Task: Find connections with filter location Waldbröl with filter topic #Letsworkwith filter profile language English with filter current company Technicolor Creative Studios with filter school National Institute of Pharmaceutical Education and Research with filter industry Ranching and Fisheries with filter service category Auto Insurance with filter keywords title Mental Health Counselor
Action: Mouse moved to (698, 90)
Screenshot: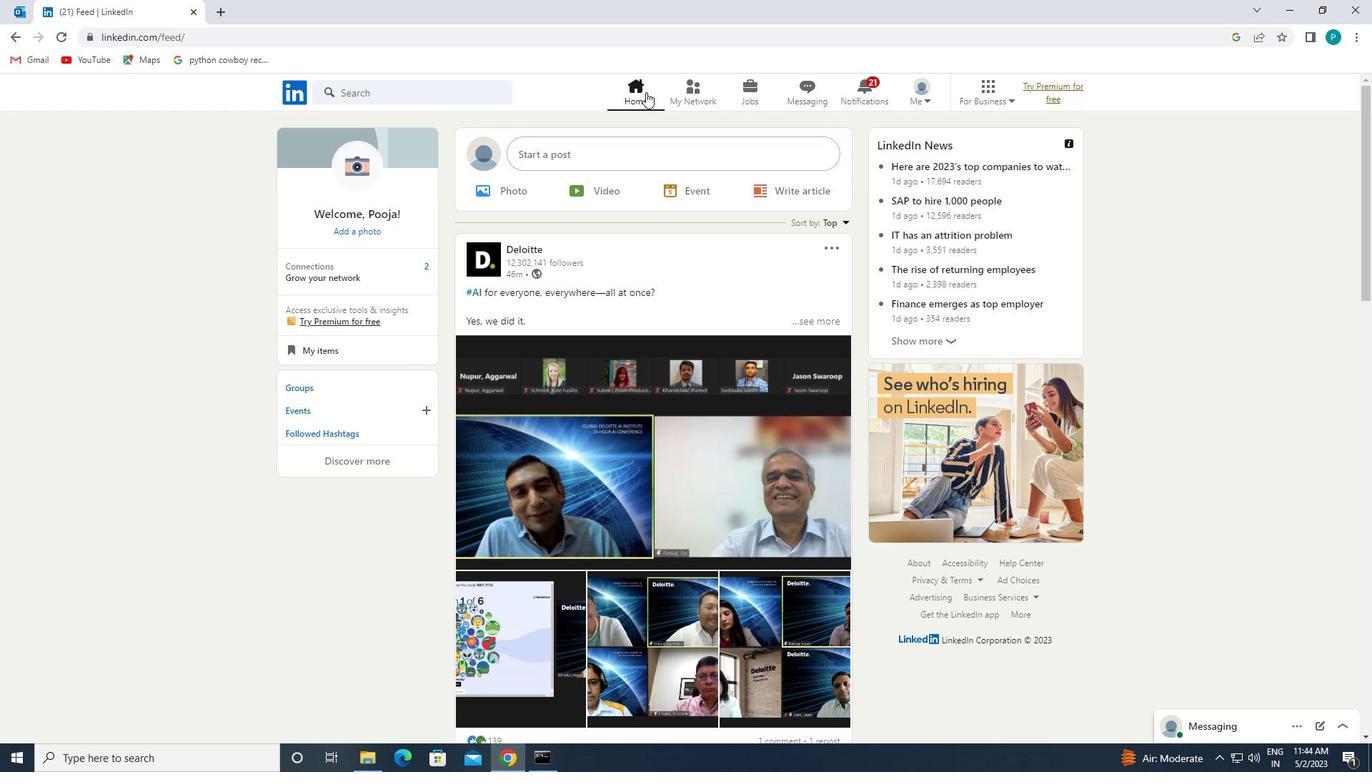 
Action: Mouse pressed left at (698, 90)
Screenshot: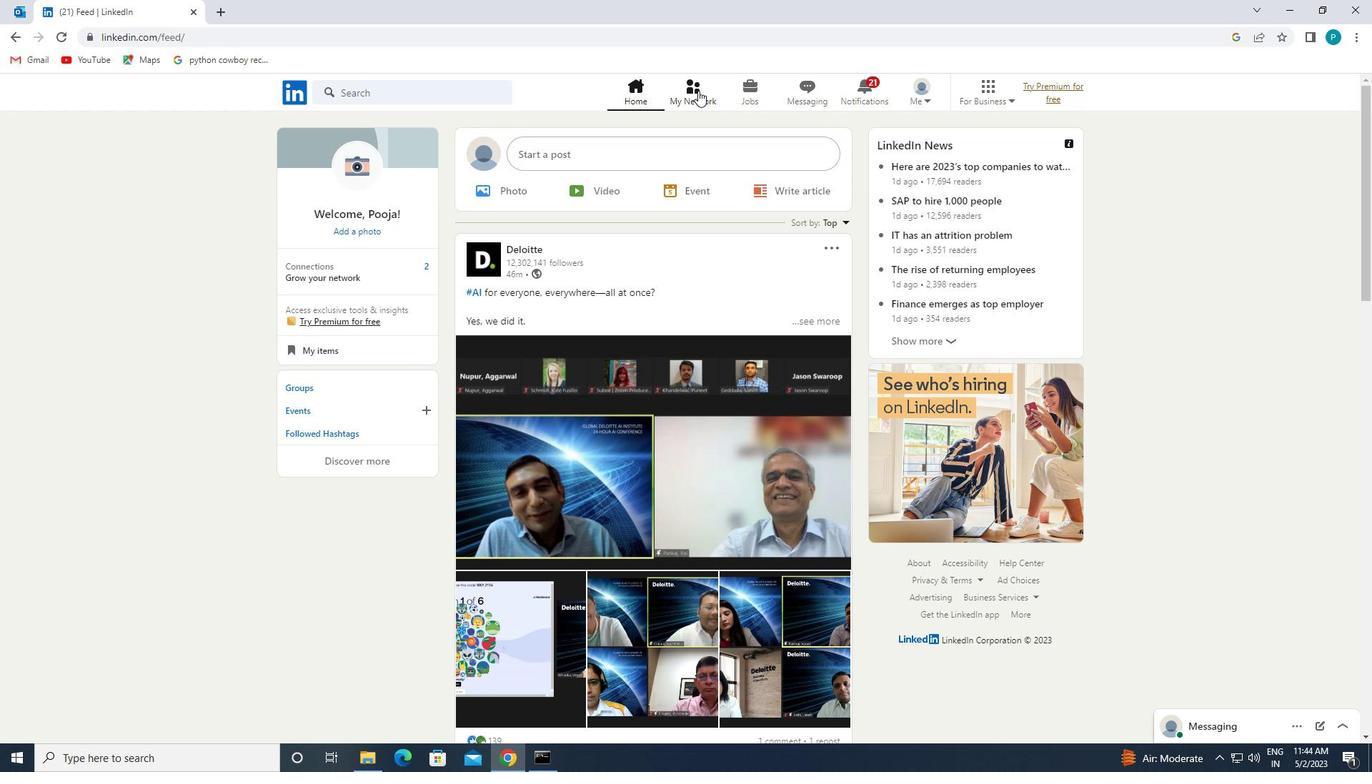 
Action: Mouse moved to (374, 178)
Screenshot: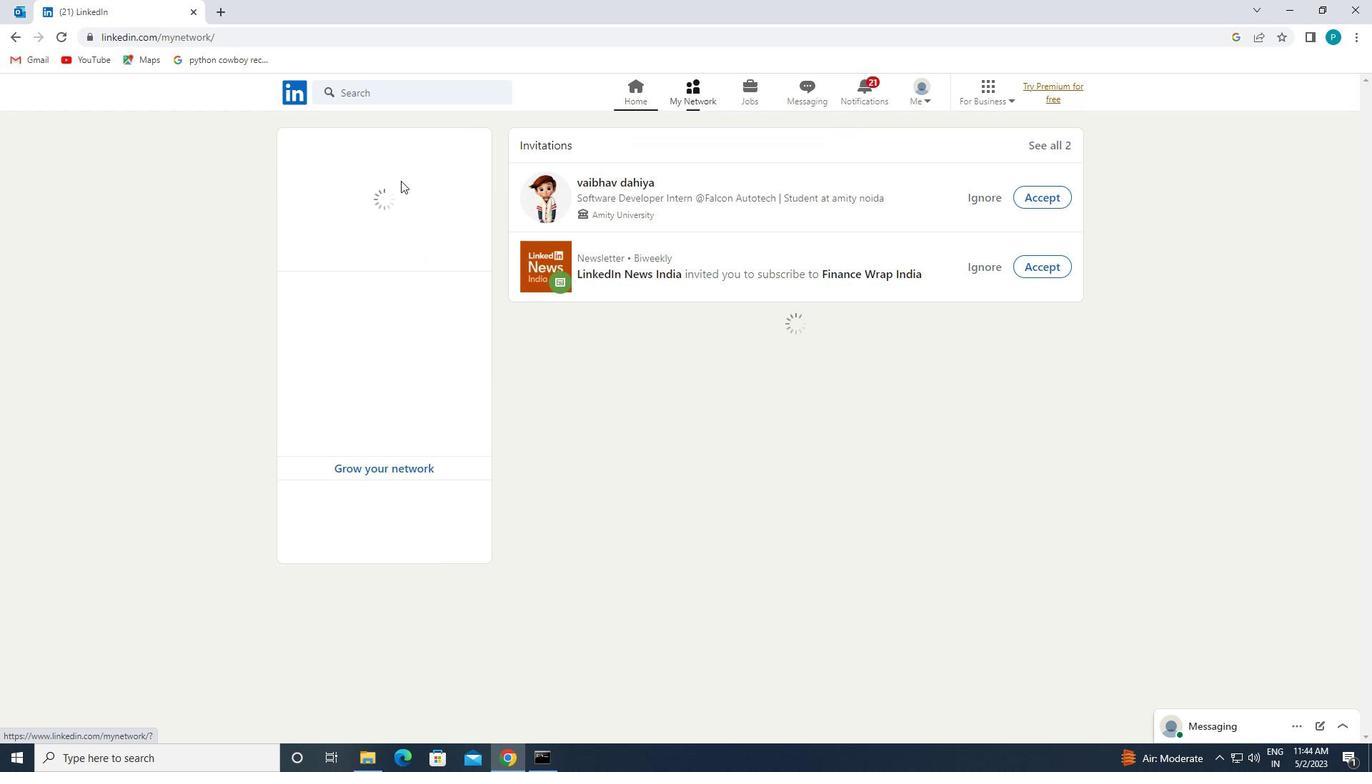 
Action: Mouse pressed left at (374, 178)
Screenshot: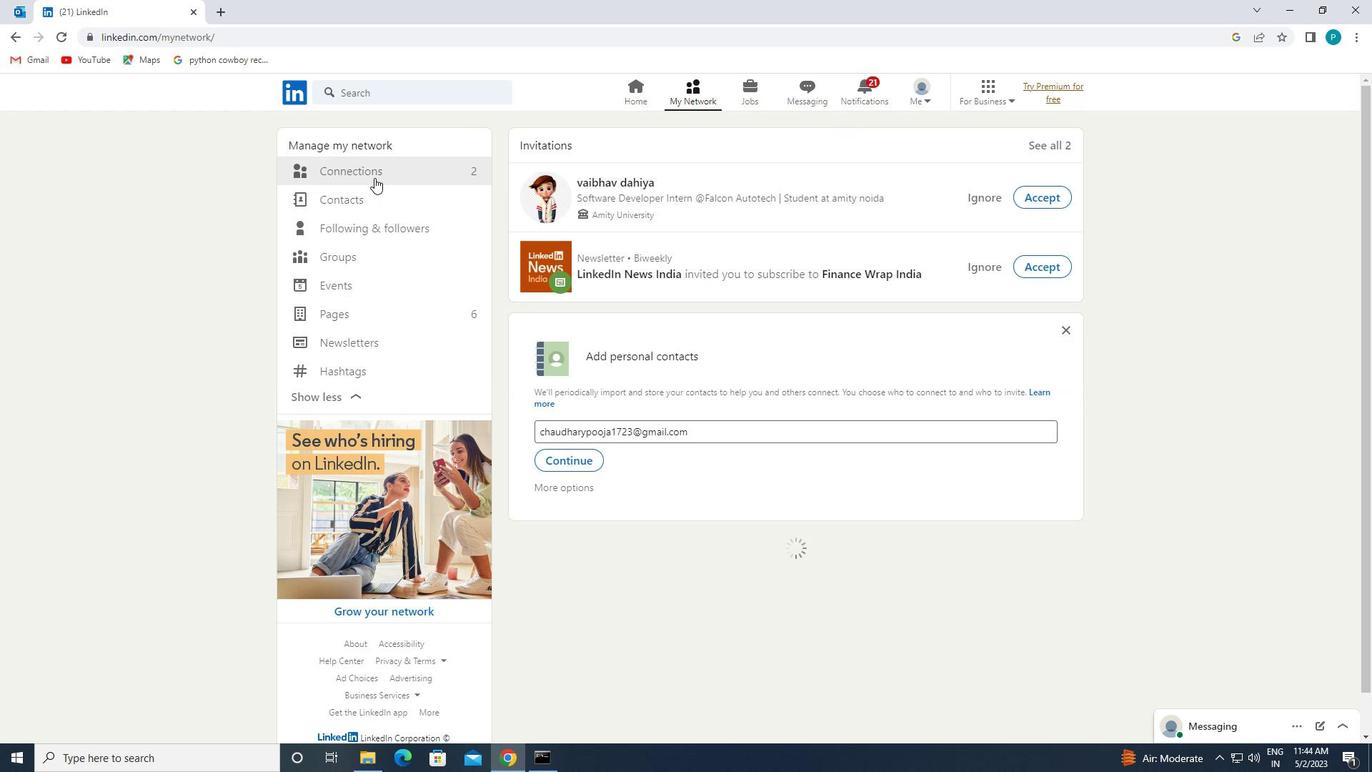 
Action: Mouse moved to (800, 178)
Screenshot: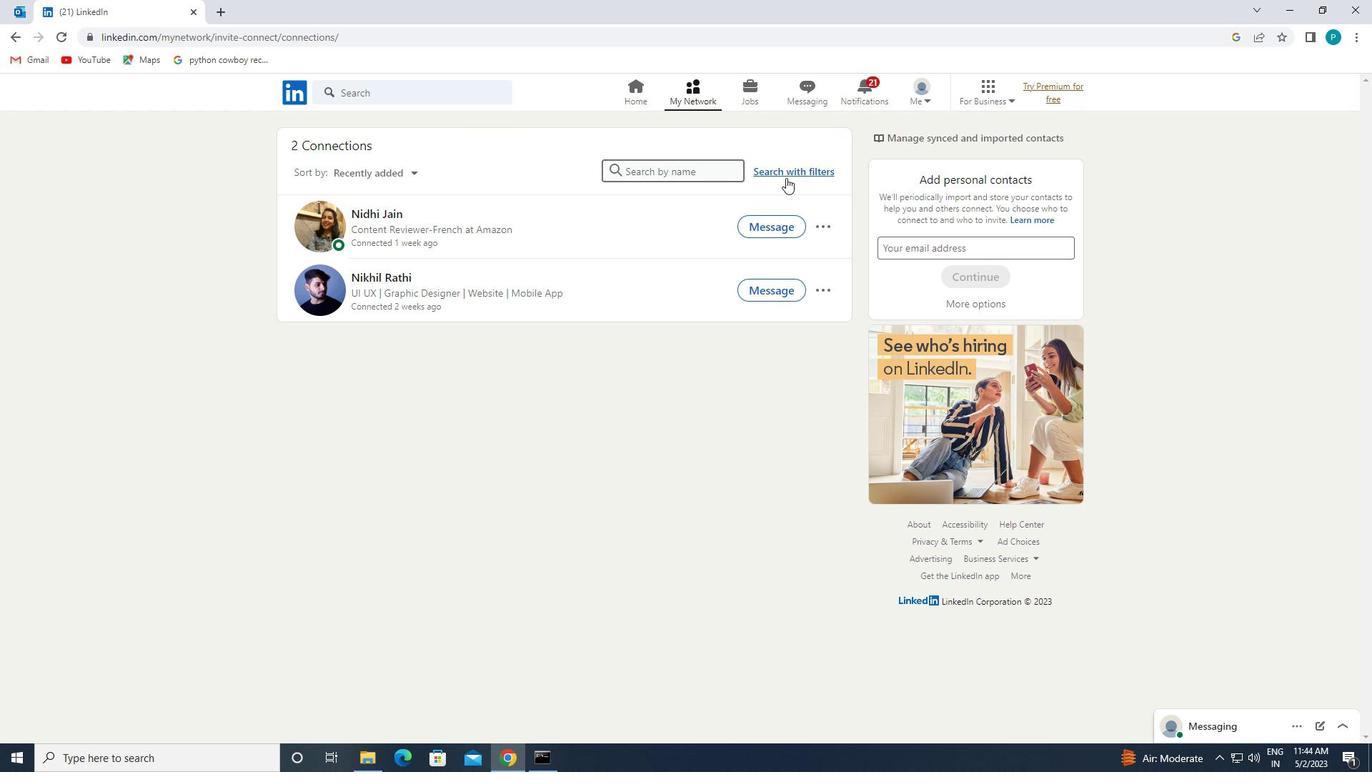 
Action: Mouse pressed left at (800, 178)
Screenshot: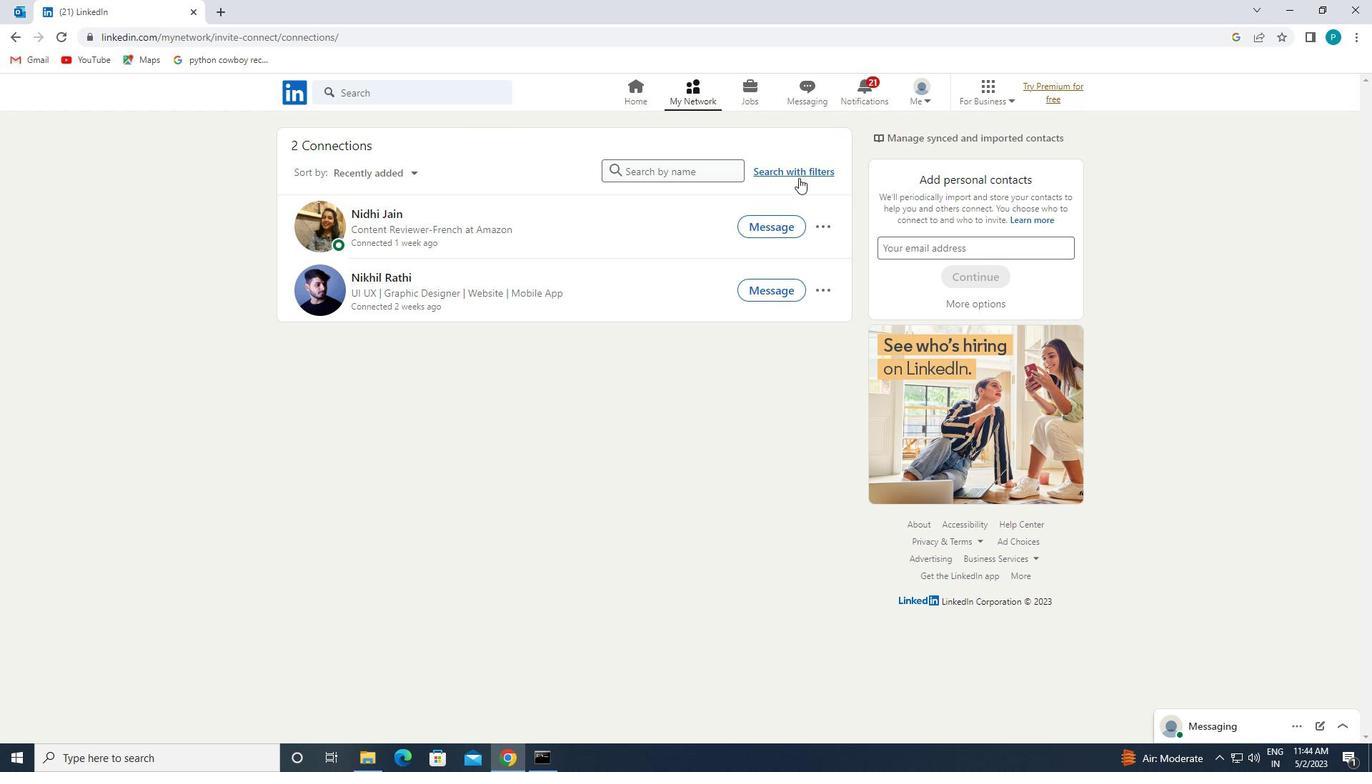
Action: Mouse moved to (714, 135)
Screenshot: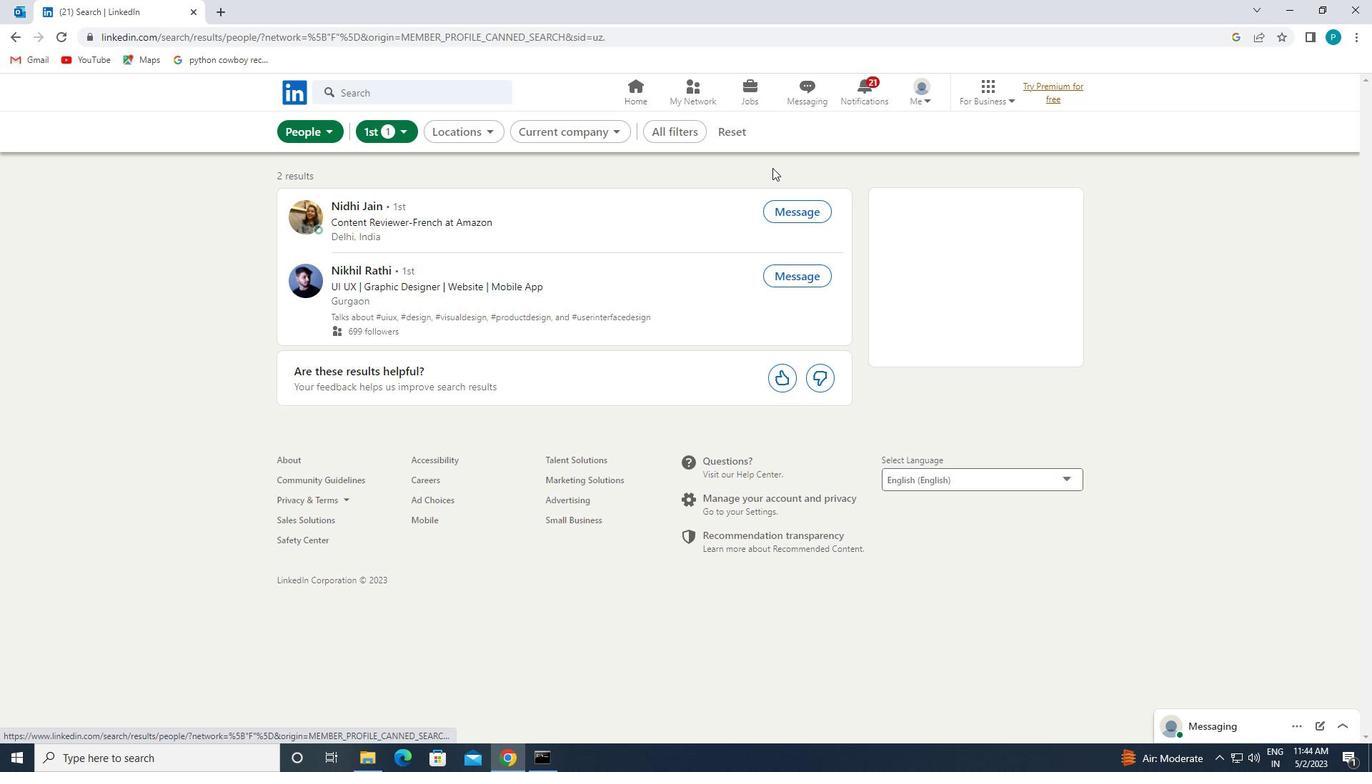 
Action: Mouse pressed left at (714, 135)
Screenshot: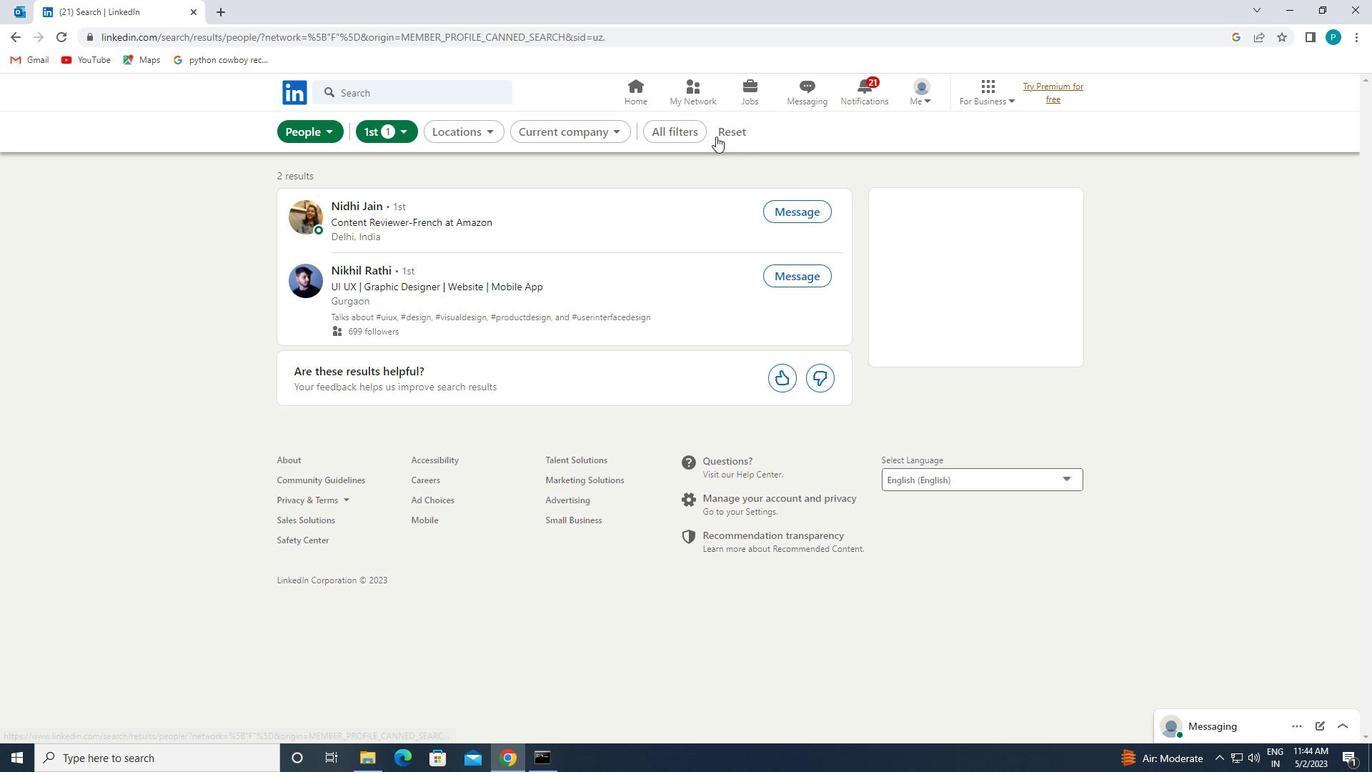 
Action: Mouse moved to (695, 137)
Screenshot: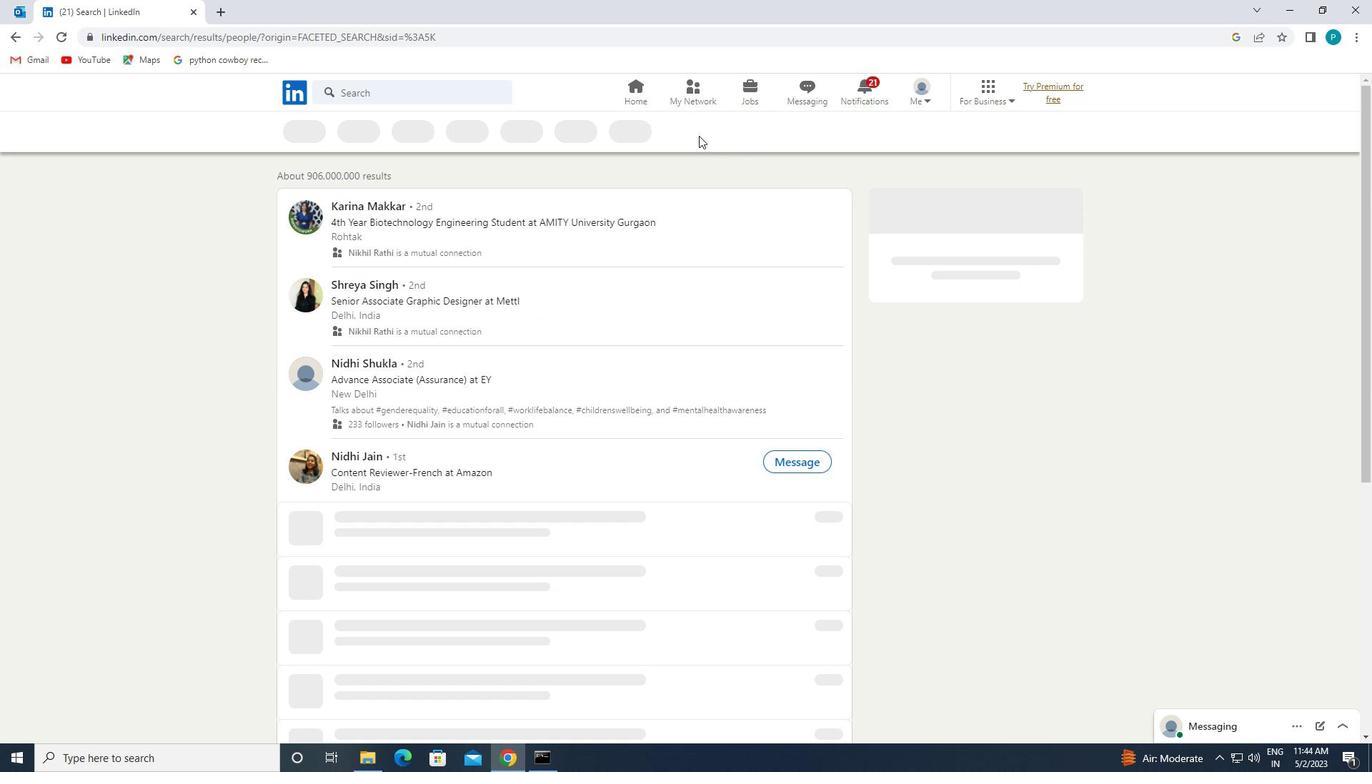 
Action: Mouse pressed left at (695, 137)
Screenshot: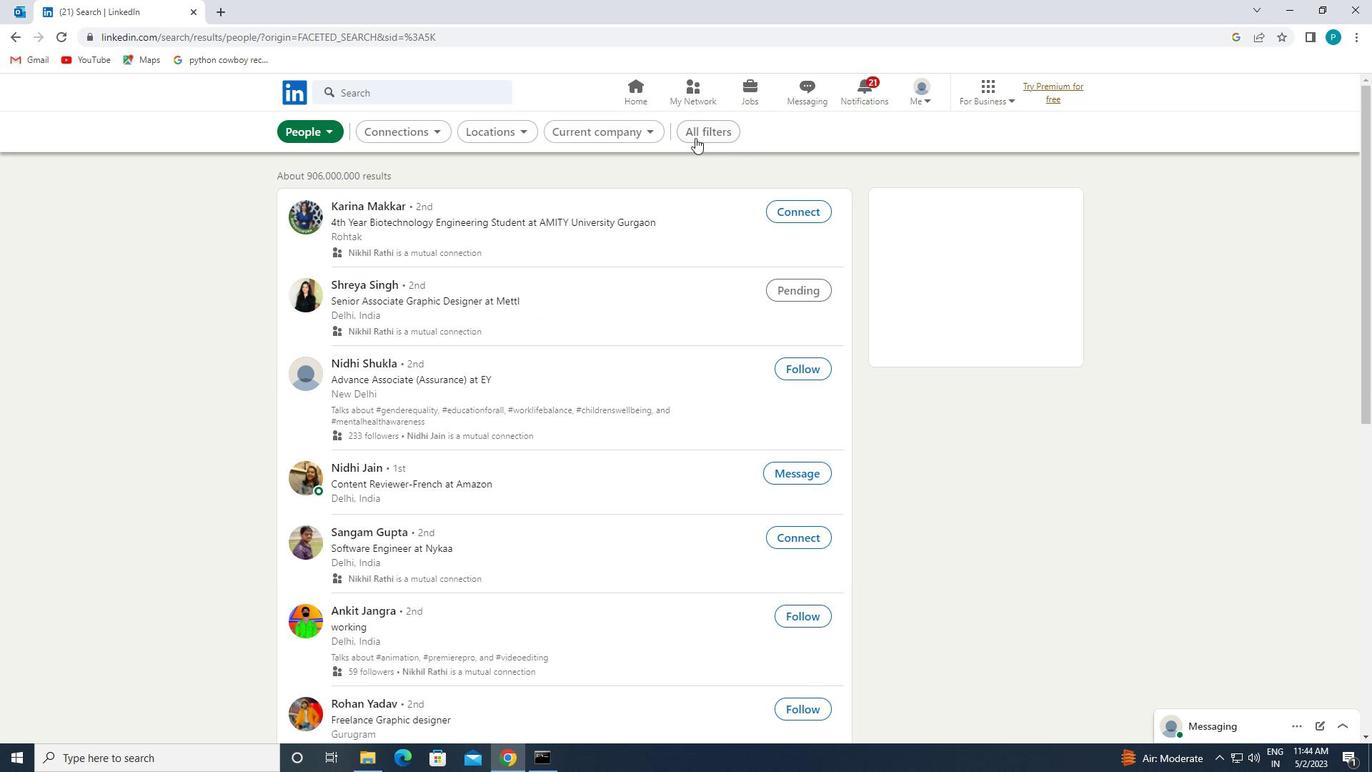
Action: Mouse moved to (1372, 575)
Screenshot: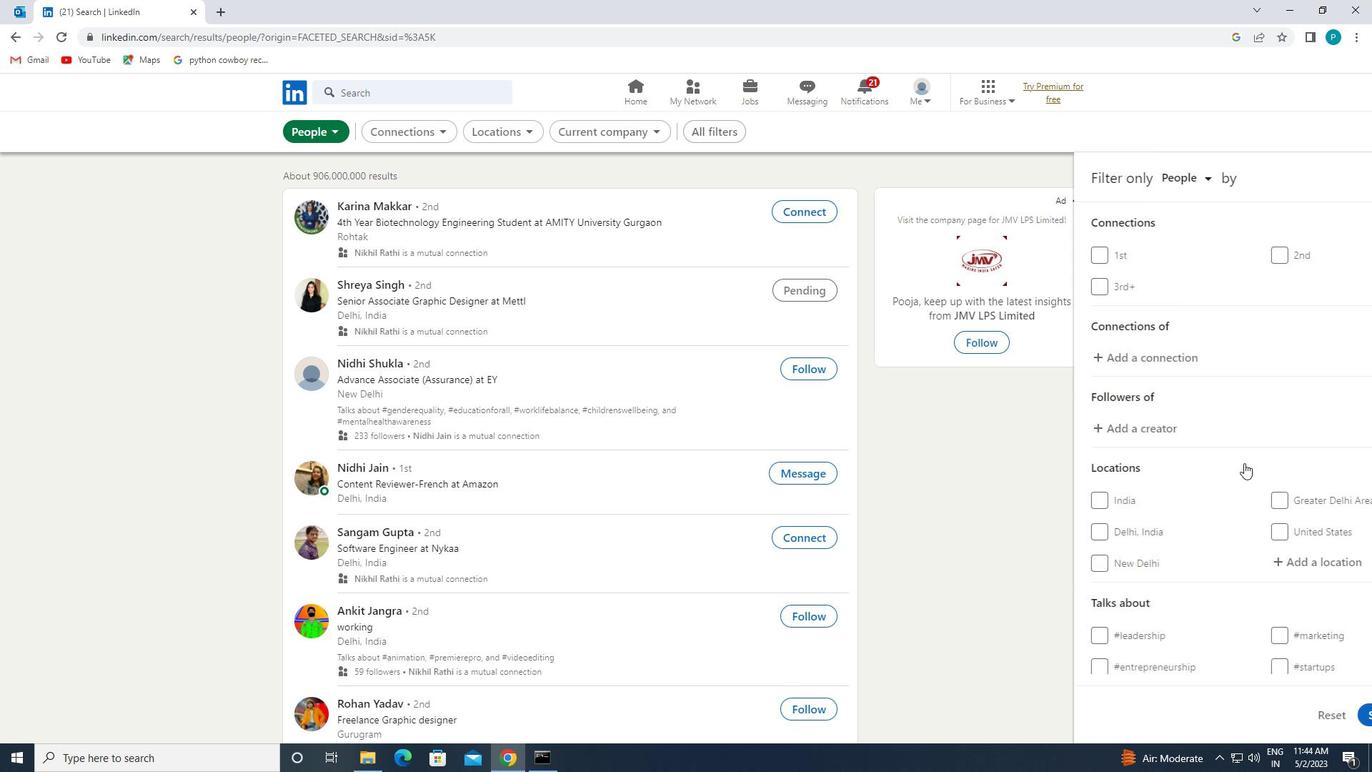 
Action: Mouse scrolled (1371, 574) with delta (0, 0)
Screenshot: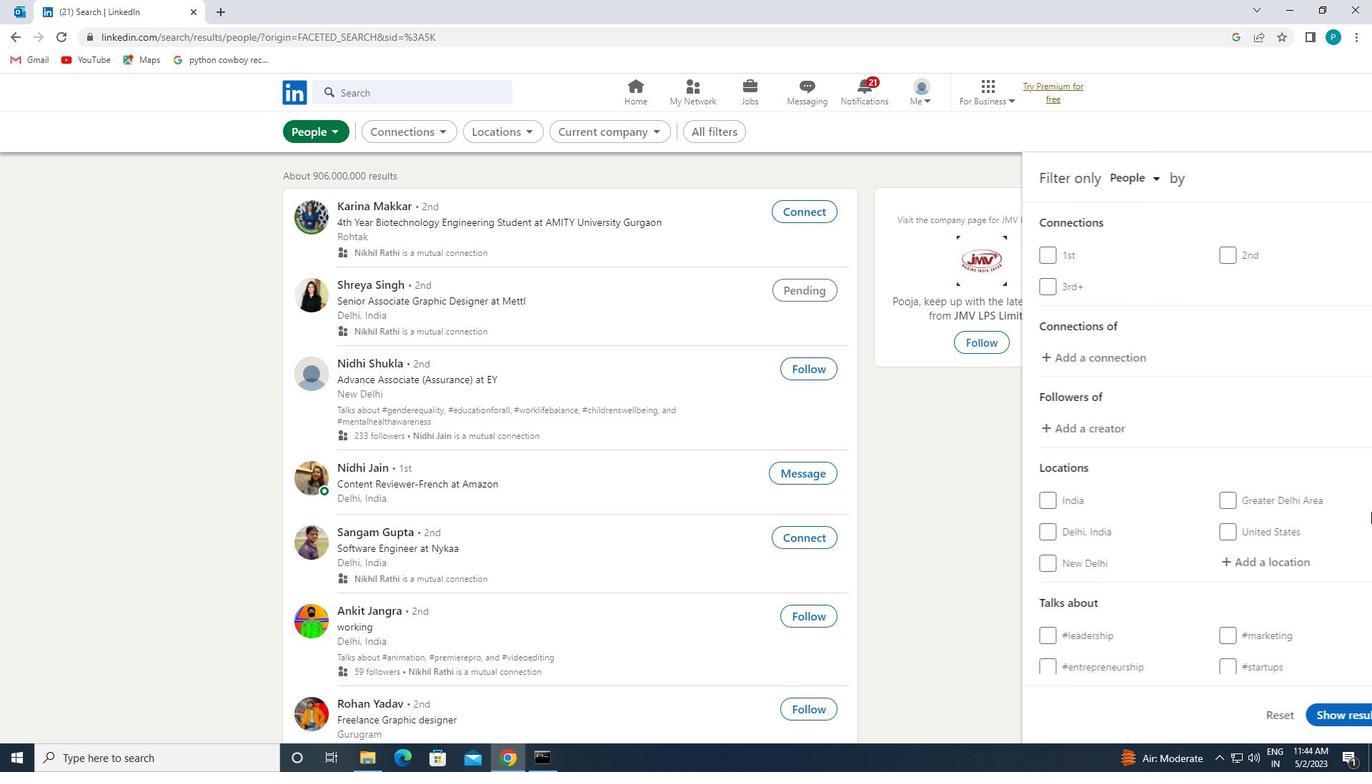 
Action: Mouse moved to (1371, 576)
Screenshot: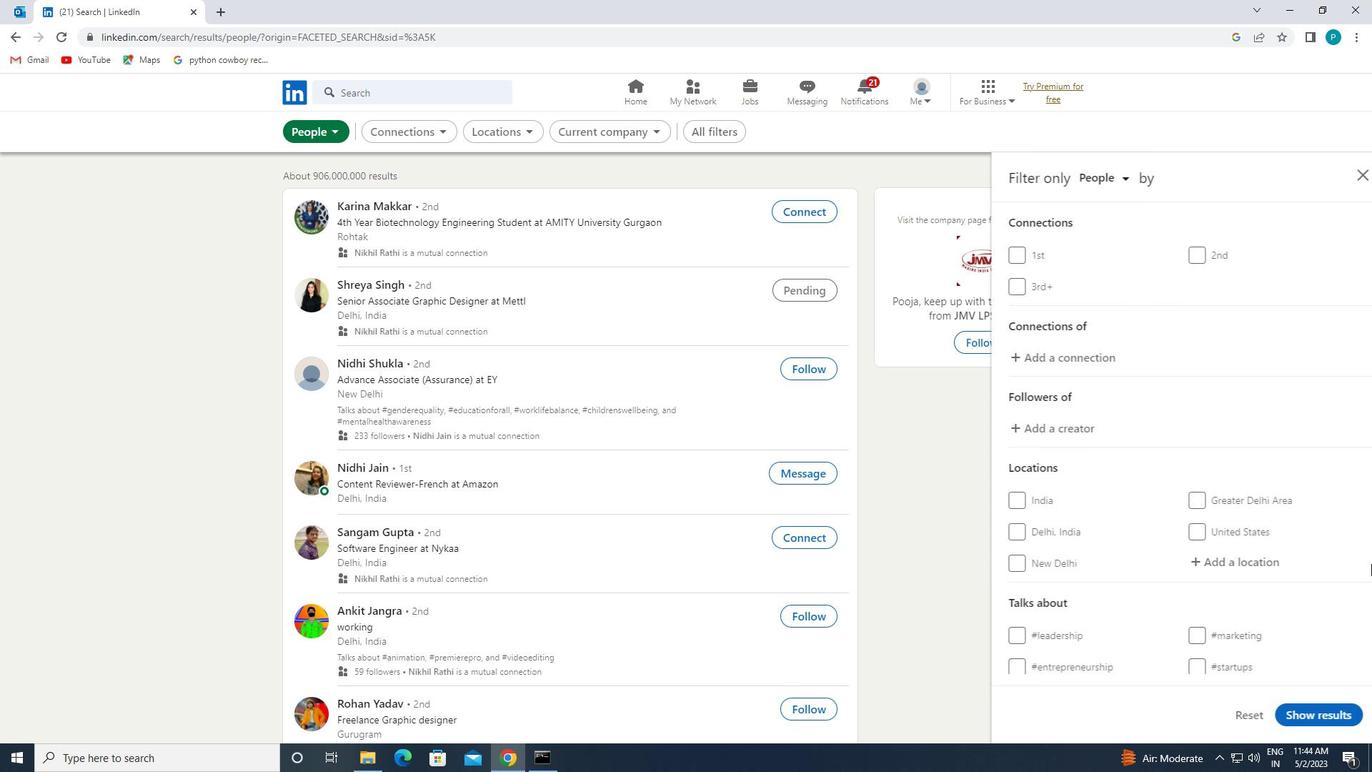 
Action: Mouse scrolled (1371, 575) with delta (0, 0)
Screenshot: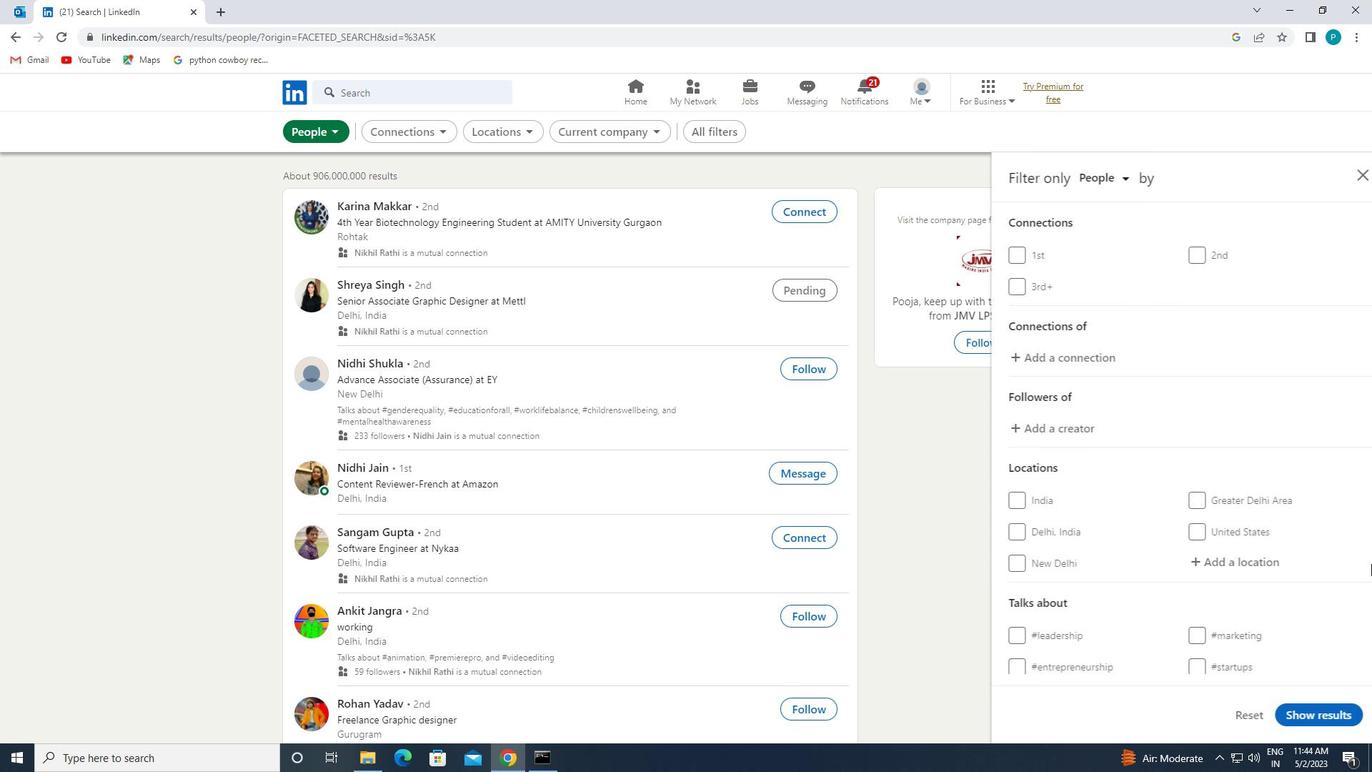 
Action: Mouse moved to (1205, 423)
Screenshot: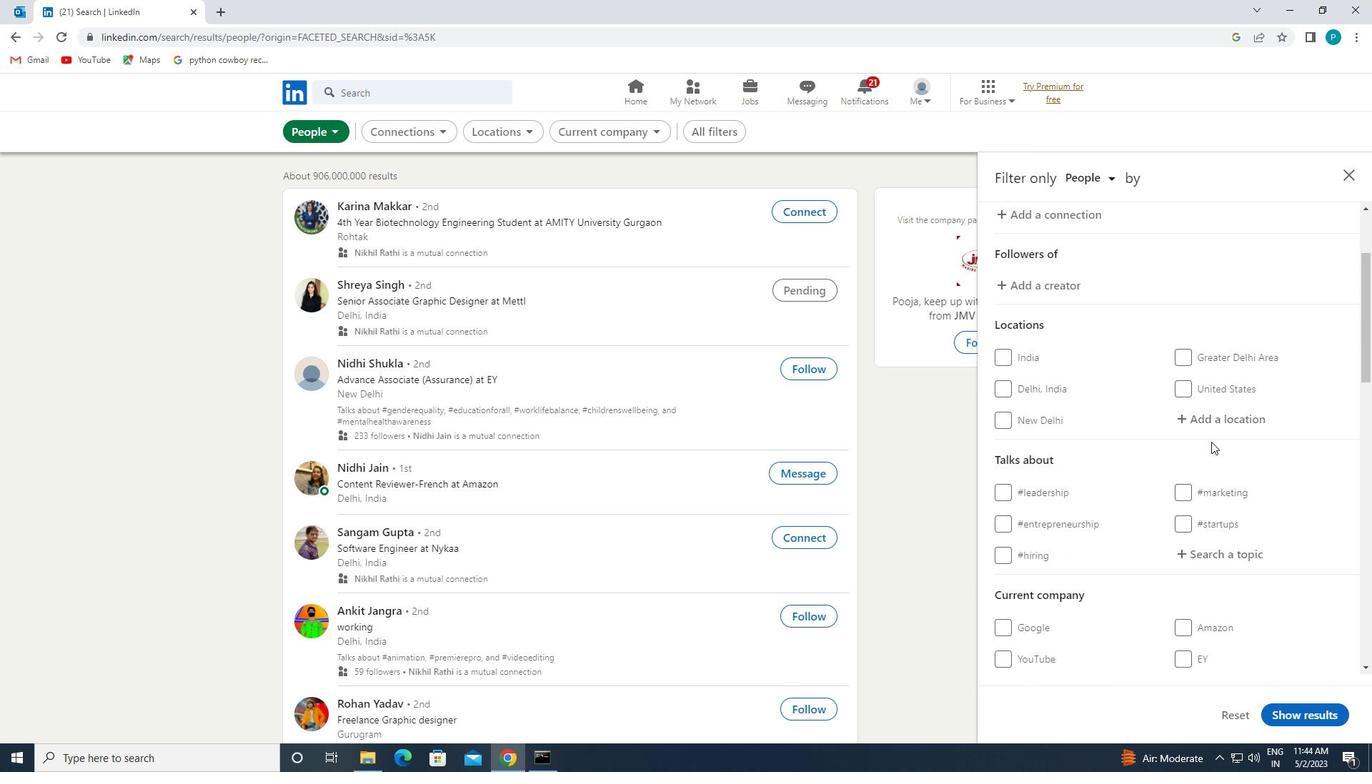 
Action: Mouse pressed left at (1205, 423)
Screenshot: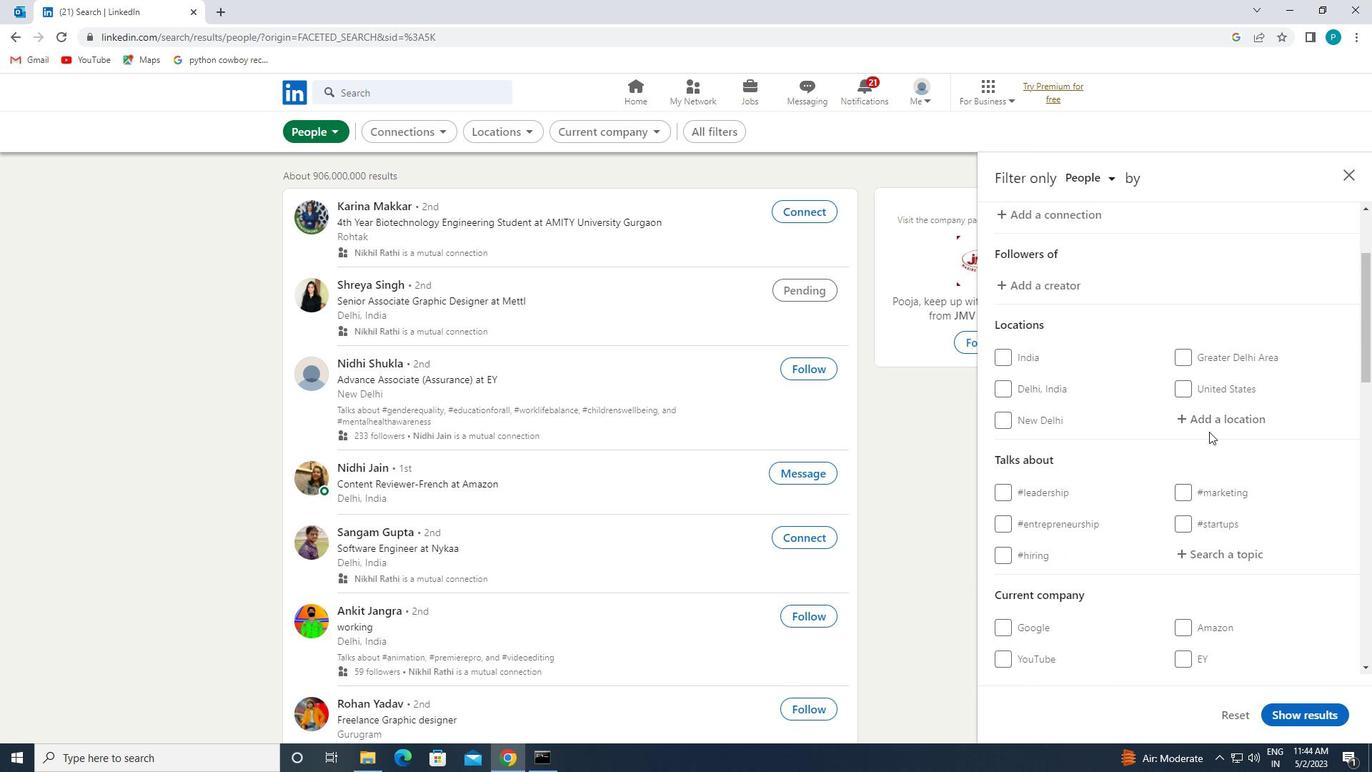 
Action: Mouse moved to (1223, 454)
Screenshot: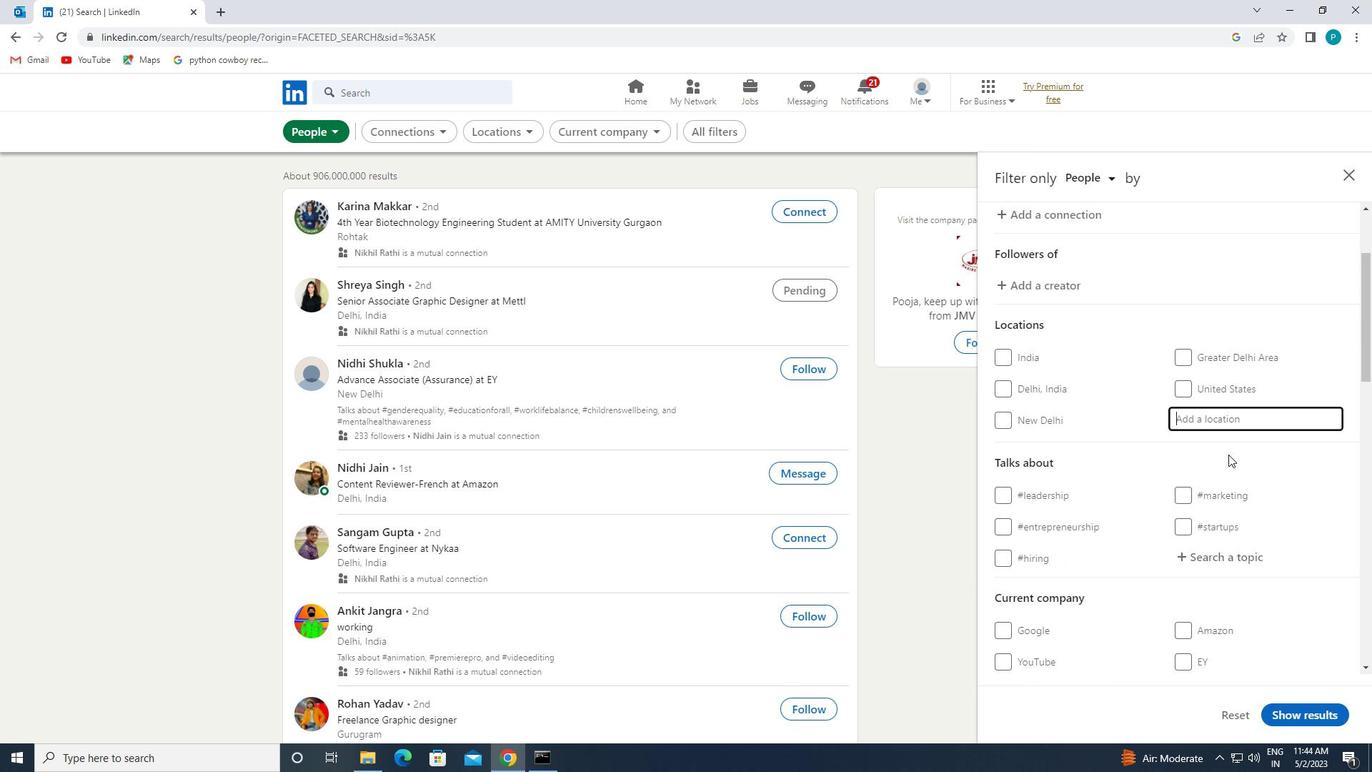 
Action: Key pressed <Key.caps_lock>w<Key.caps_lock>aldbroi<Key.backspace>l
Screenshot: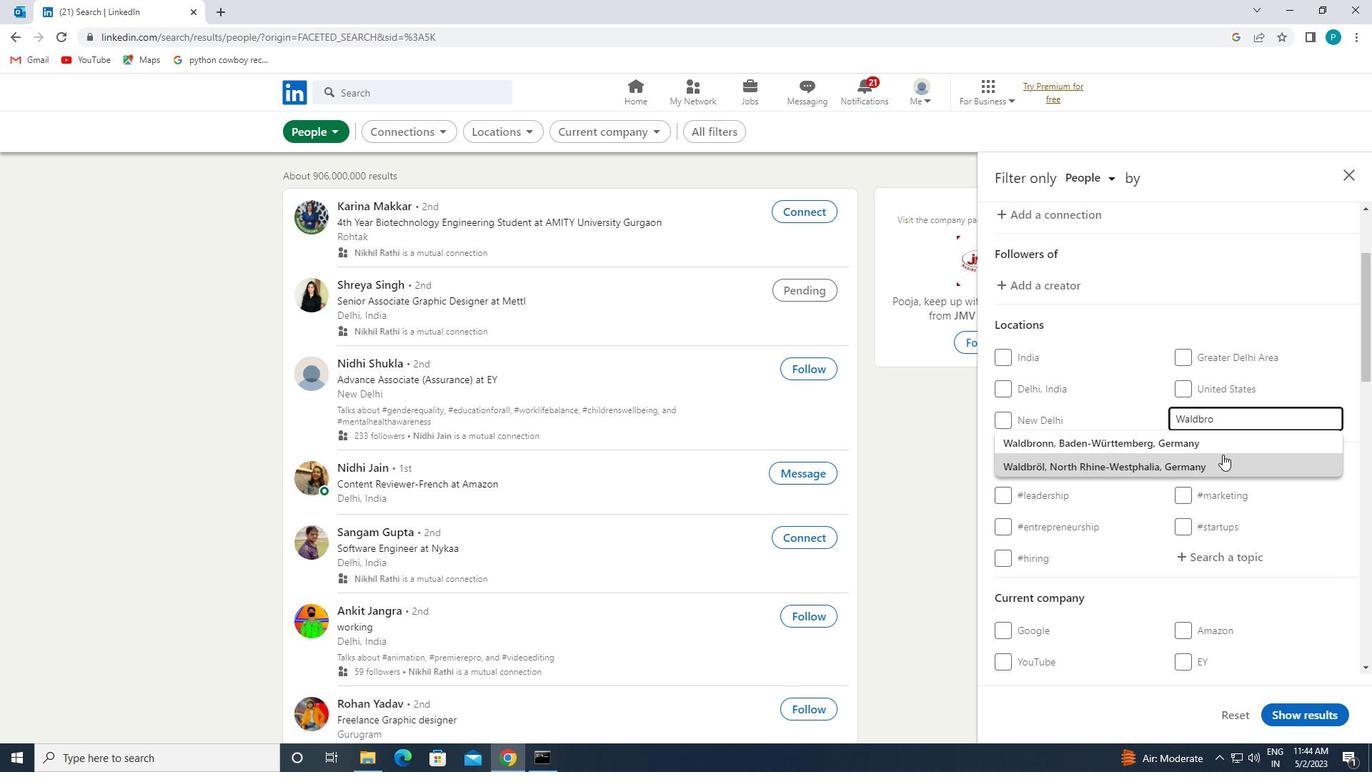 
Action: Mouse moved to (1221, 450)
Screenshot: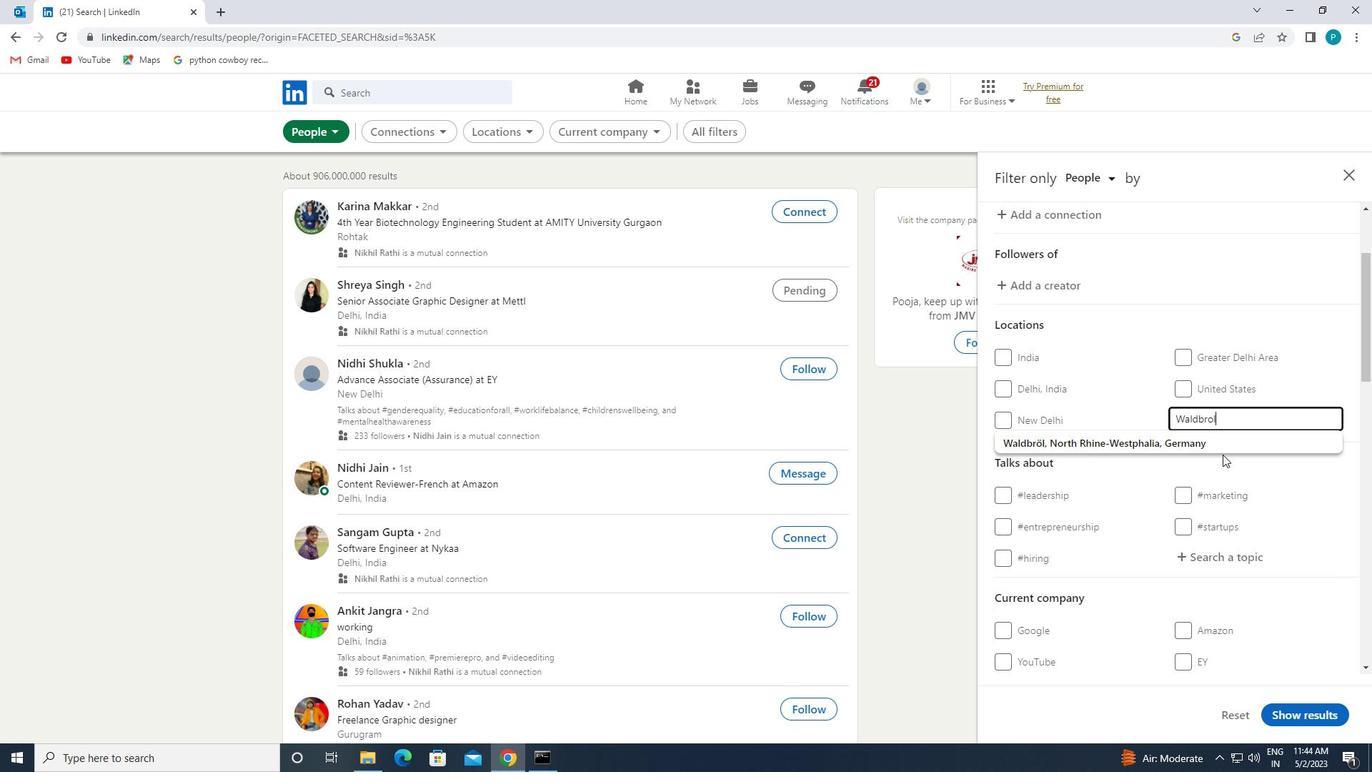 
Action: Mouse pressed left at (1221, 450)
Screenshot: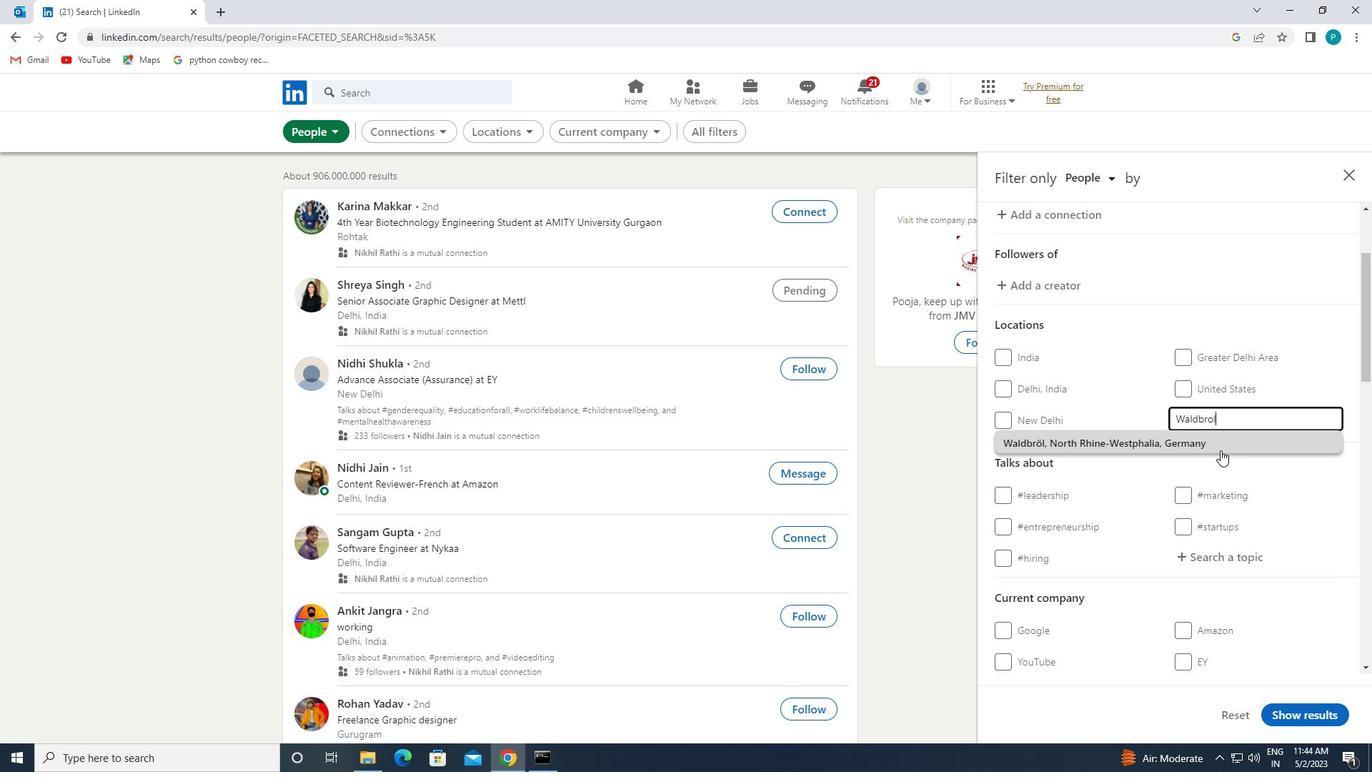 
Action: Mouse moved to (1220, 450)
Screenshot: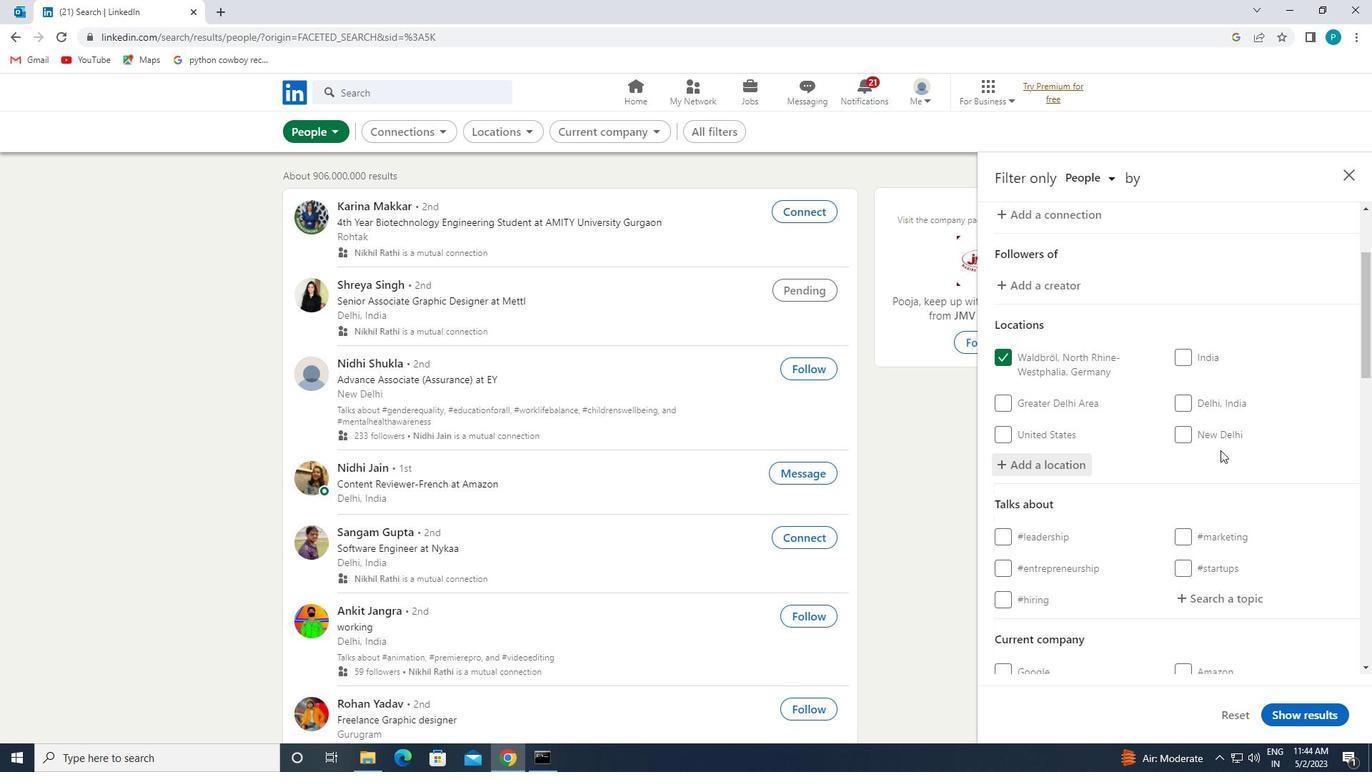 
Action: Mouse scrolled (1220, 449) with delta (0, 0)
Screenshot: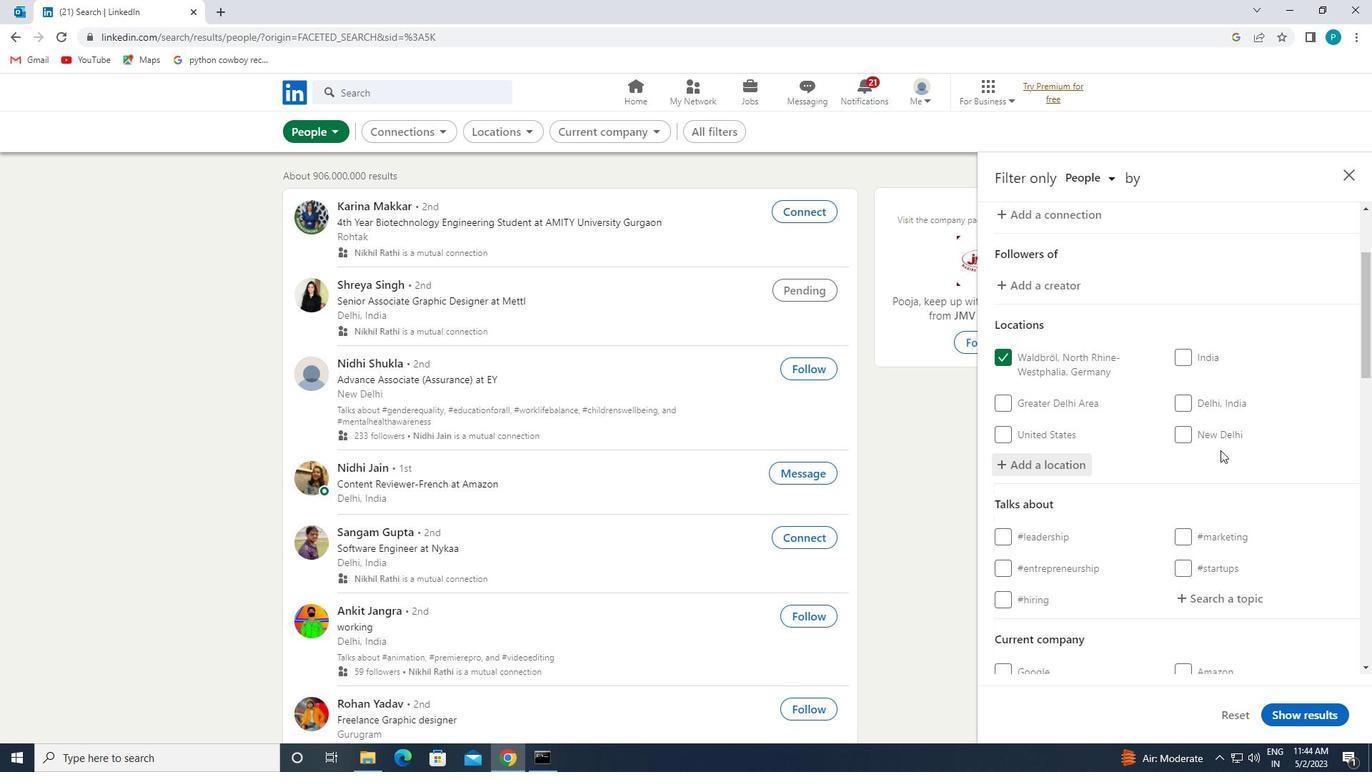 
Action: Mouse moved to (1219, 453)
Screenshot: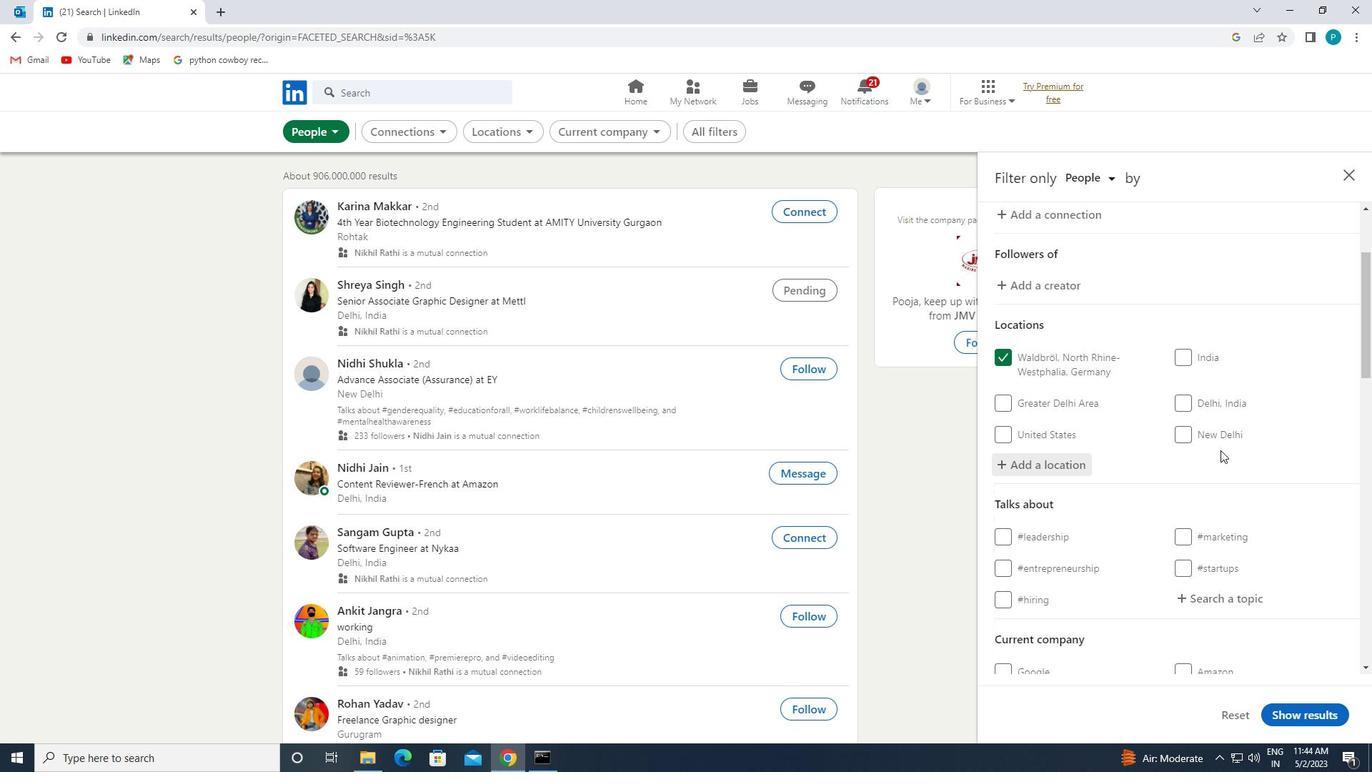 
Action: Mouse scrolled (1219, 453) with delta (0, 0)
Screenshot: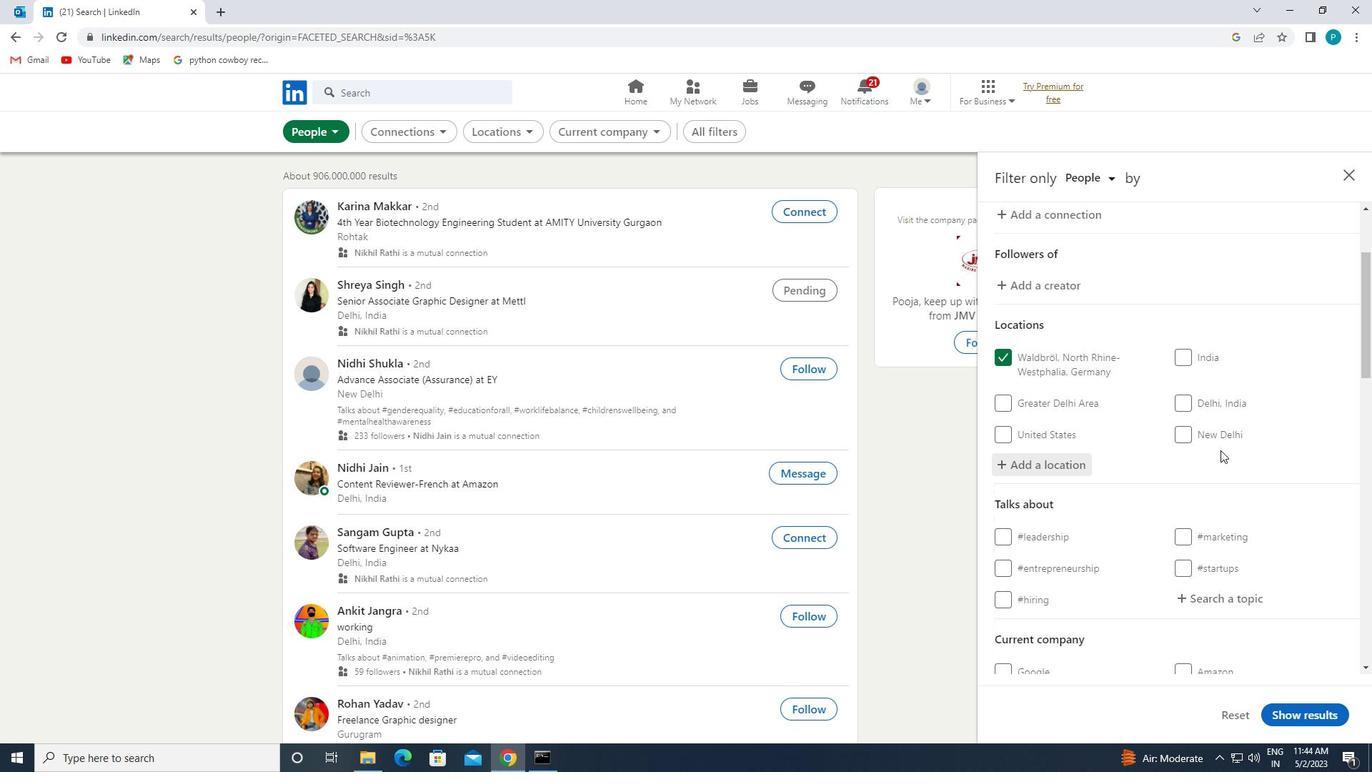
Action: Mouse moved to (1219, 454)
Screenshot: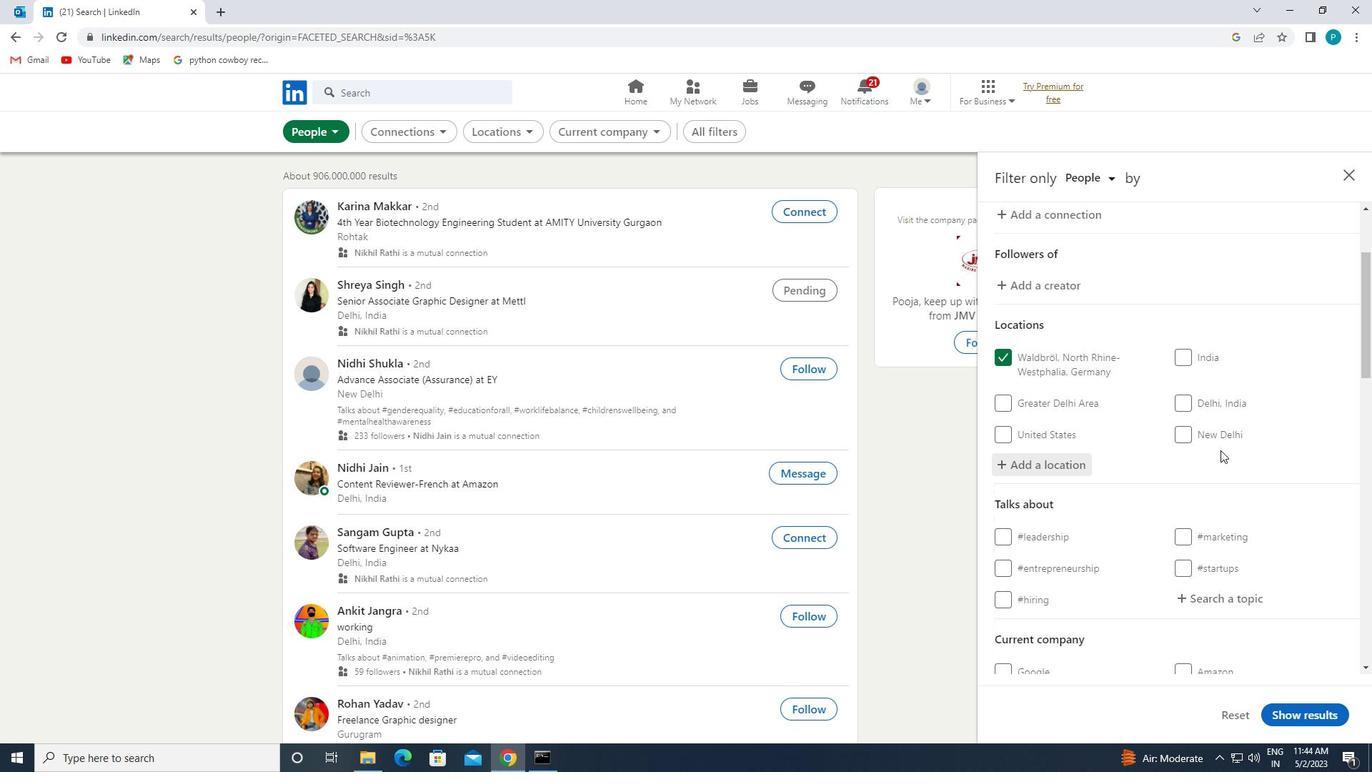 
Action: Mouse scrolled (1219, 453) with delta (0, 0)
Screenshot: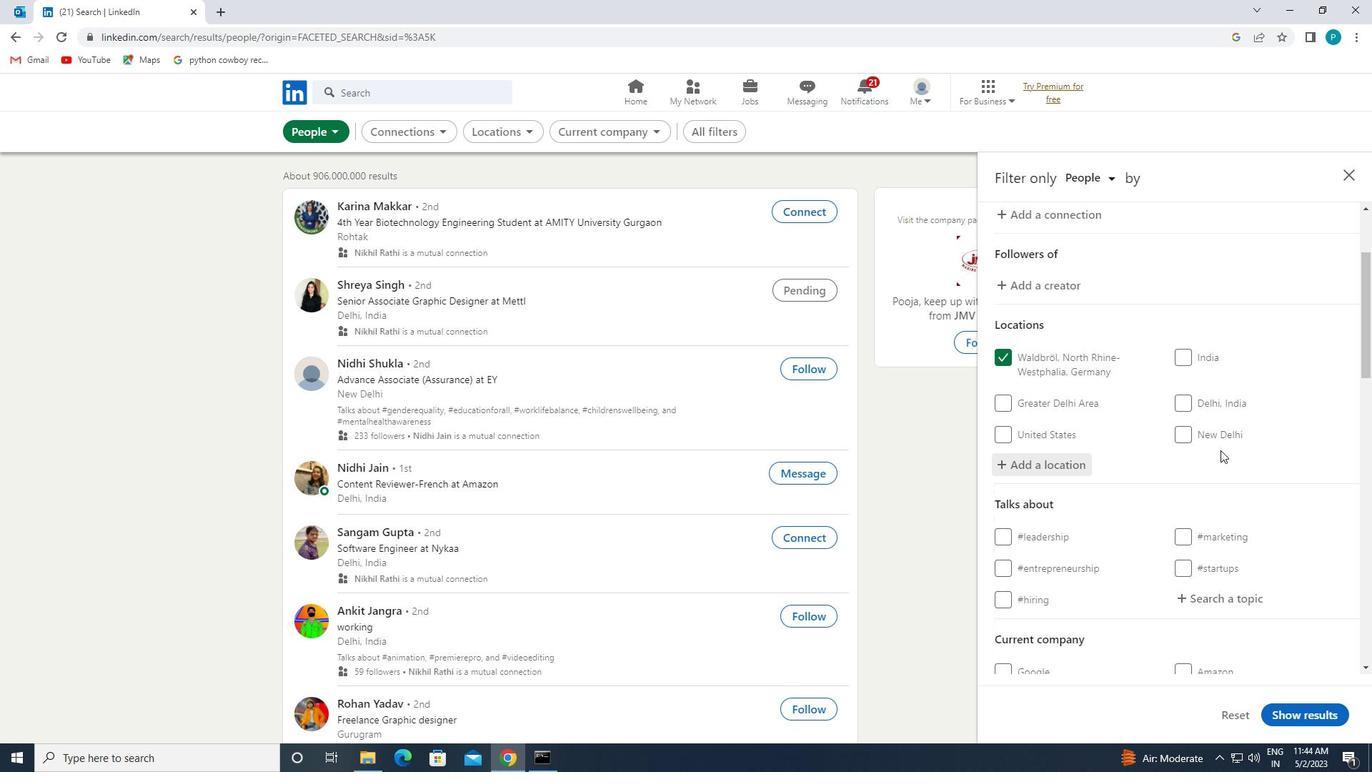 
Action: Mouse moved to (1198, 387)
Screenshot: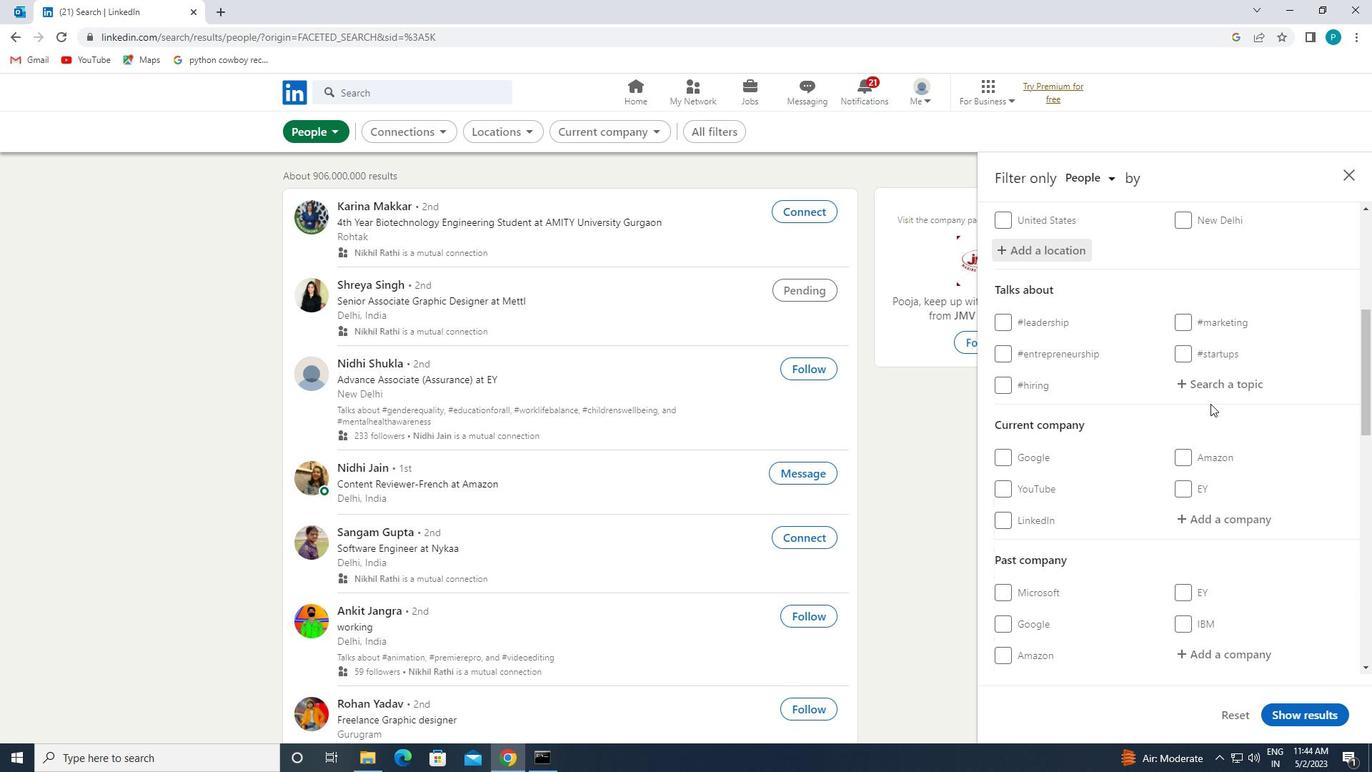
Action: Mouse pressed left at (1198, 387)
Screenshot: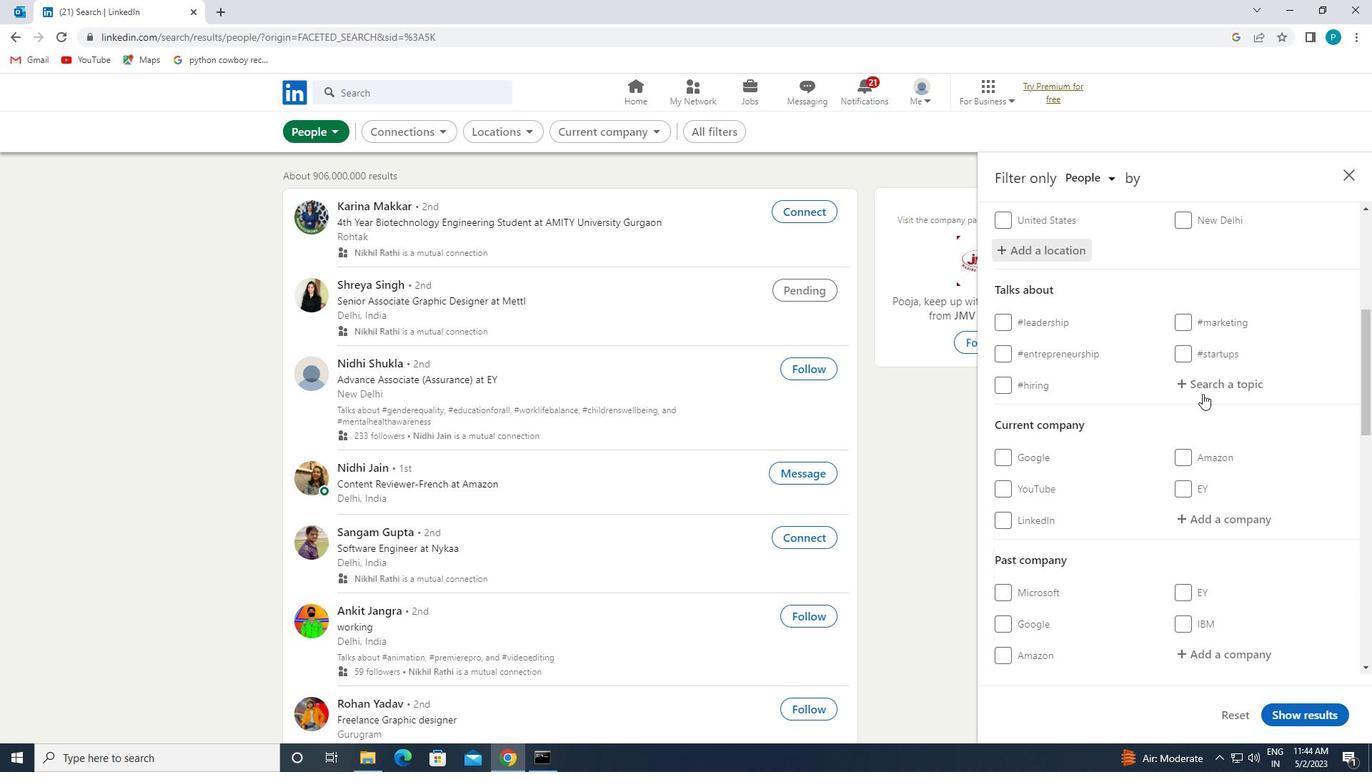 
Action: Key pressed <Key.shift>#<Key.caps_lock>L<Key.caps_lock>ETSWORKING<Key.backspace><Key.backspace><Key.backspace>
Screenshot: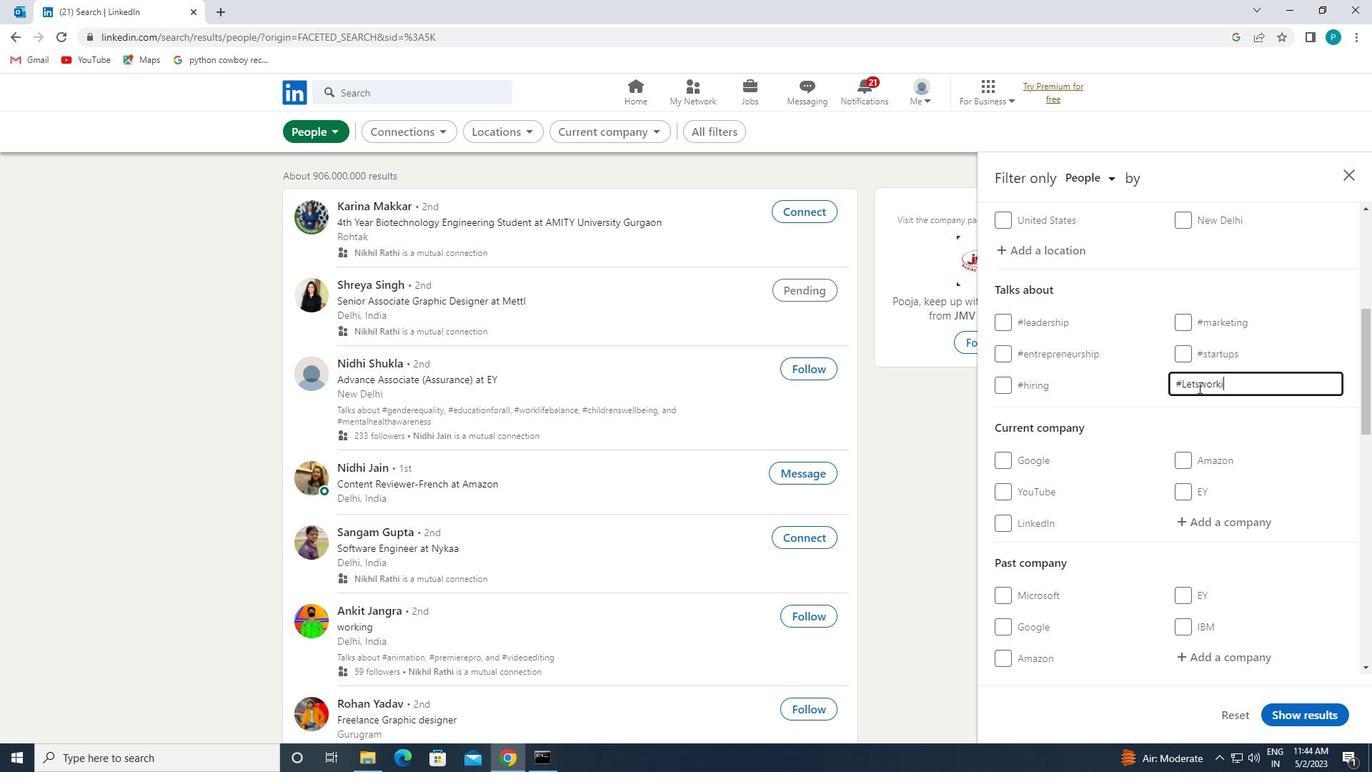 
Action: Mouse moved to (1188, 440)
Screenshot: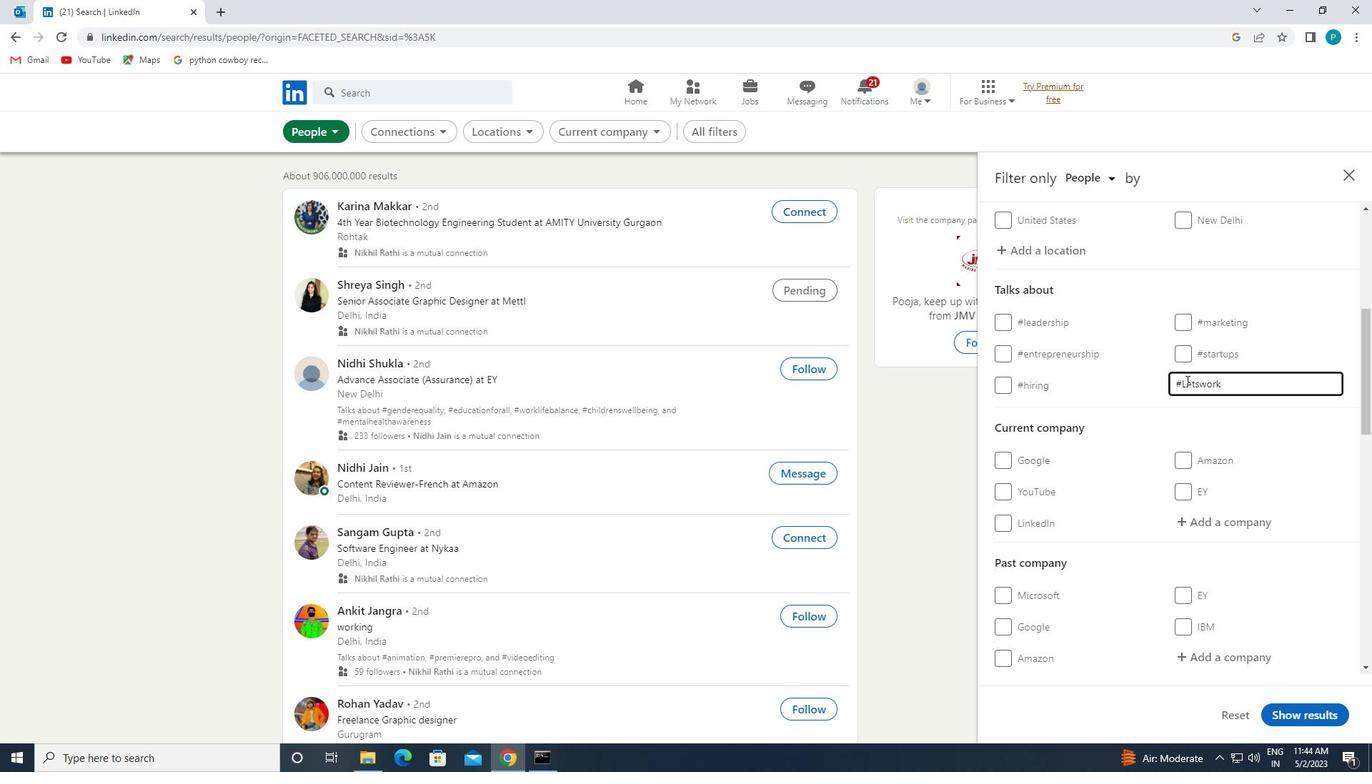 
Action: Mouse scrolled (1188, 439) with delta (0, 0)
Screenshot: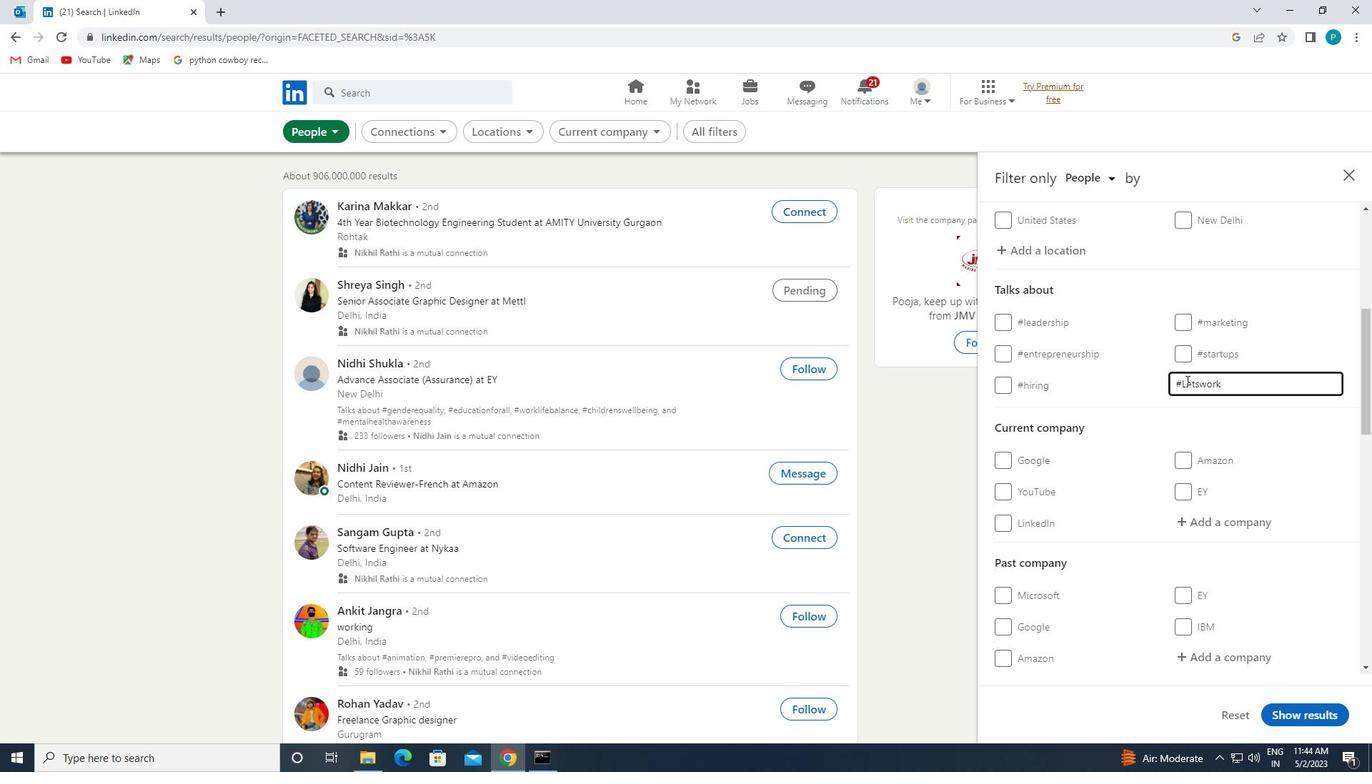 
Action: Mouse moved to (1183, 459)
Screenshot: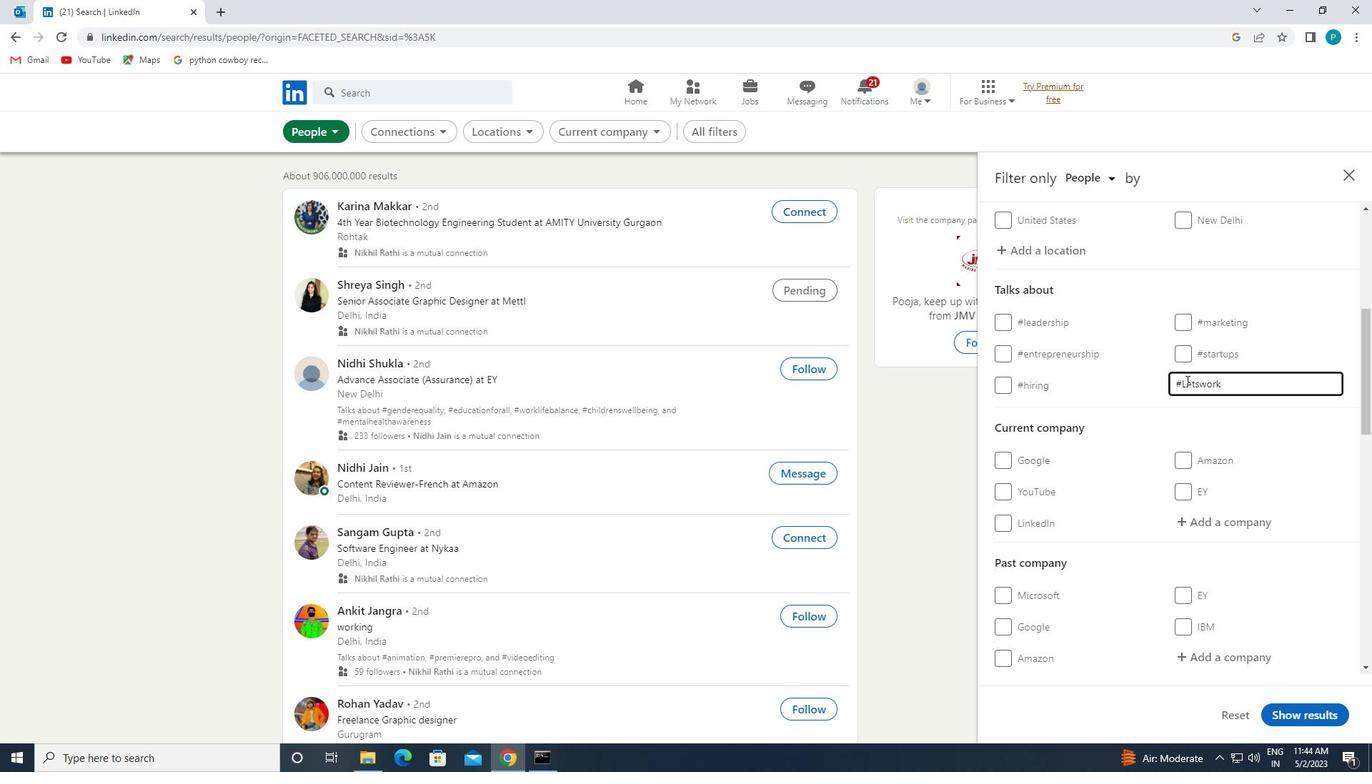 
Action: Mouse scrolled (1183, 458) with delta (0, 0)
Screenshot: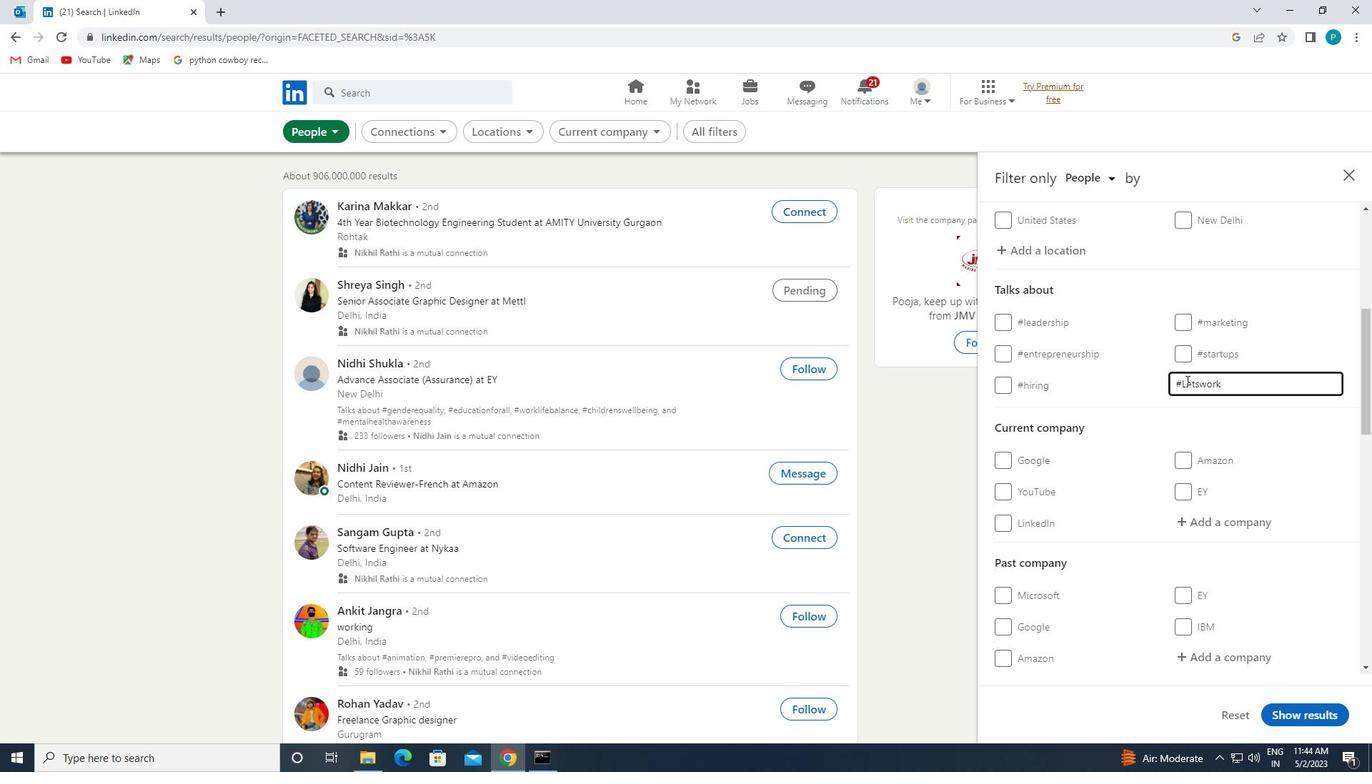 
Action: Mouse moved to (1138, 514)
Screenshot: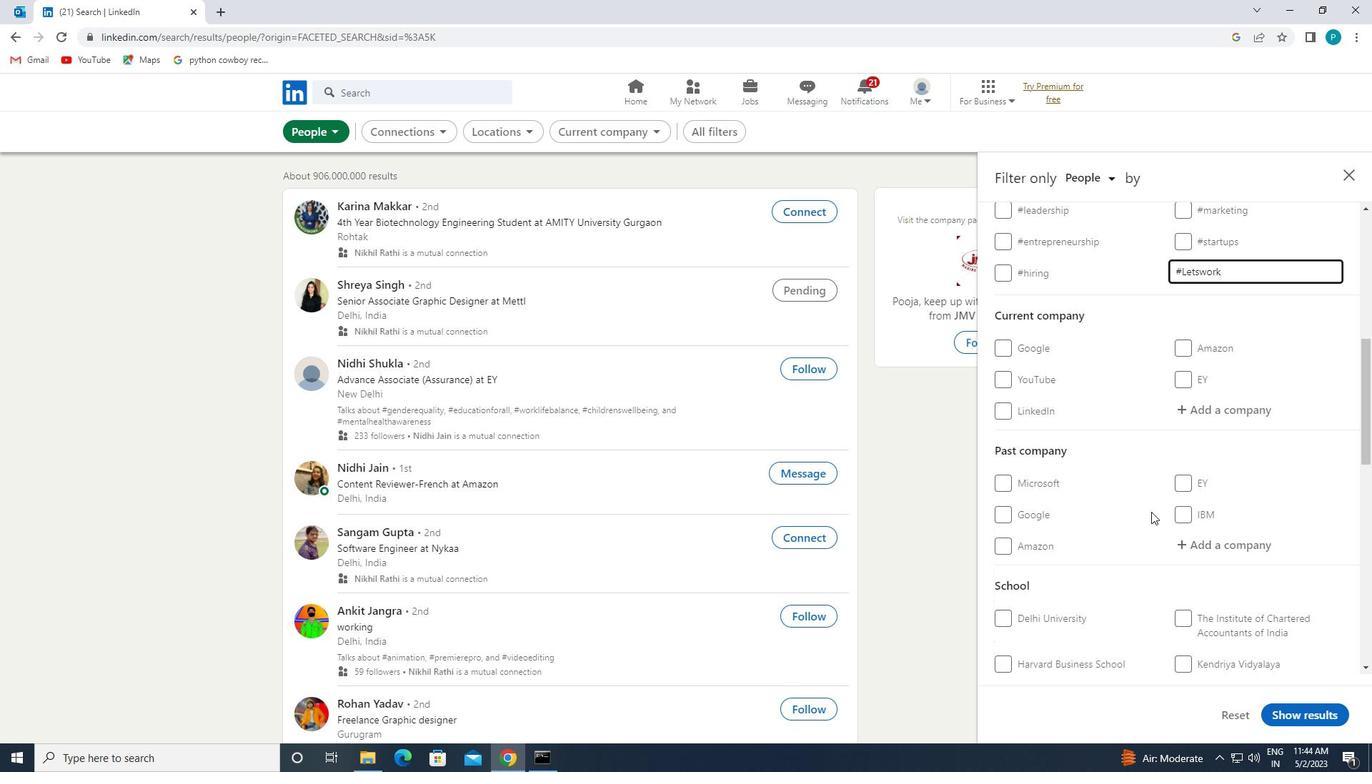 
Action: Mouse scrolled (1138, 514) with delta (0, 0)
Screenshot: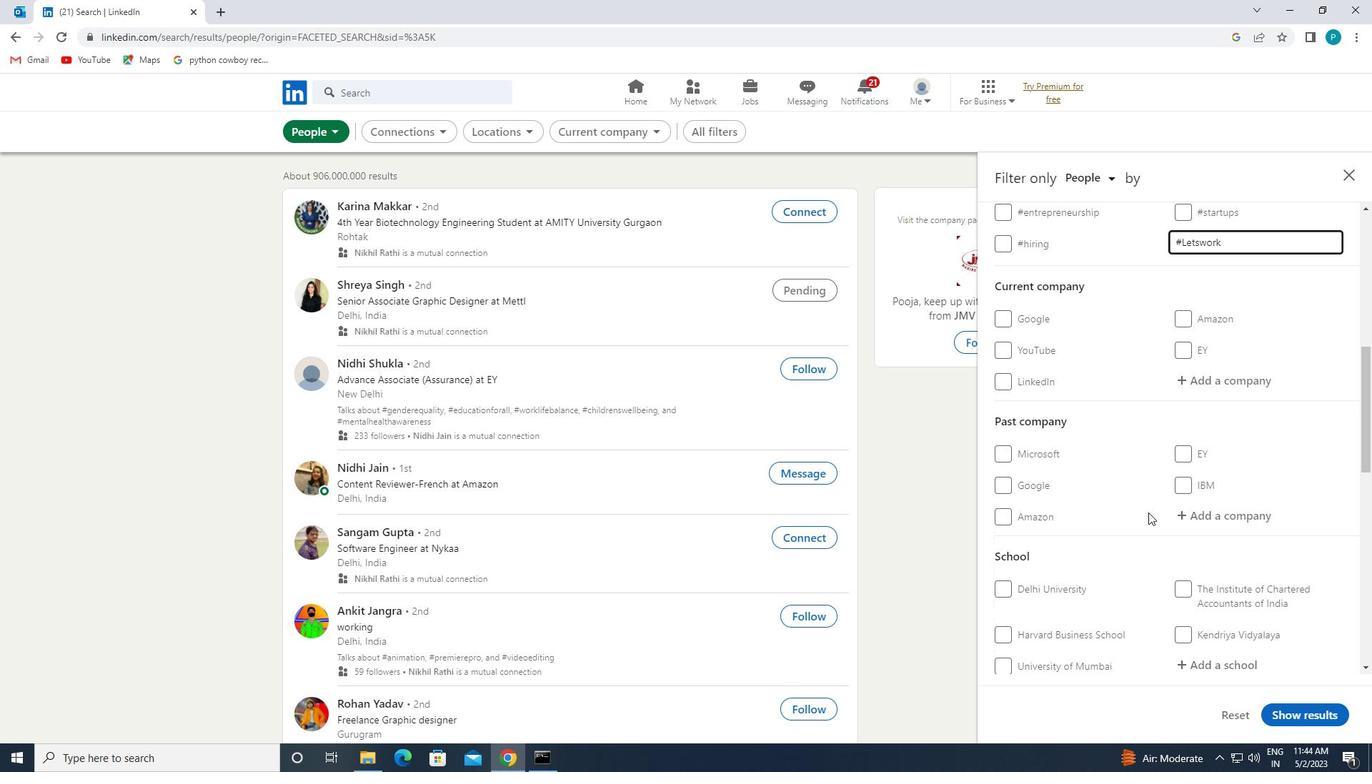 
Action: Mouse scrolled (1138, 514) with delta (0, 0)
Screenshot: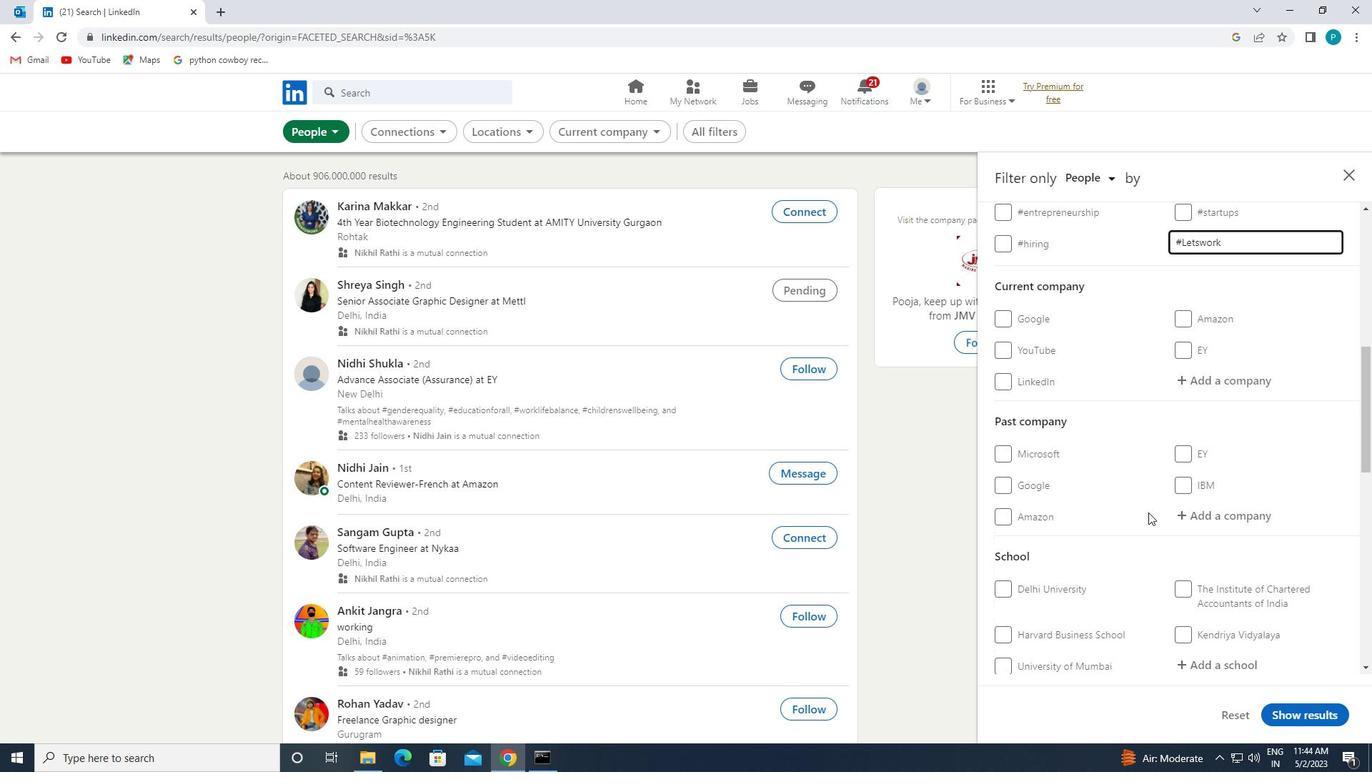 
Action: Mouse moved to (1007, 507)
Screenshot: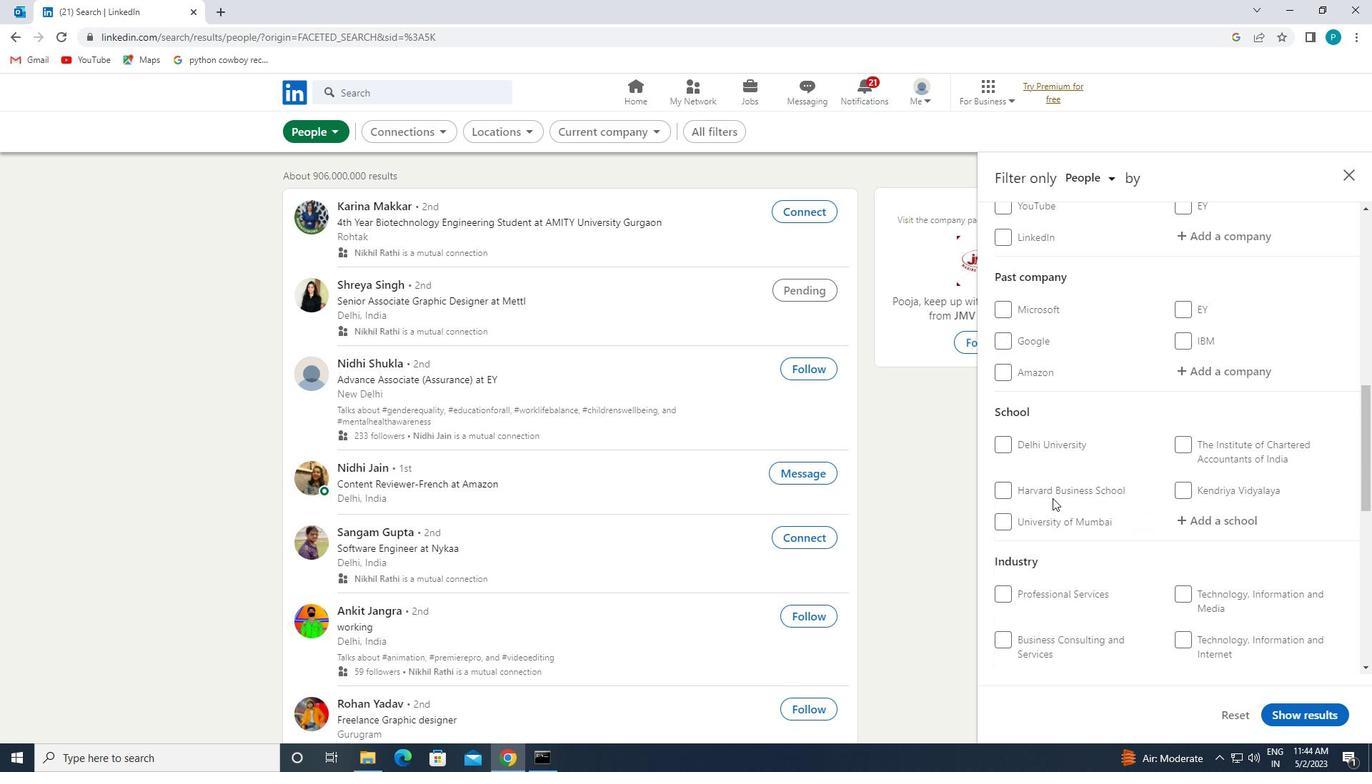
Action: Mouse scrolled (1007, 506) with delta (0, 0)
Screenshot: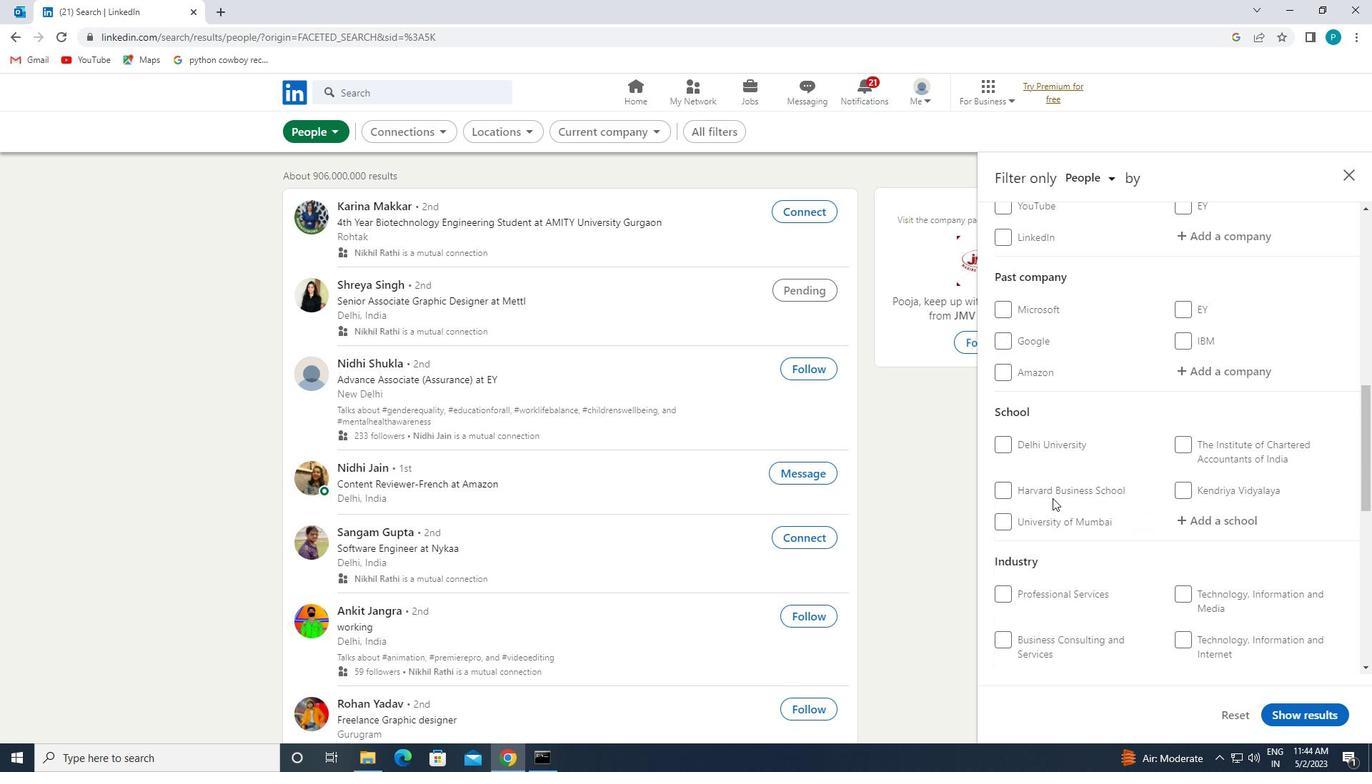 
Action: Mouse moved to (1041, 536)
Screenshot: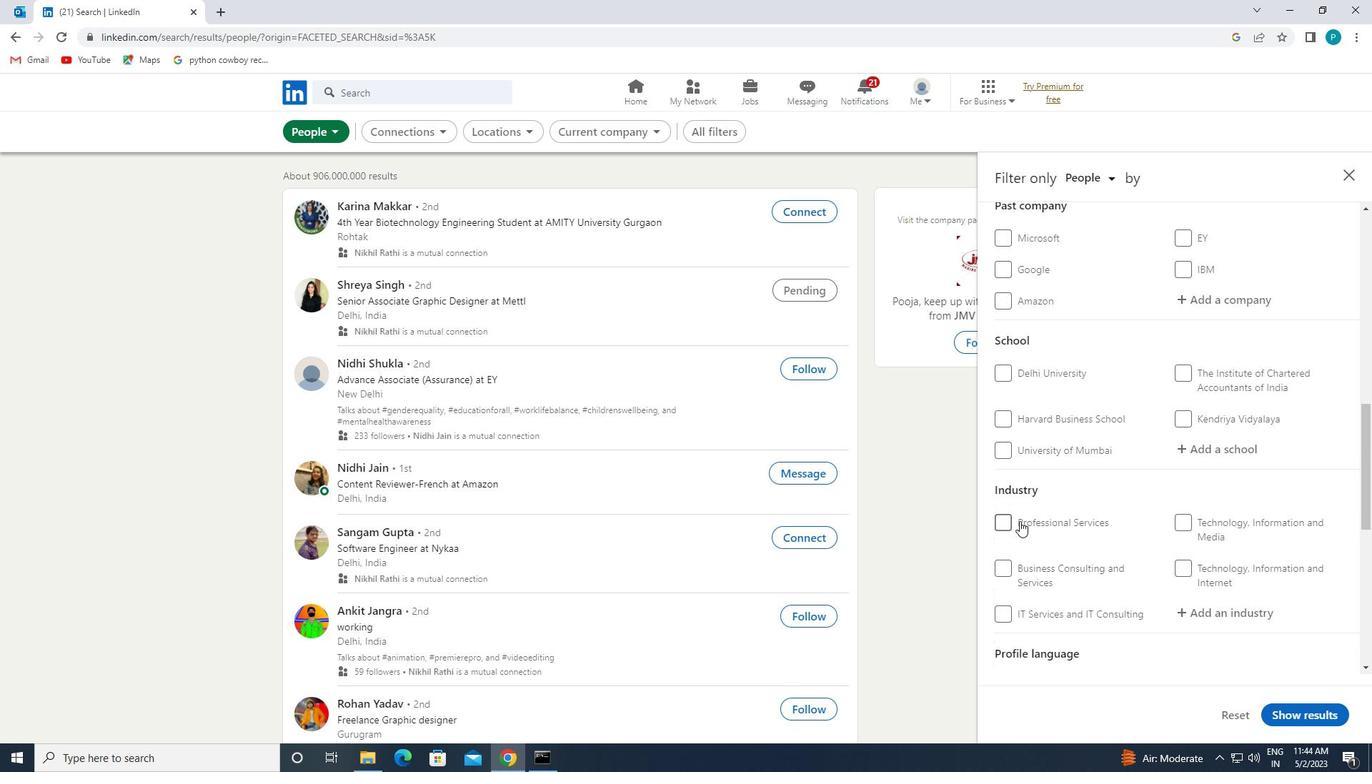 
Action: Mouse scrolled (1041, 536) with delta (0, 0)
Screenshot: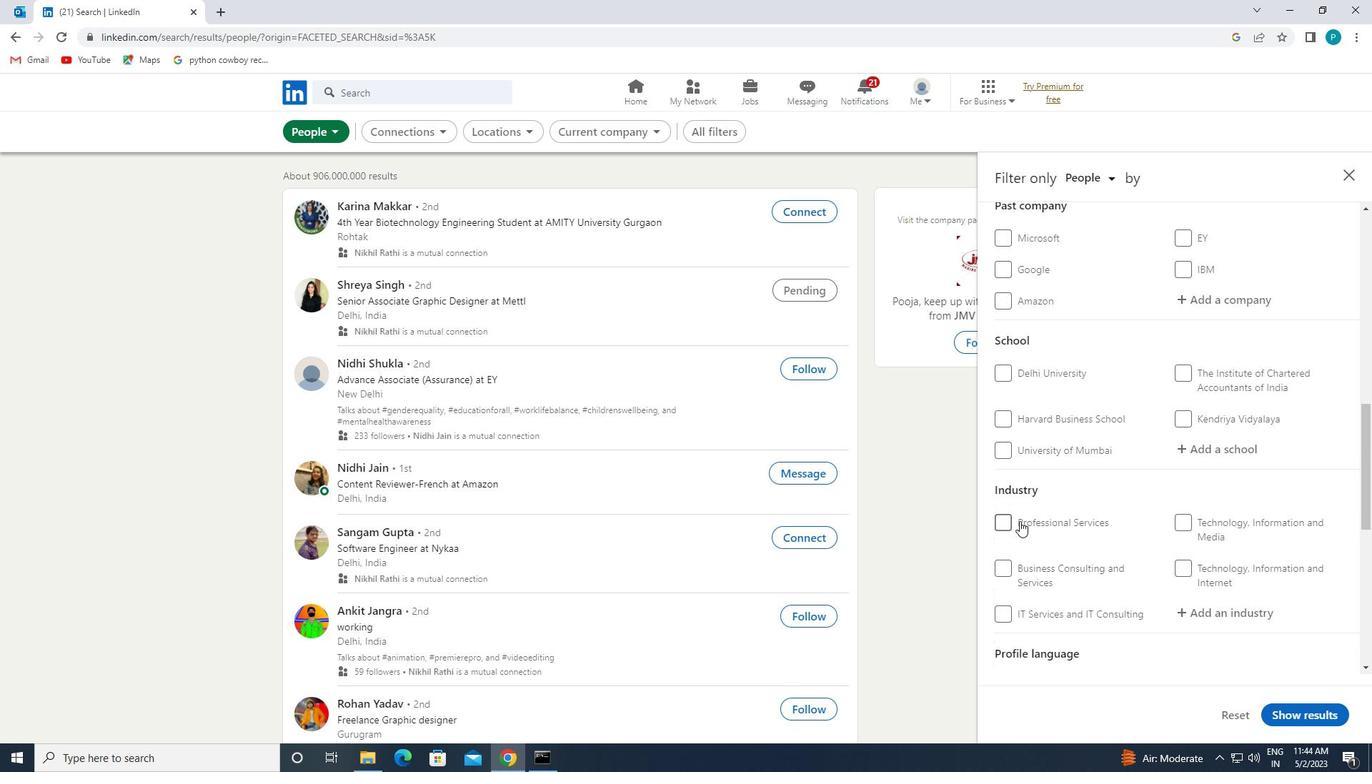 
Action: Mouse moved to (1041, 541)
Screenshot: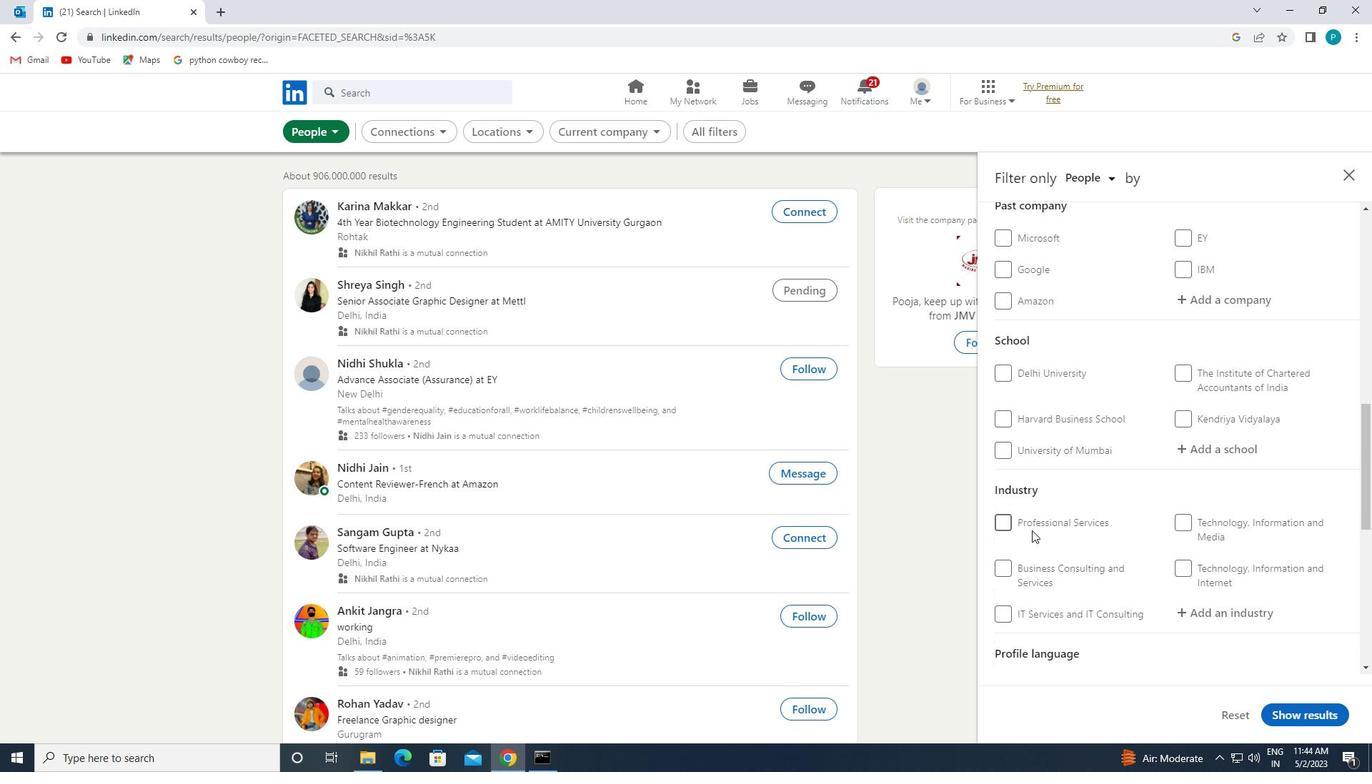 
Action: Mouse scrolled (1041, 541) with delta (0, 0)
Screenshot: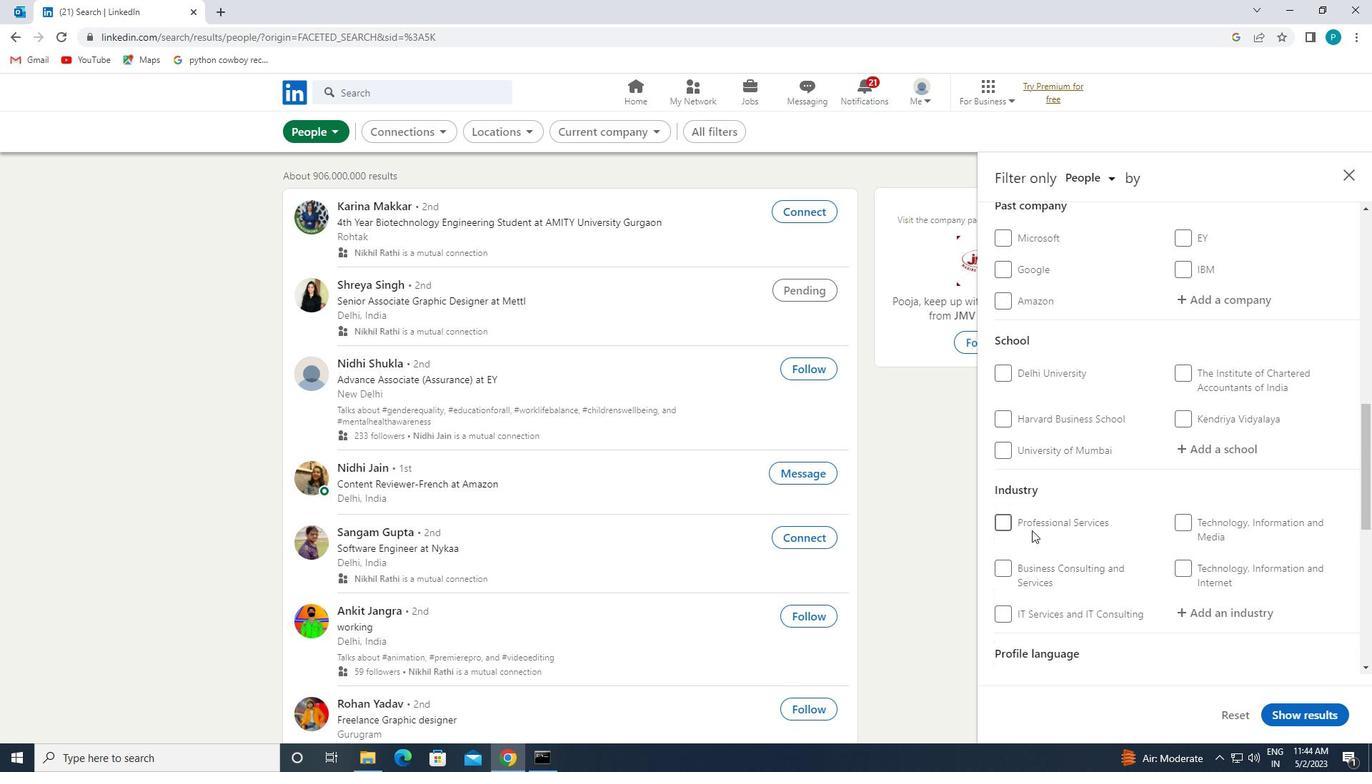
Action: Mouse moved to (1042, 546)
Screenshot: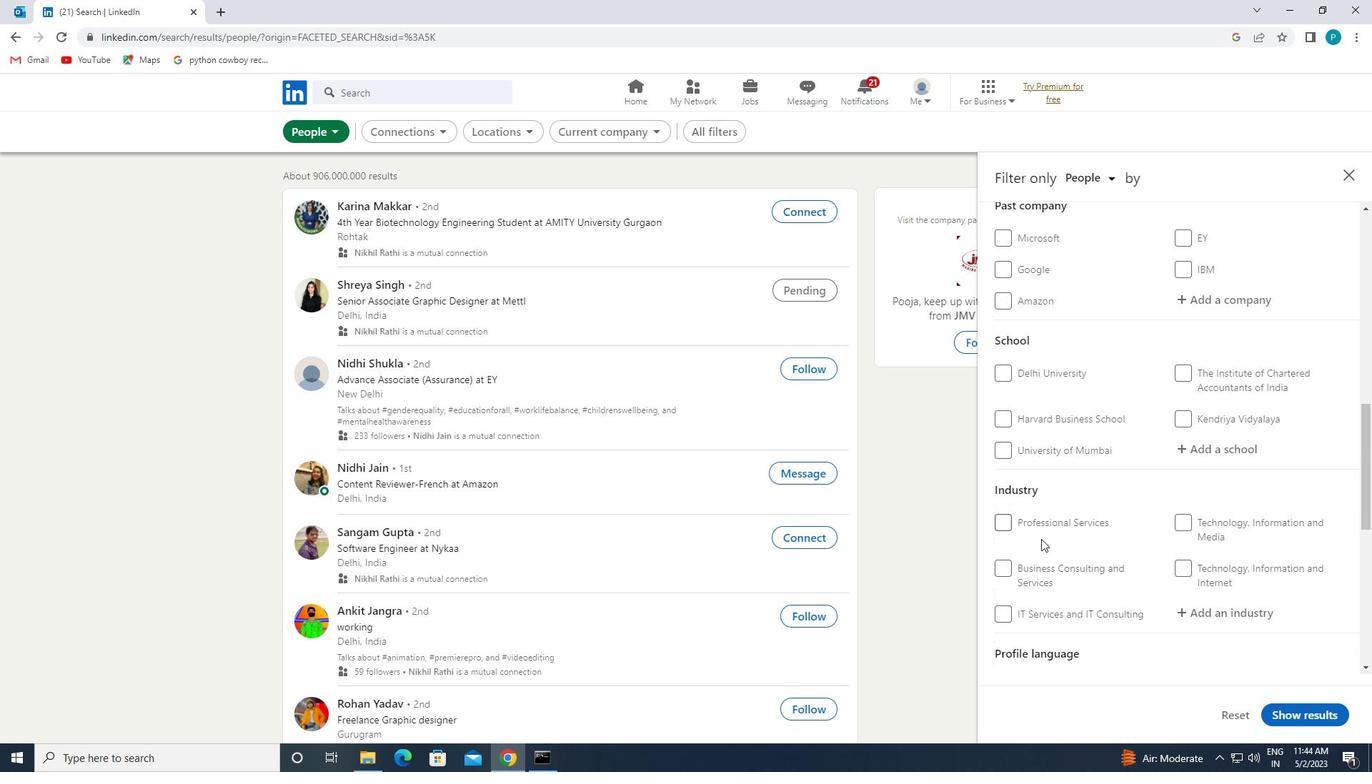 
Action: Mouse scrolled (1042, 546) with delta (0, 0)
Screenshot: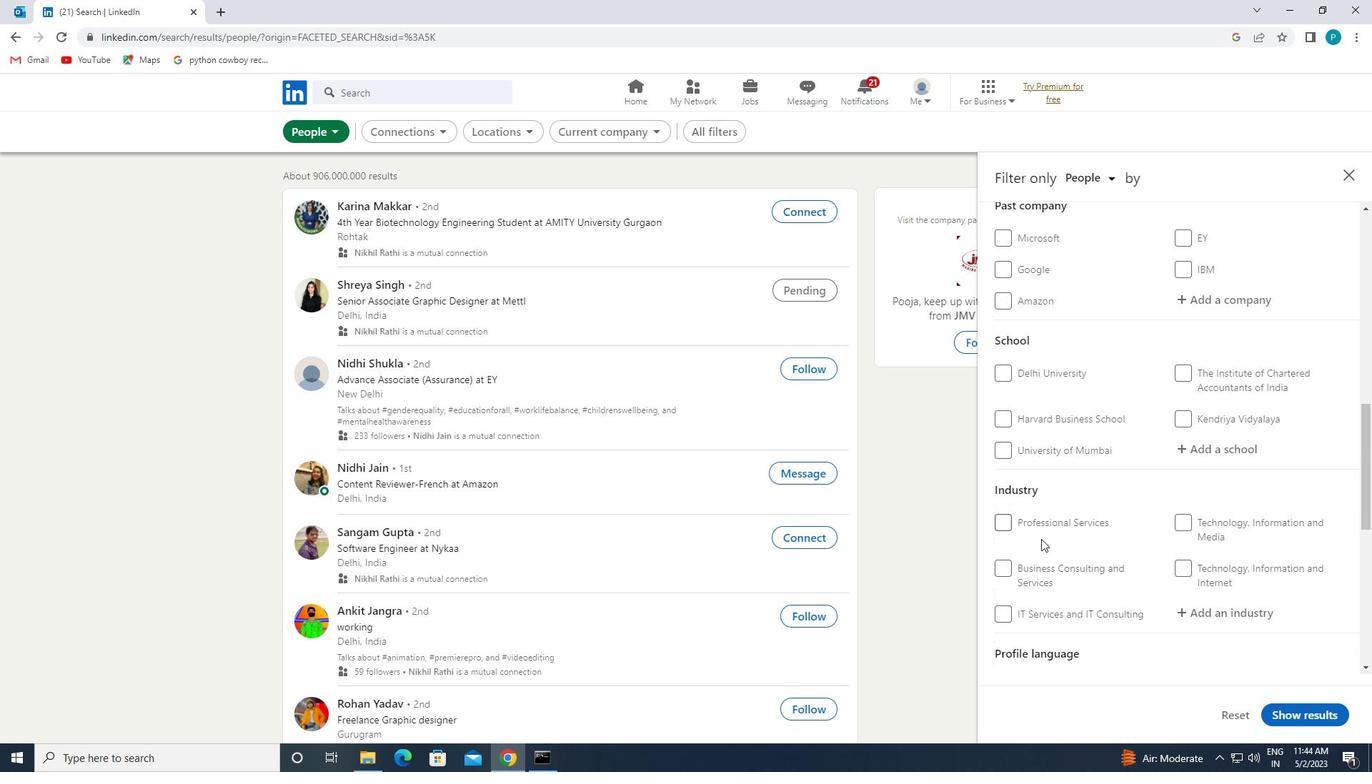 
Action: Mouse moved to (1027, 463)
Screenshot: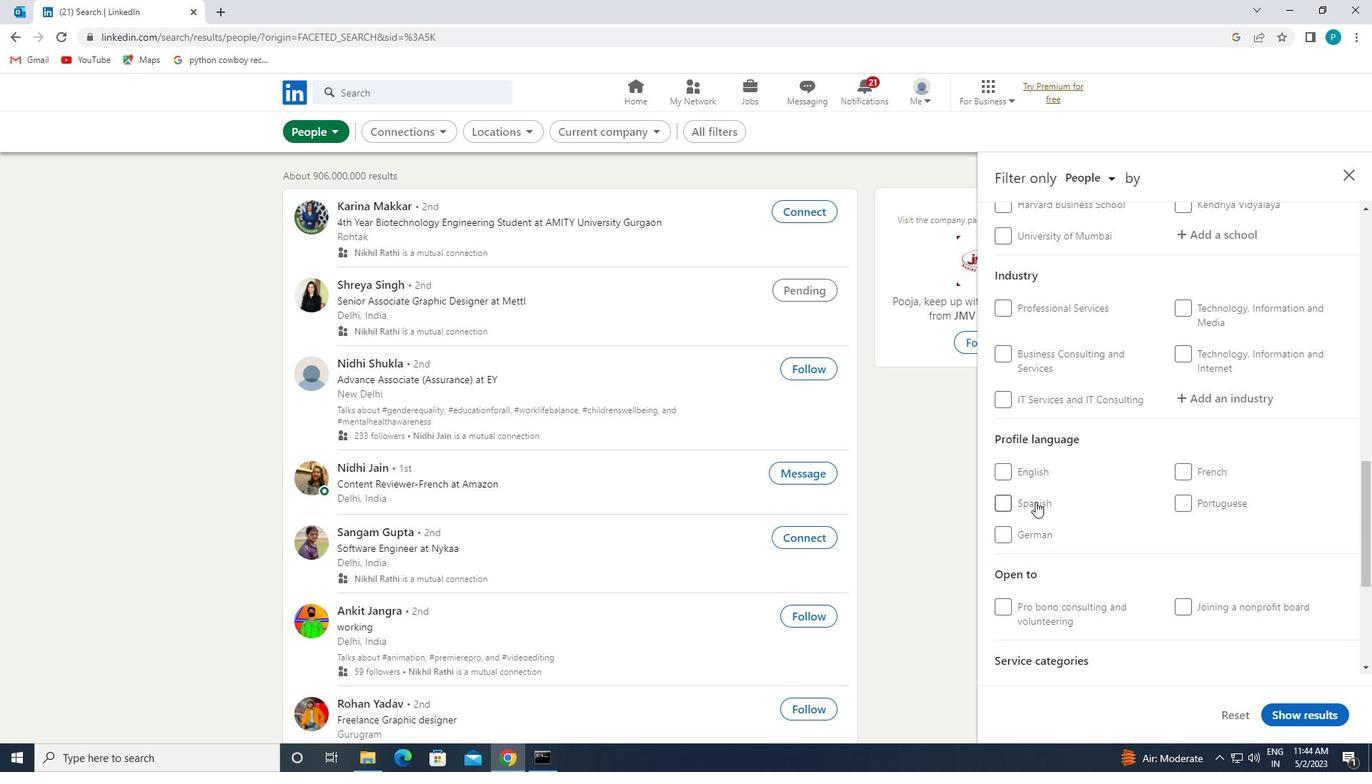 
Action: Mouse pressed left at (1027, 463)
Screenshot: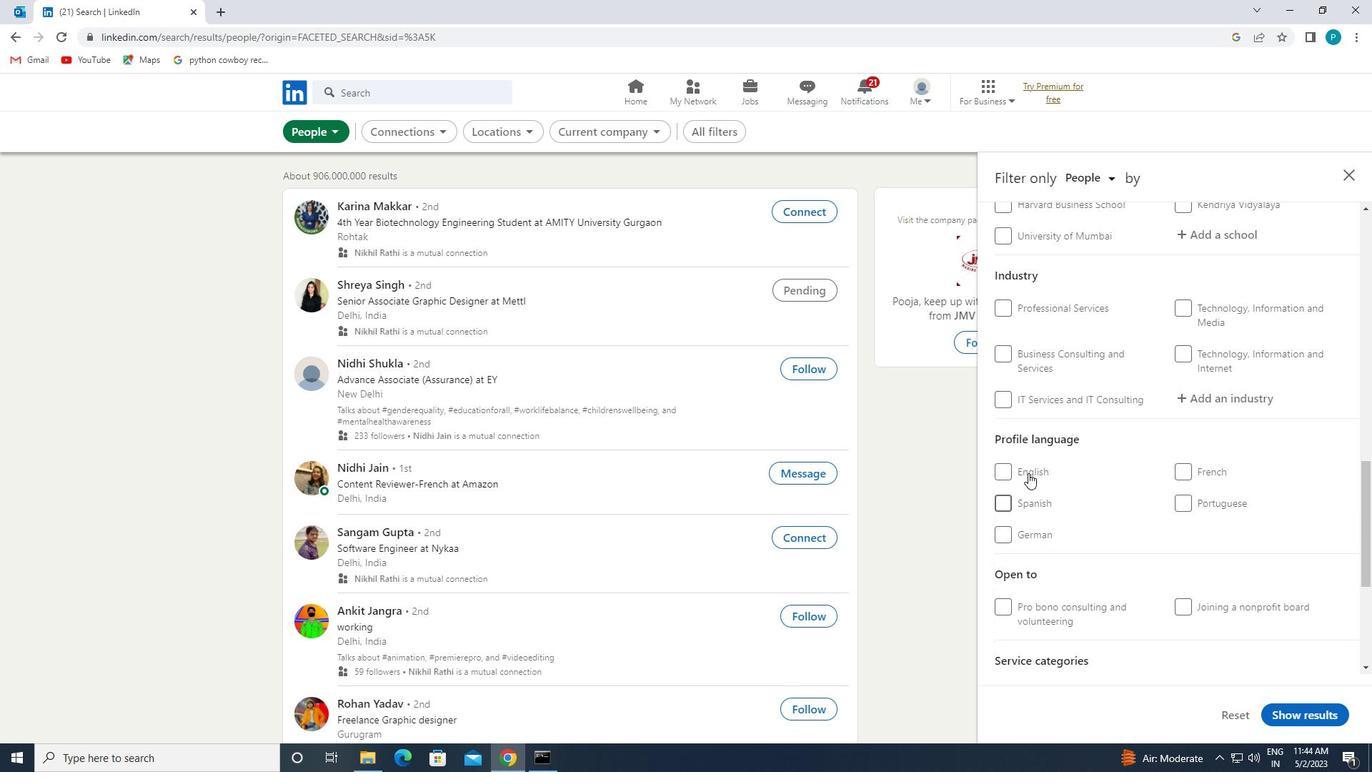 
Action: Mouse moved to (1044, 468)
Screenshot: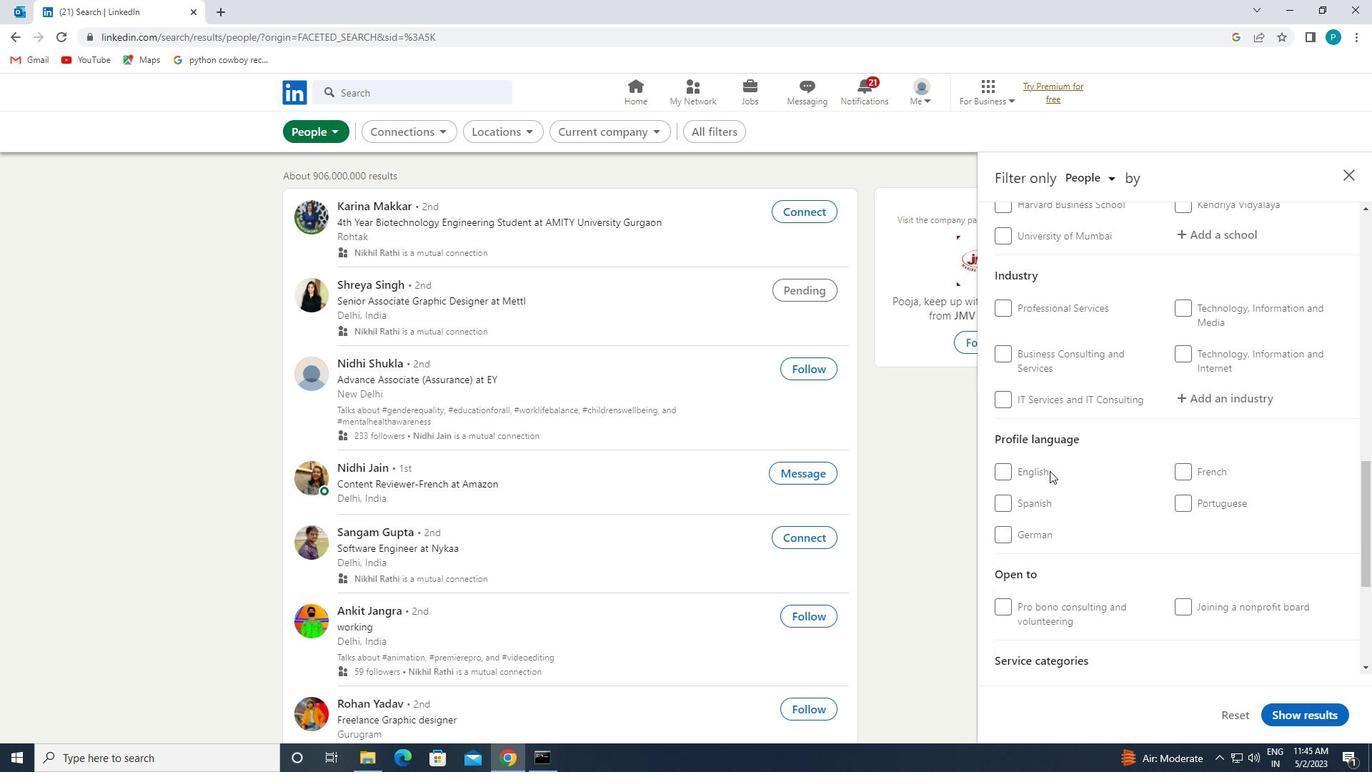 
Action: Mouse pressed left at (1044, 468)
Screenshot: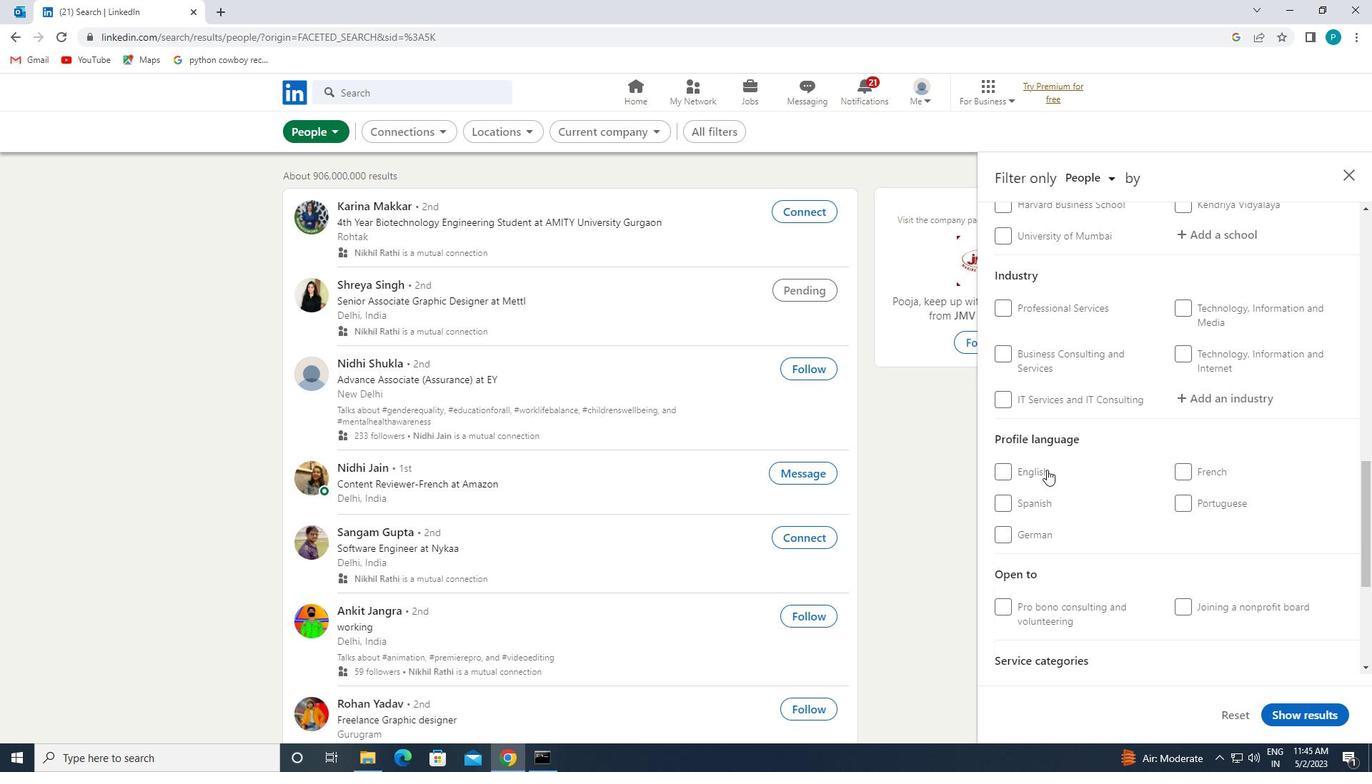 
Action: Mouse moved to (1158, 471)
Screenshot: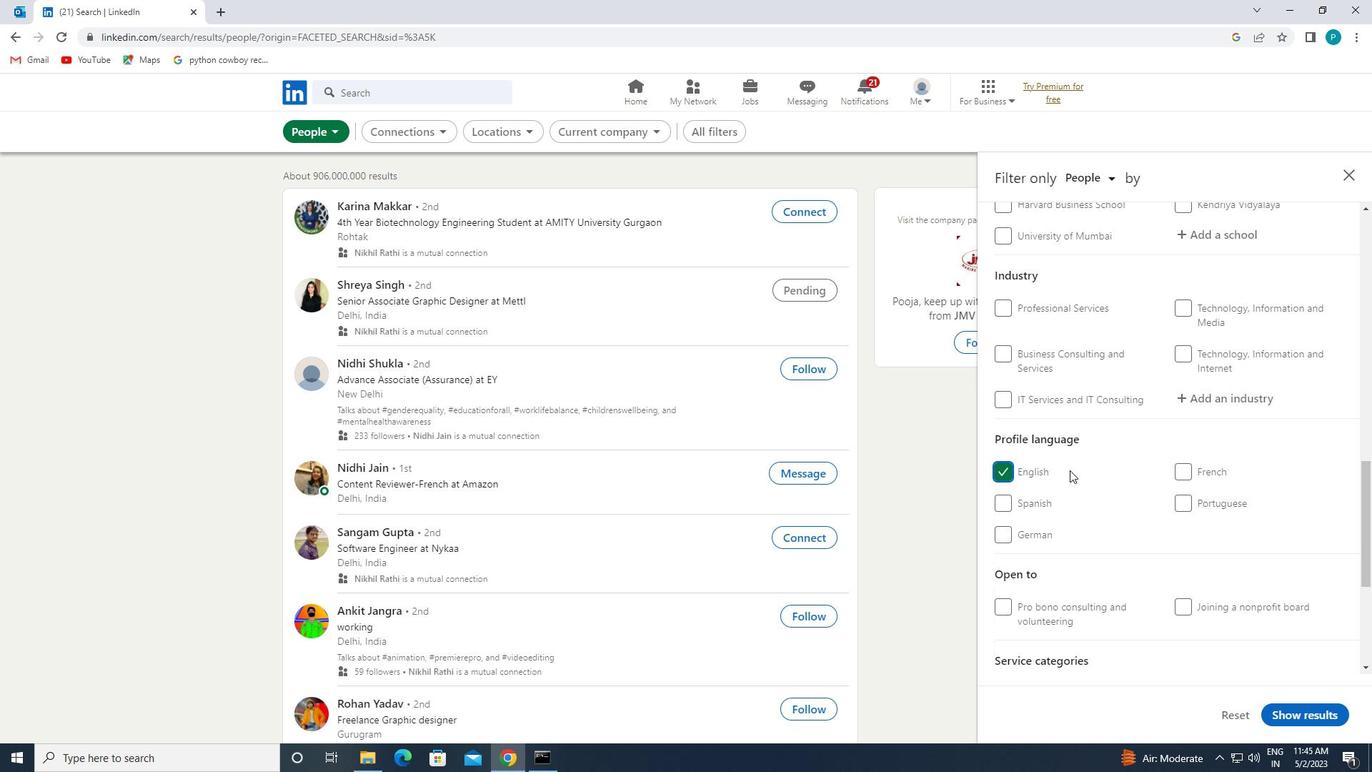 
Action: Mouse scrolled (1158, 472) with delta (0, 0)
Screenshot: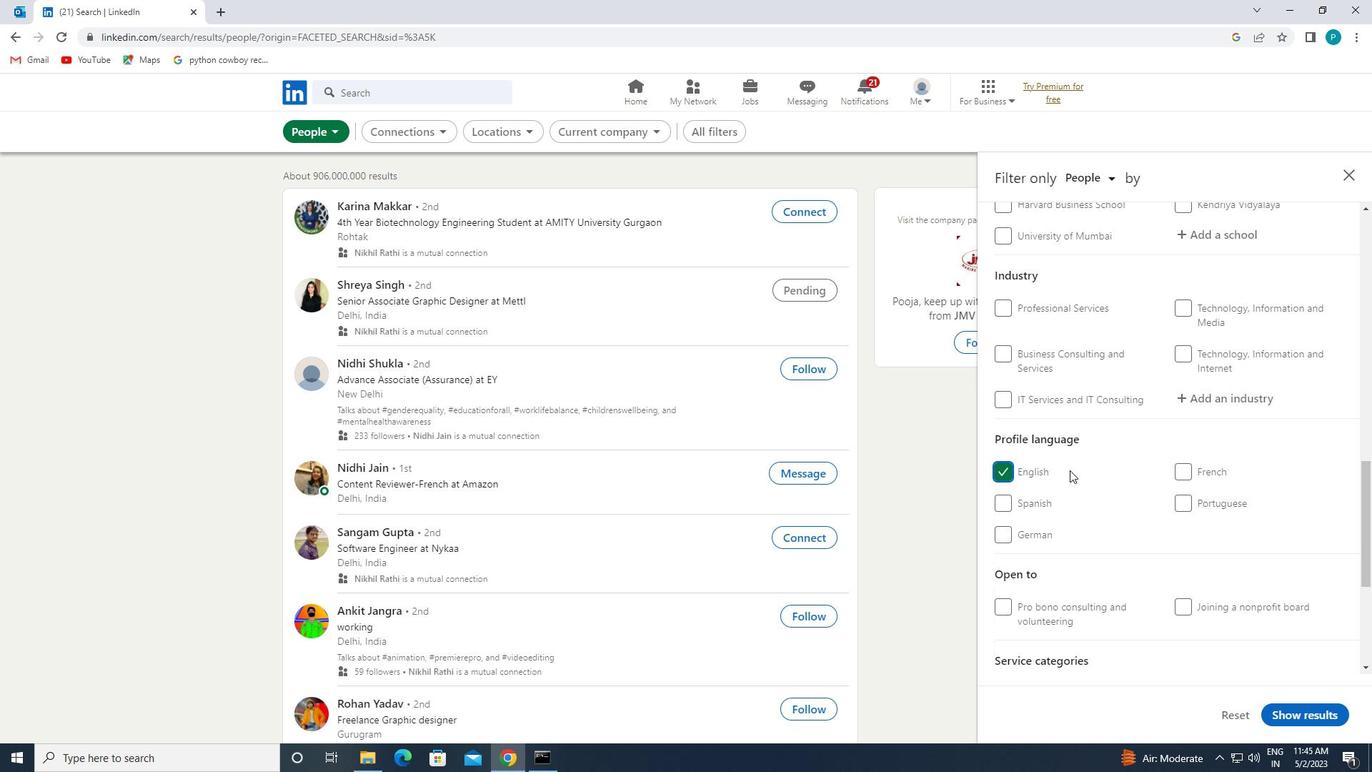 
Action: Mouse moved to (1159, 471)
Screenshot: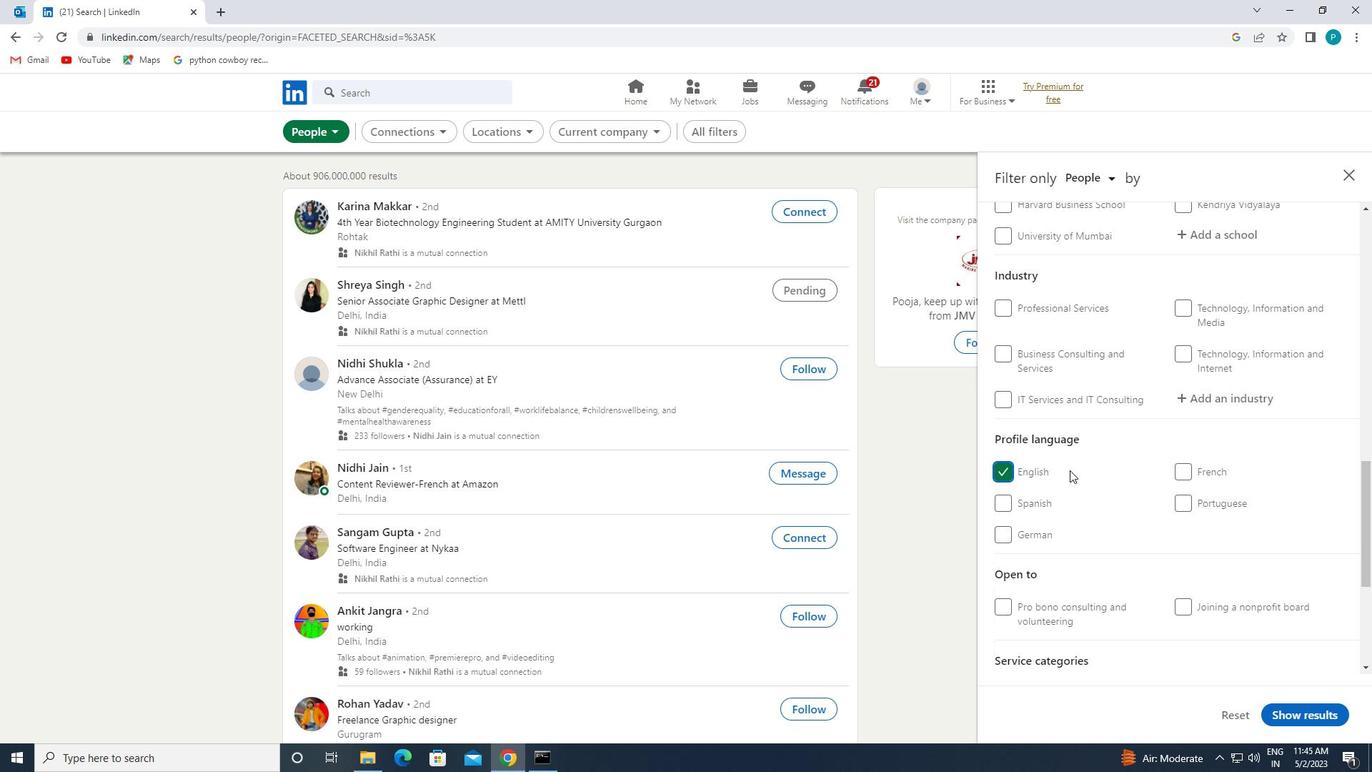 
Action: Mouse scrolled (1159, 472) with delta (0, 0)
Screenshot: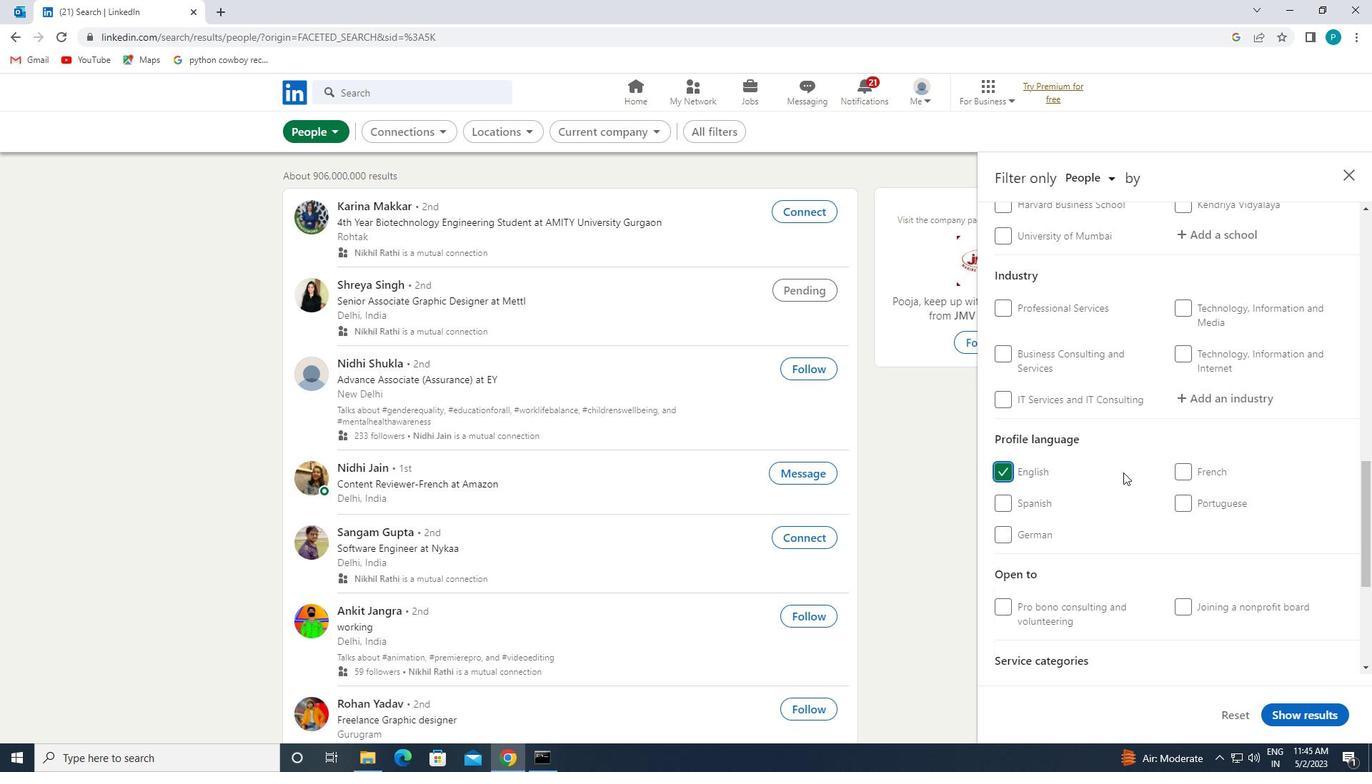 
Action: Mouse scrolled (1159, 472) with delta (0, 0)
Screenshot: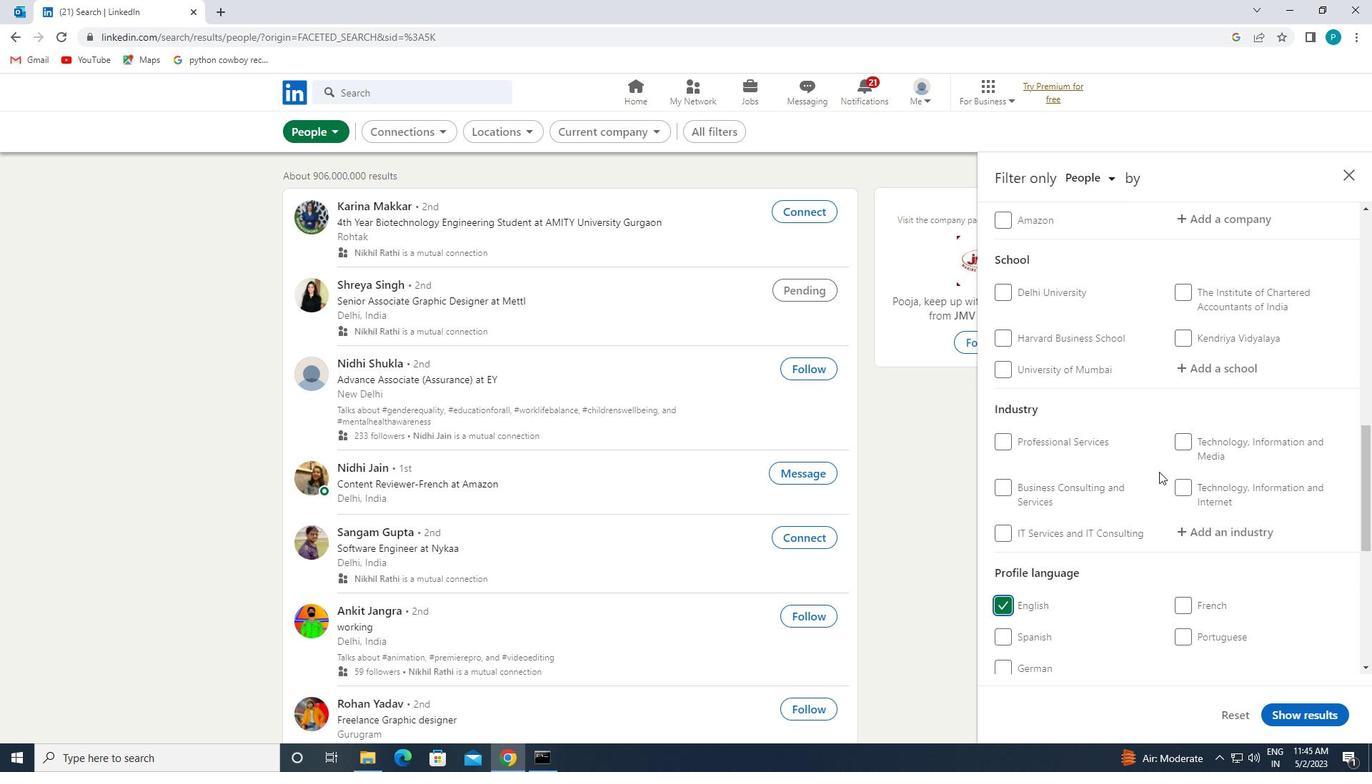 
Action: Mouse scrolled (1159, 472) with delta (0, 0)
Screenshot: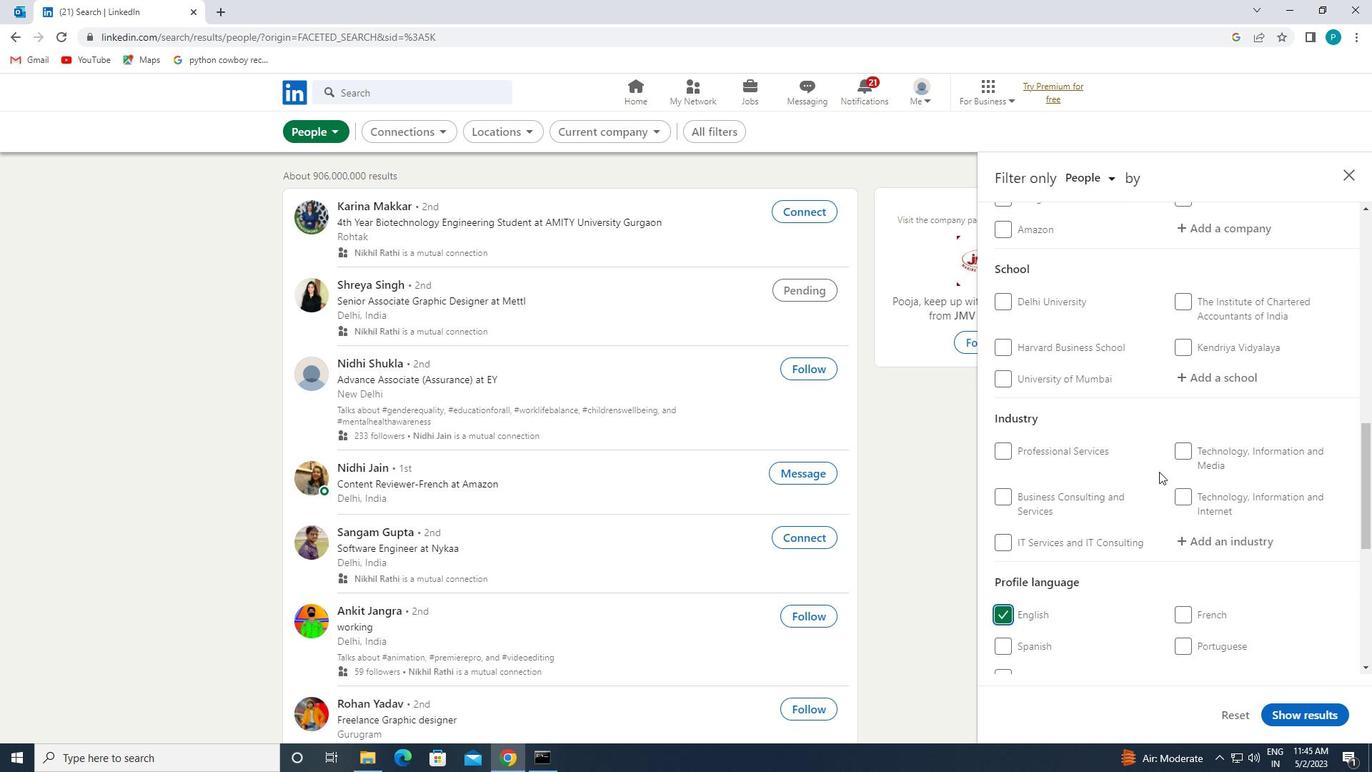 
Action: Mouse moved to (1188, 417)
Screenshot: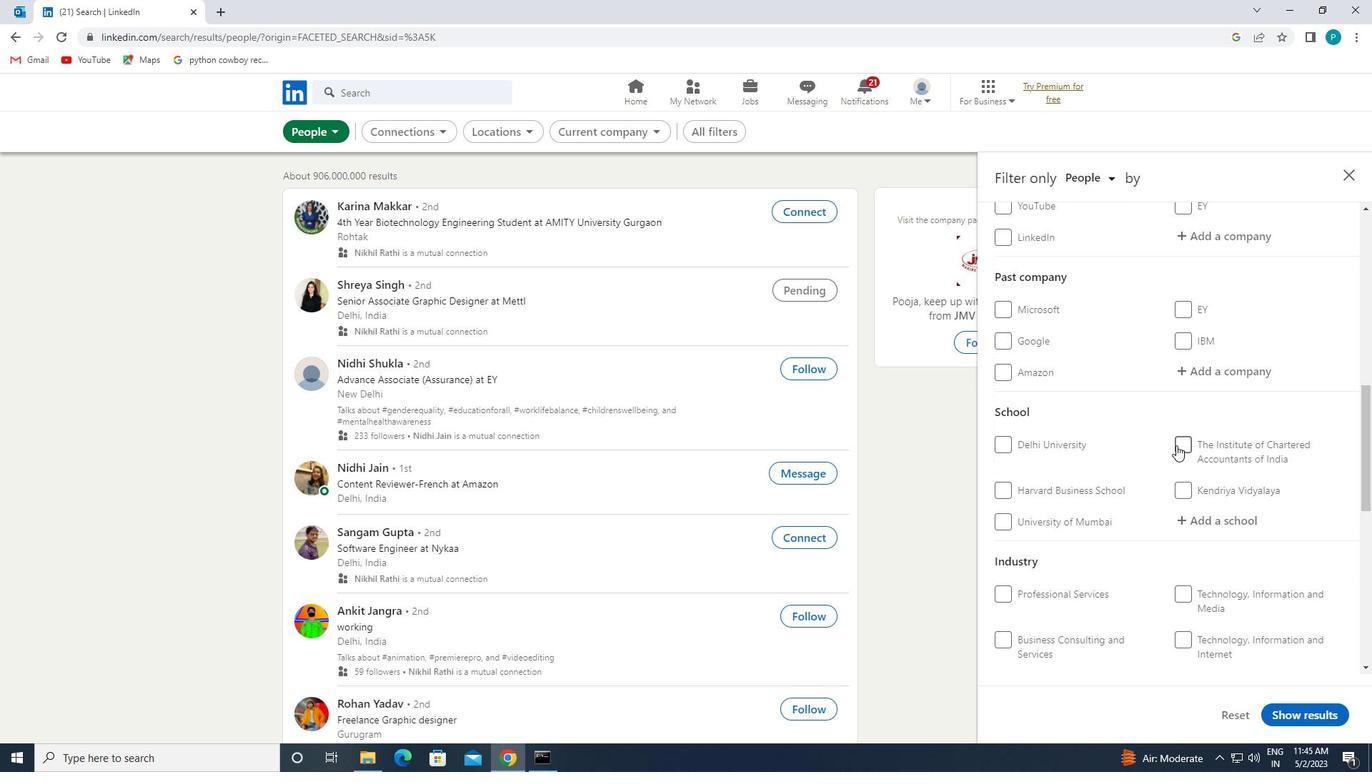 
Action: Mouse scrolled (1188, 418) with delta (0, 0)
Screenshot: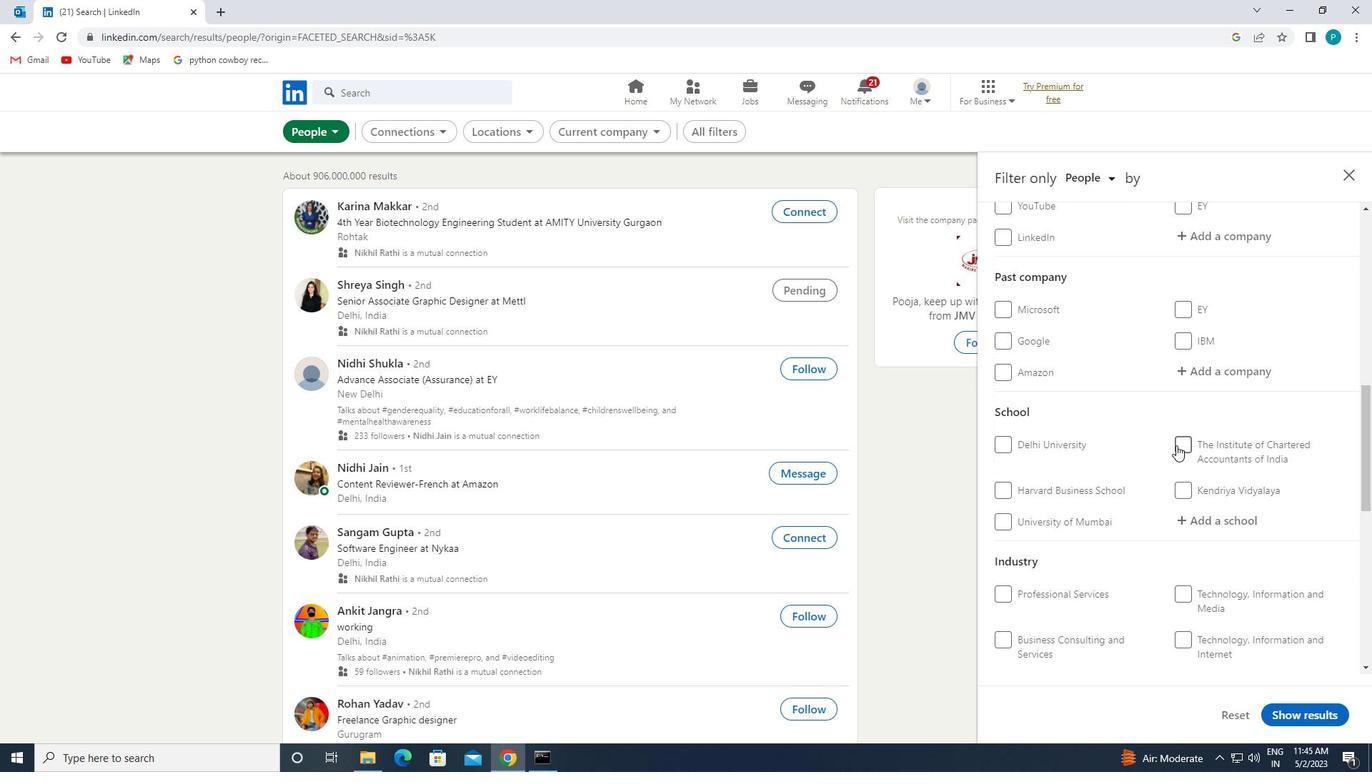 
Action: Mouse moved to (1248, 306)
Screenshot: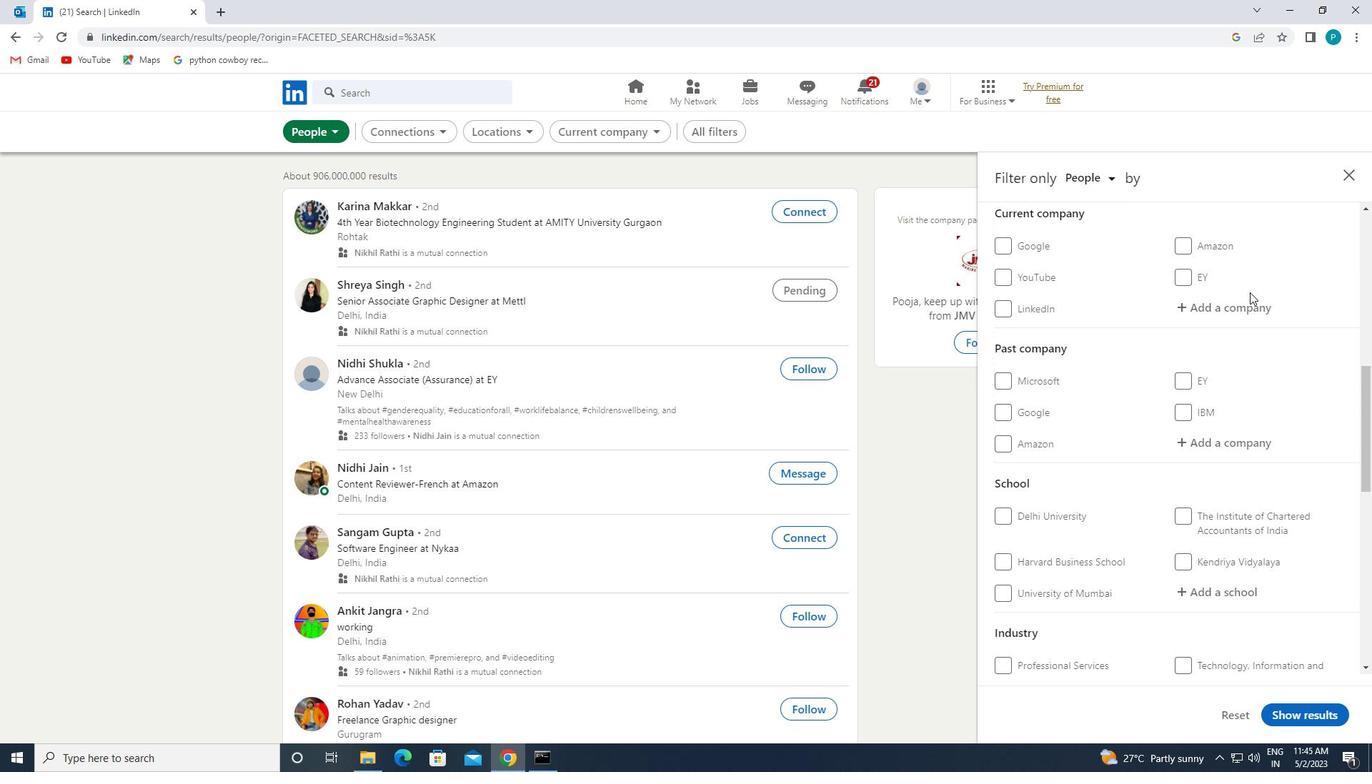 
Action: Mouse pressed left at (1248, 306)
Screenshot: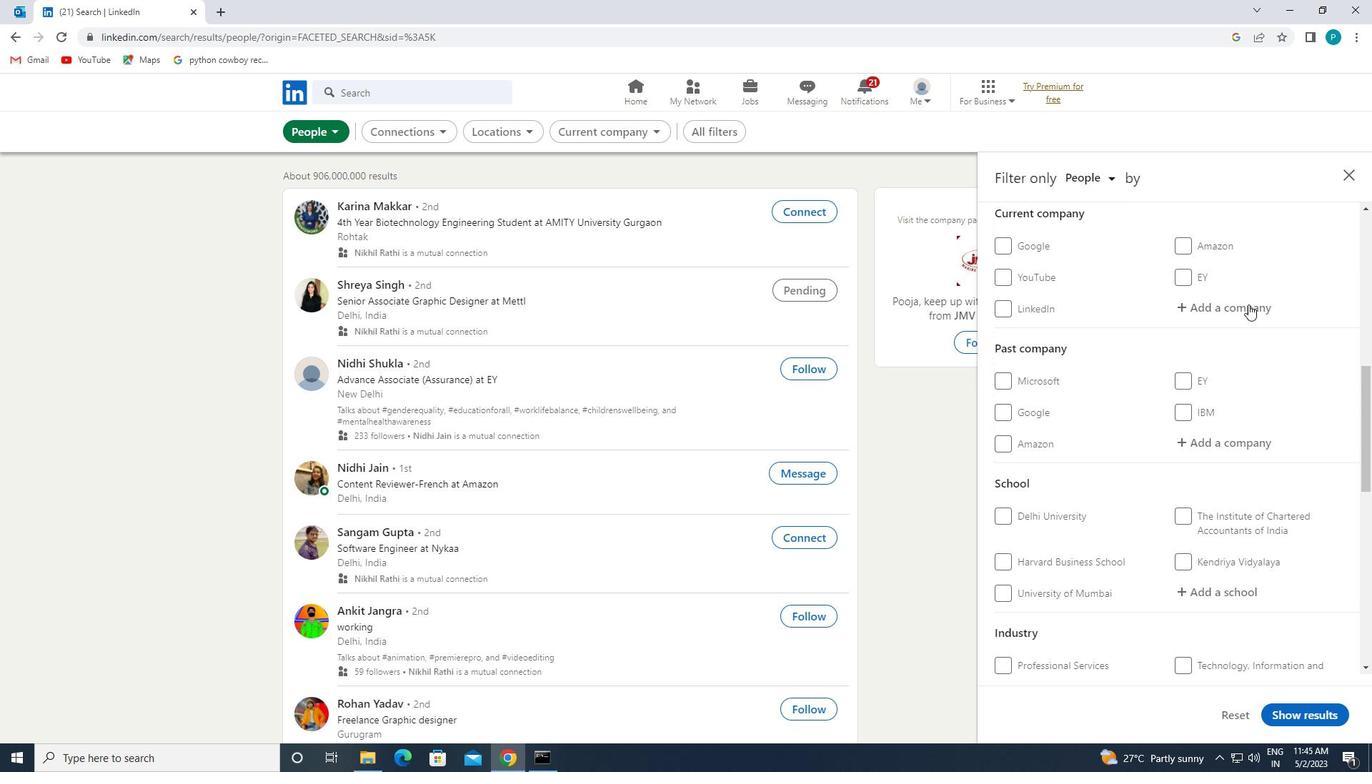 
Action: Key pressed <Key.caps_lock>T<Key.caps_lock>ECHNICOLOR
Screenshot: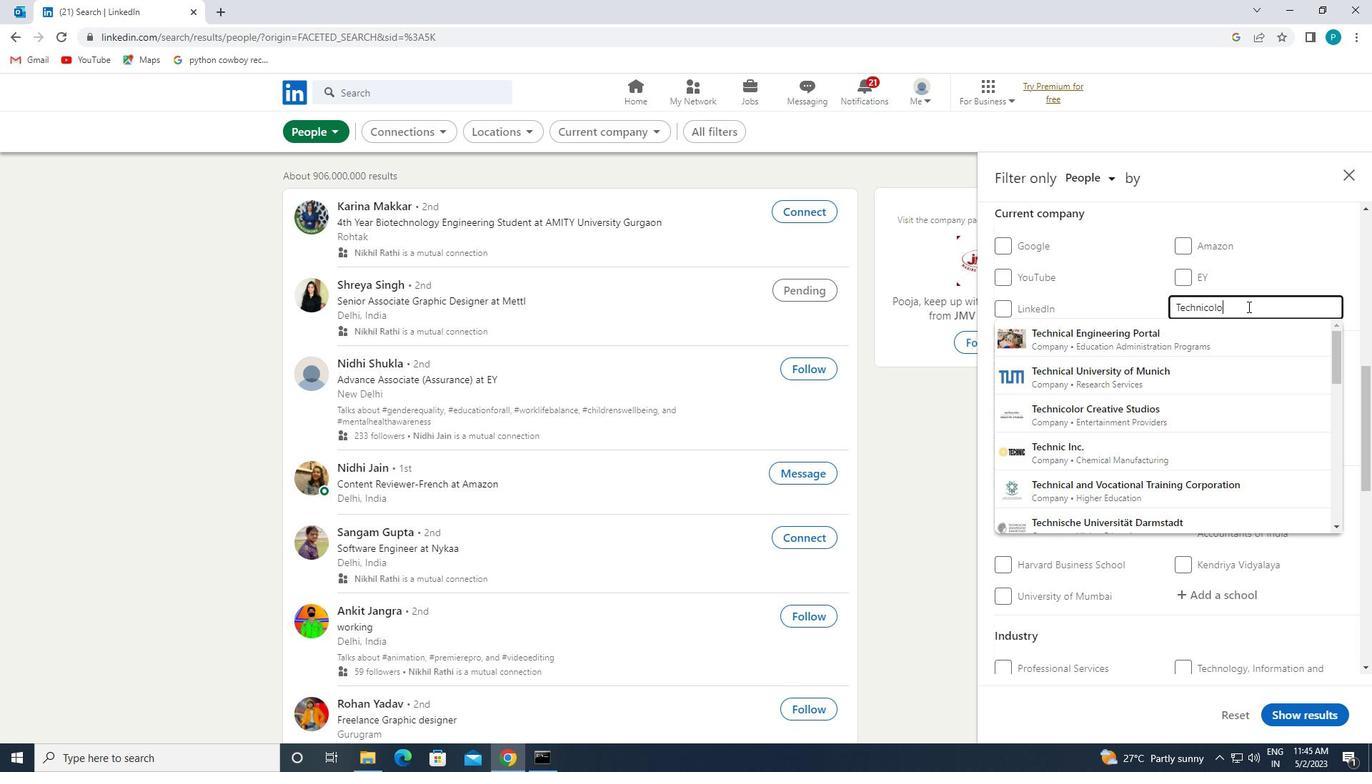 
Action: Mouse moved to (1228, 336)
Screenshot: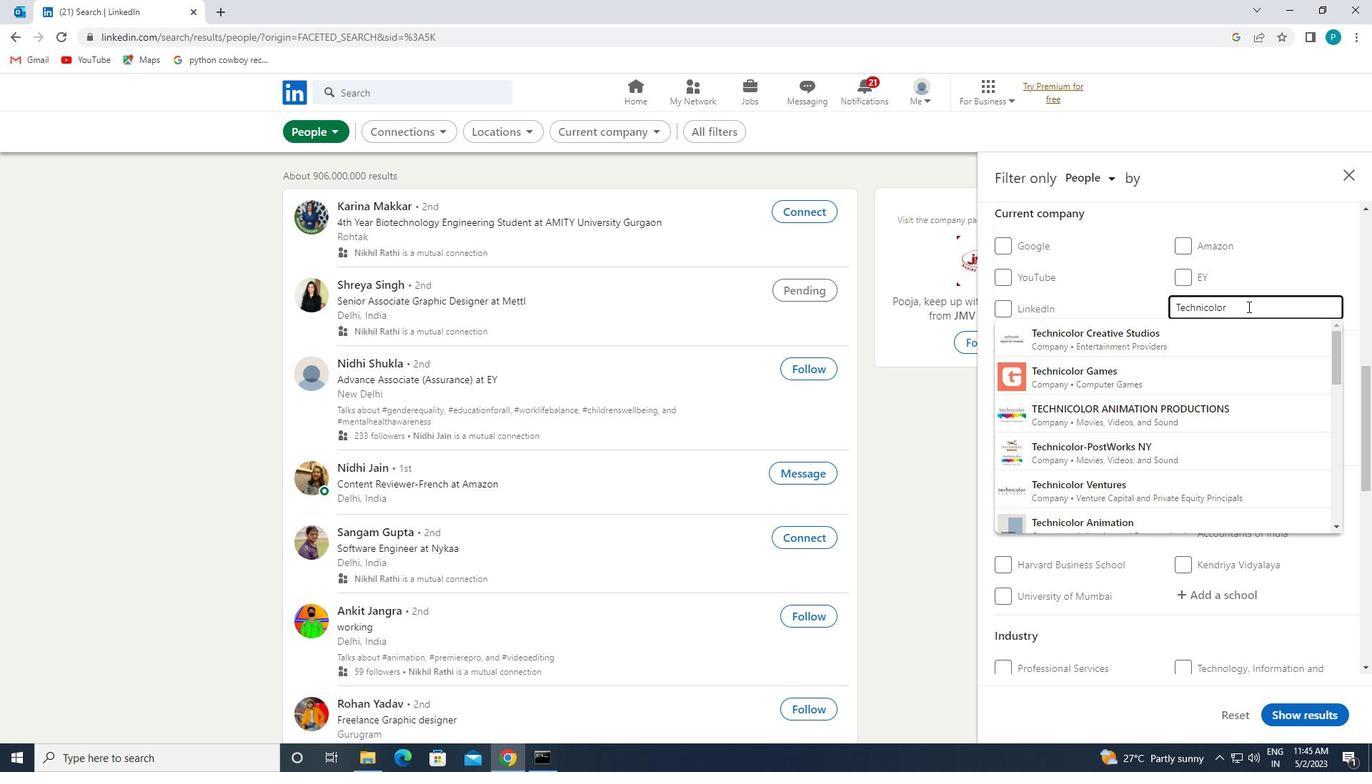 
Action: Mouse pressed left at (1228, 336)
Screenshot: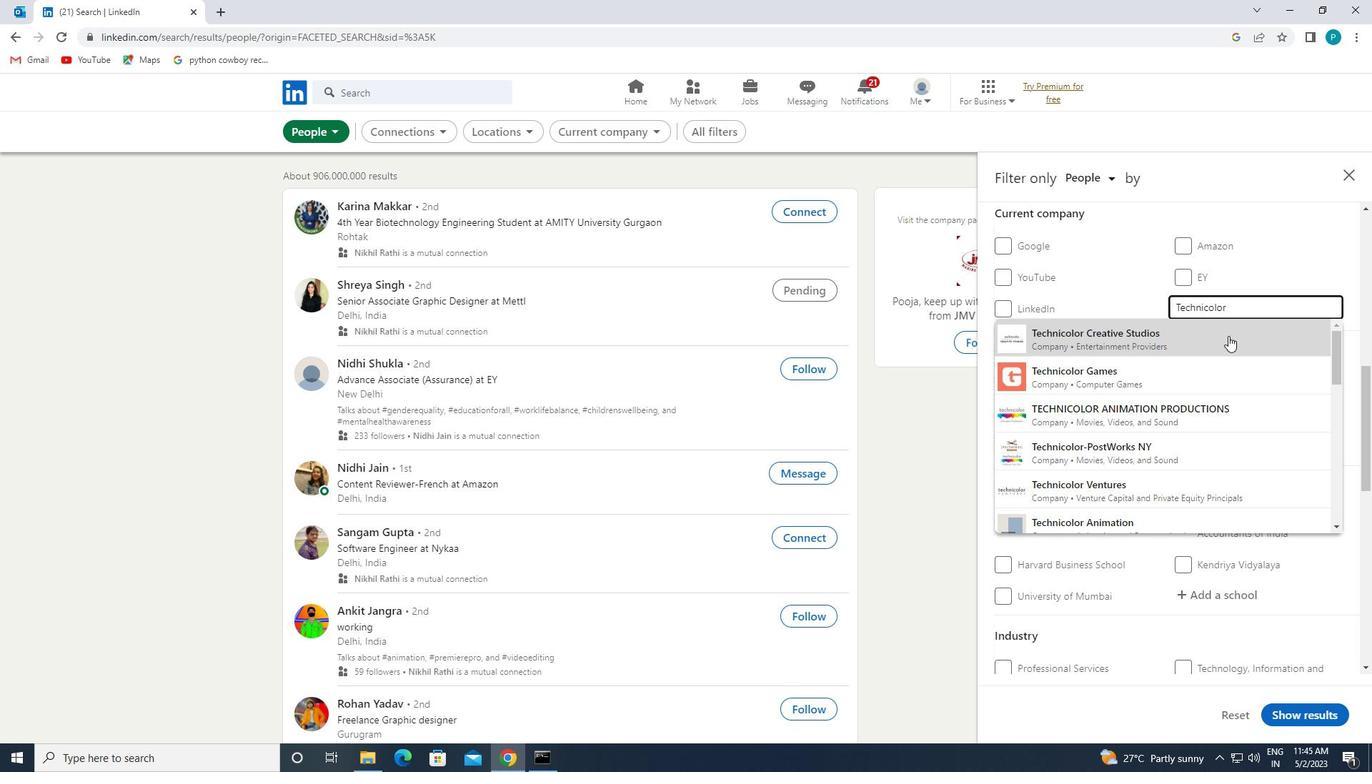 
Action: Mouse scrolled (1228, 335) with delta (0, 0)
Screenshot: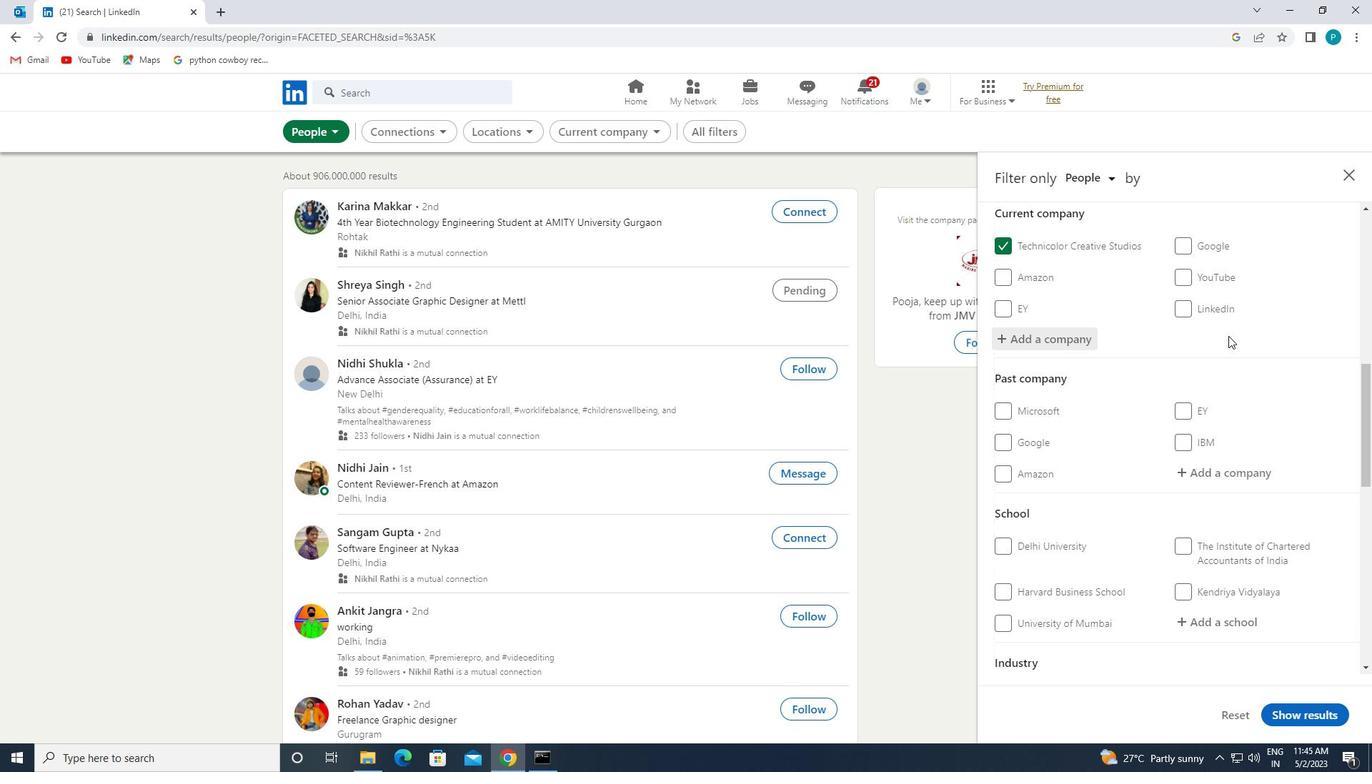 
Action: Mouse moved to (1124, 461)
Screenshot: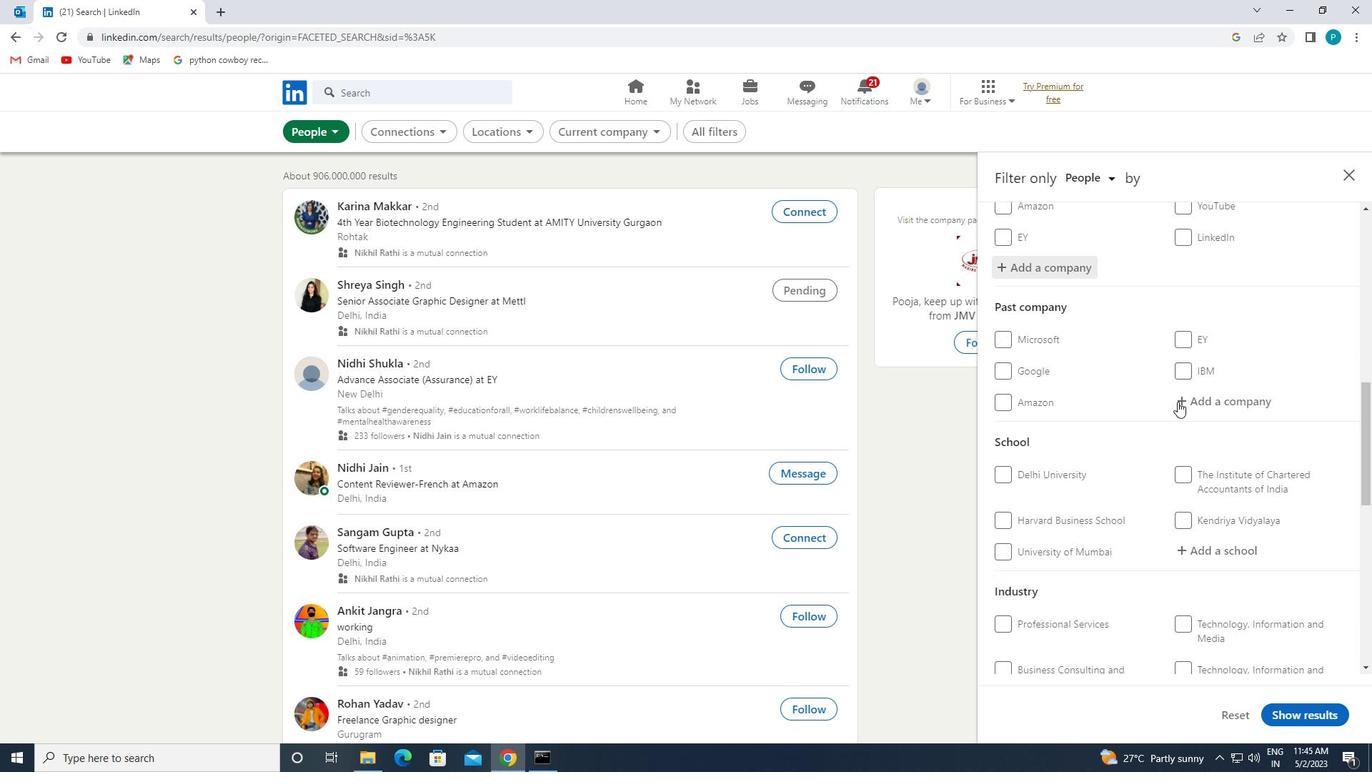 
Action: Mouse scrolled (1124, 461) with delta (0, 0)
Screenshot: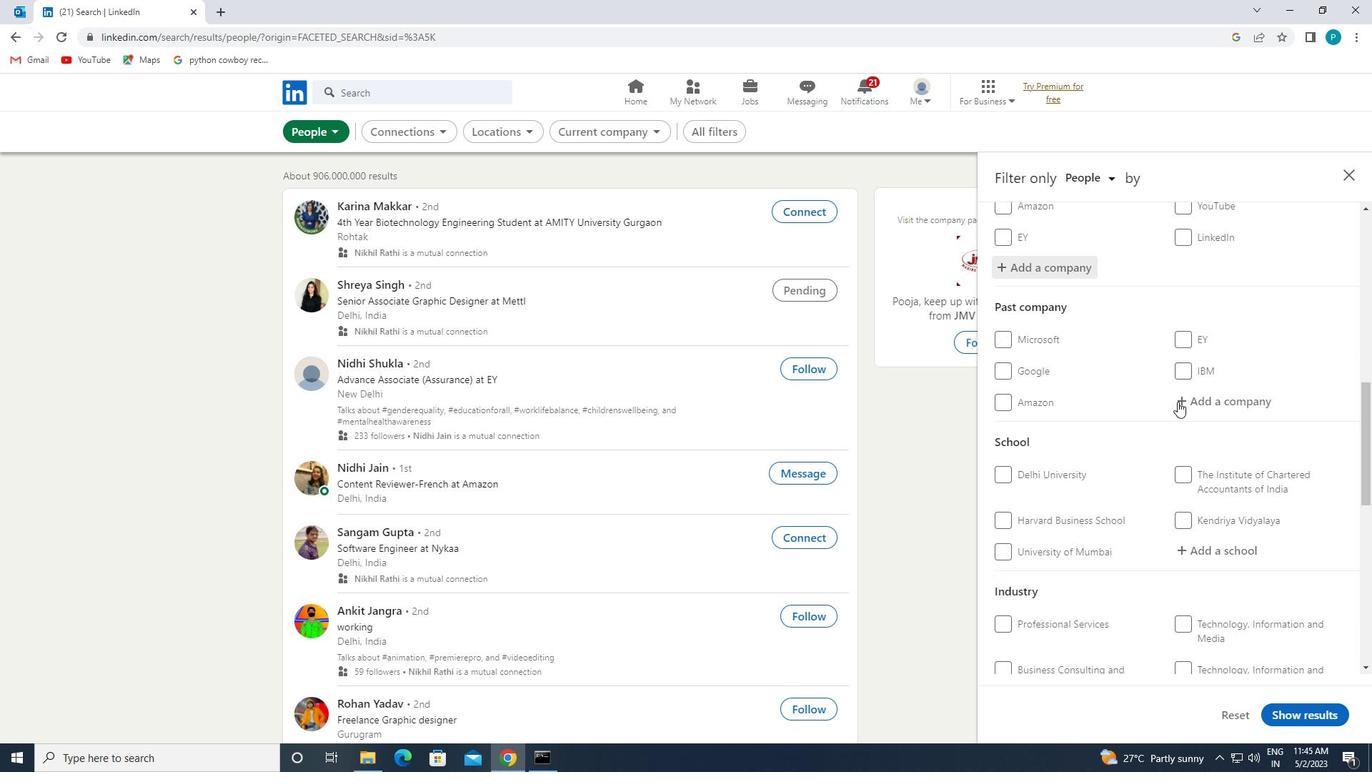 
Action: Mouse moved to (1123, 463)
Screenshot: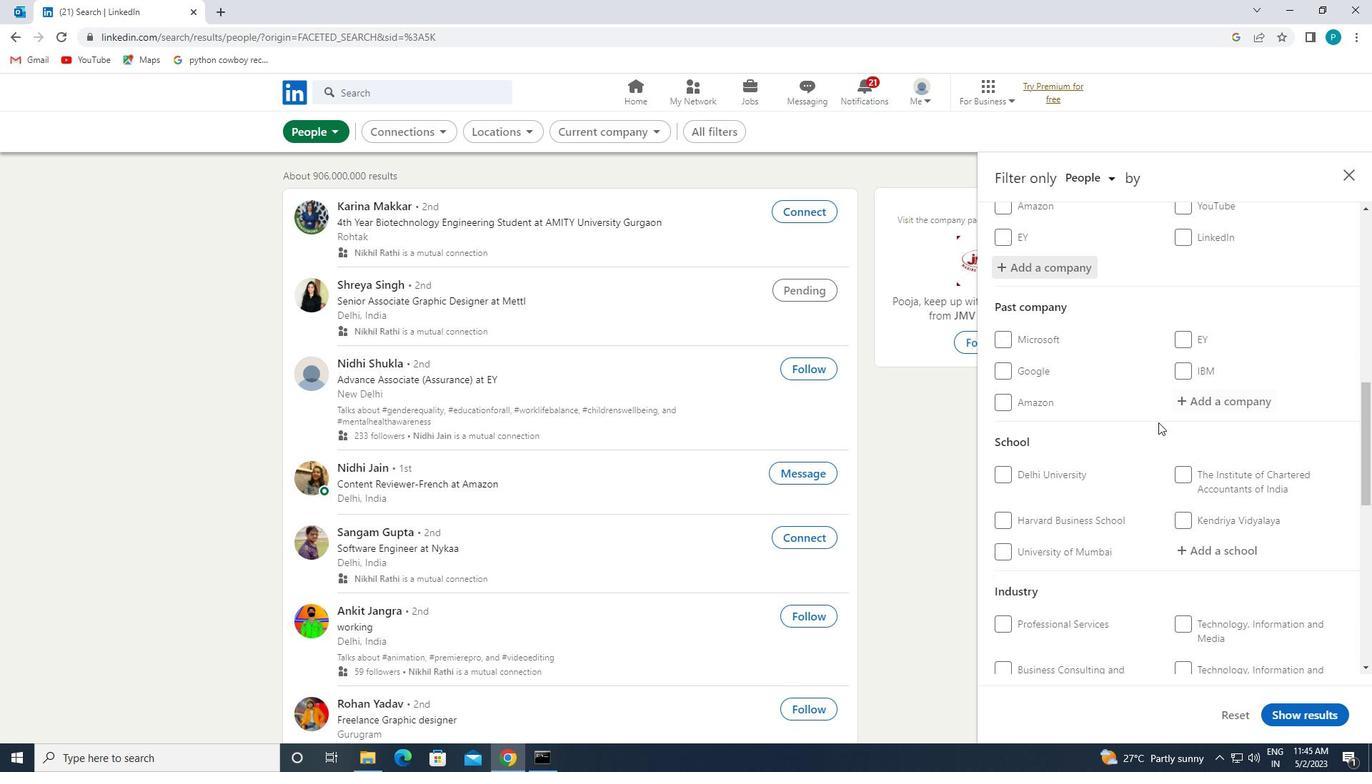 
Action: Mouse scrolled (1123, 462) with delta (0, 0)
Screenshot: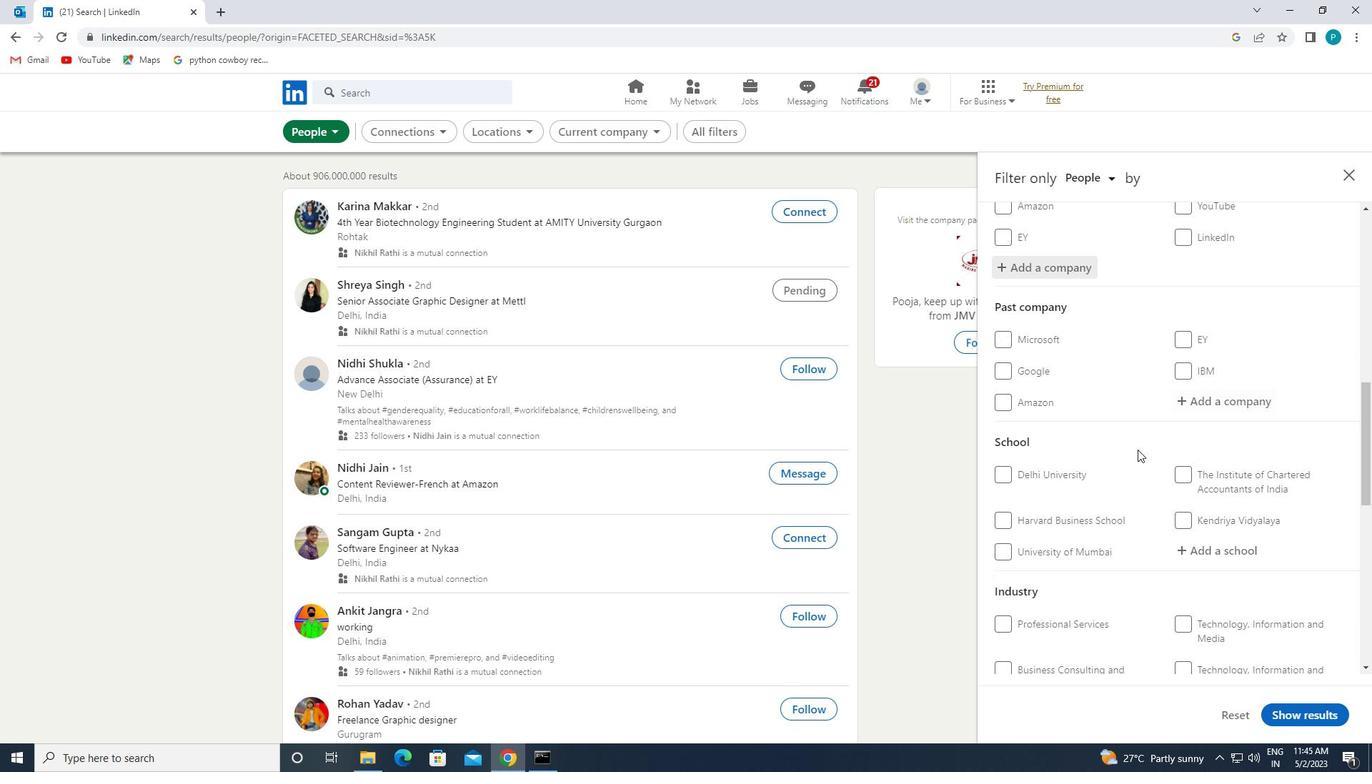 
Action: Mouse moved to (1205, 404)
Screenshot: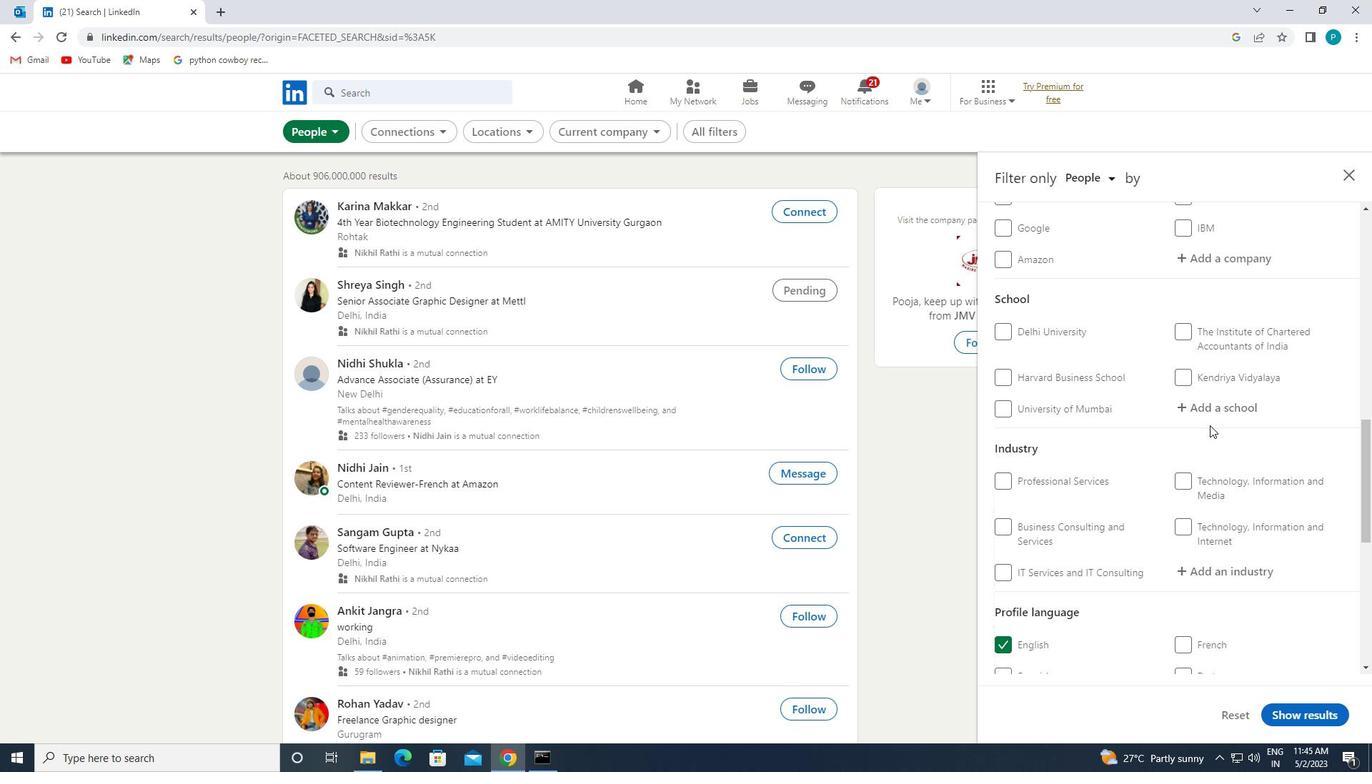 
Action: Mouse pressed left at (1205, 404)
Screenshot: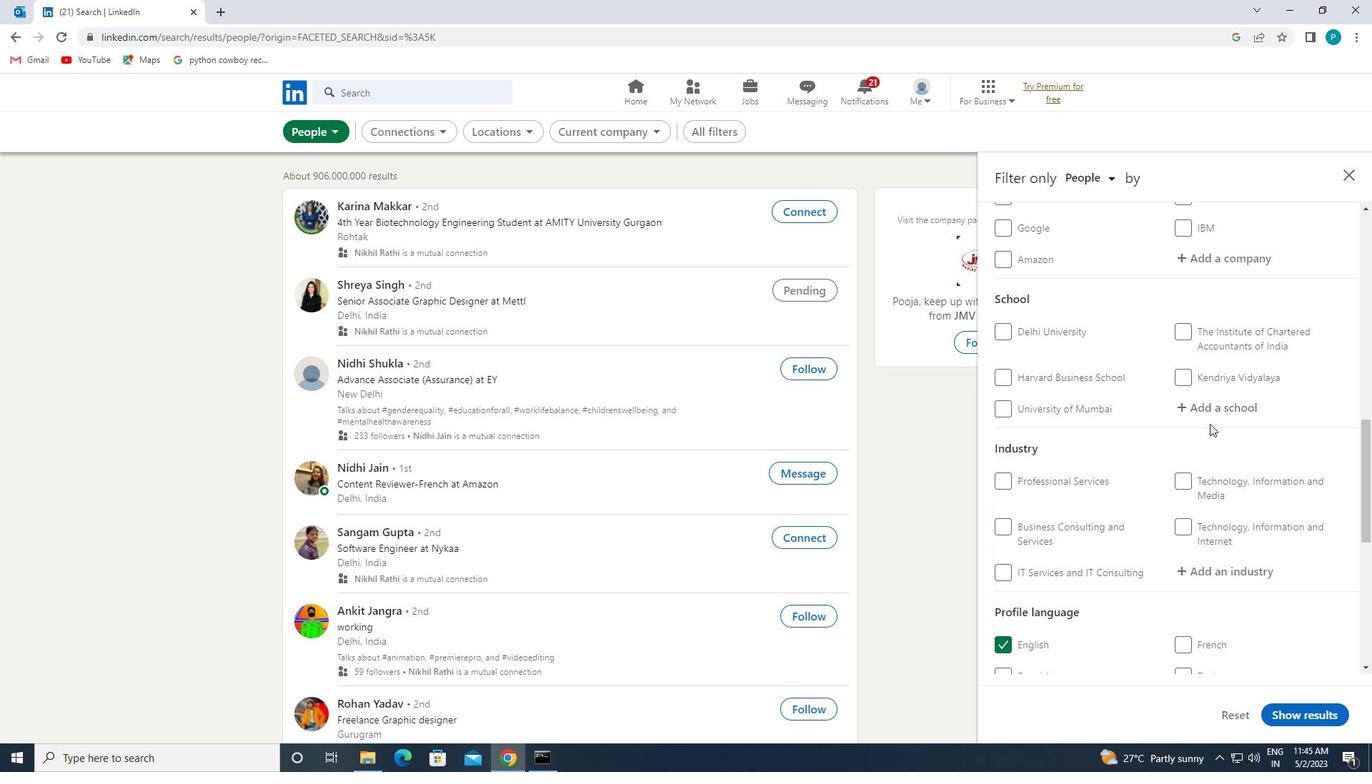 
Action: Key pressed <Key.caps_lock>N<Key.caps_lock>ATIONAL
Screenshot: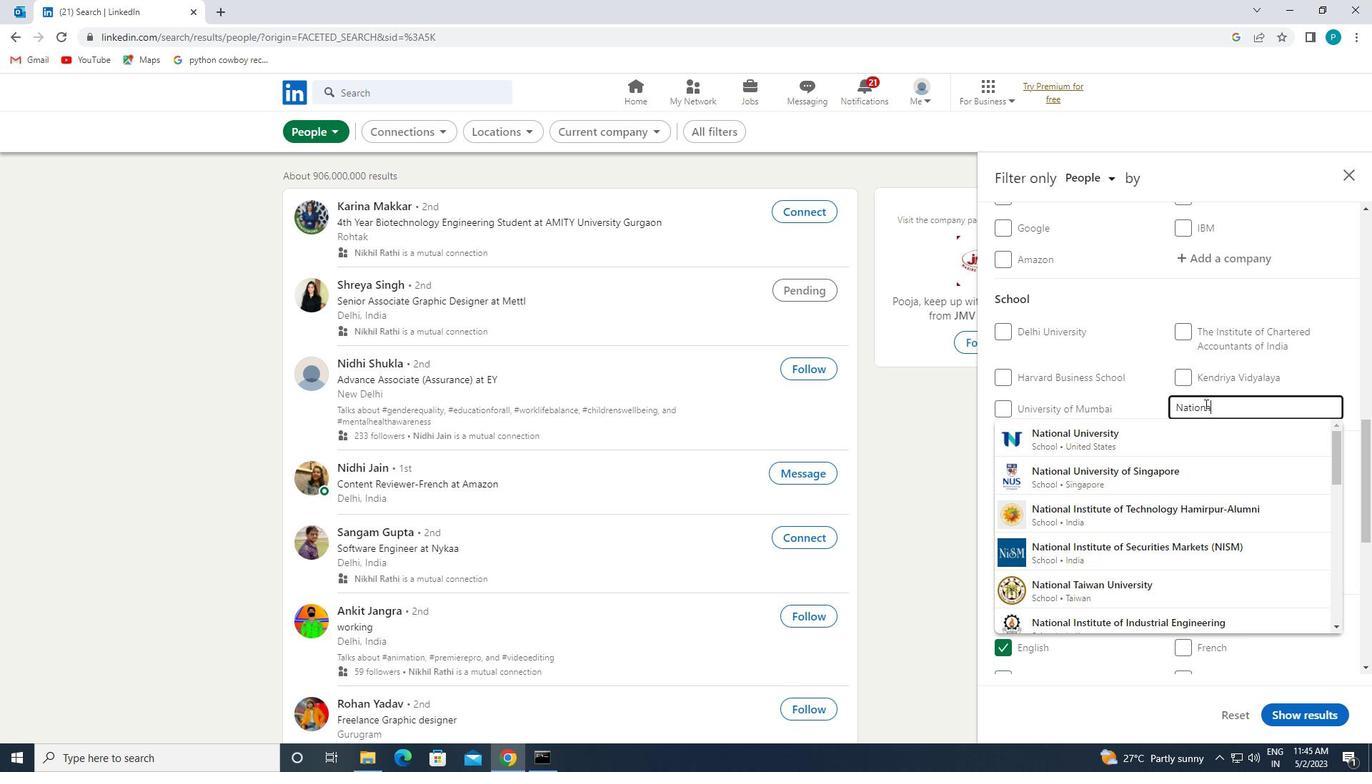 
Action: Mouse moved to (1212, 521)
Screenshot: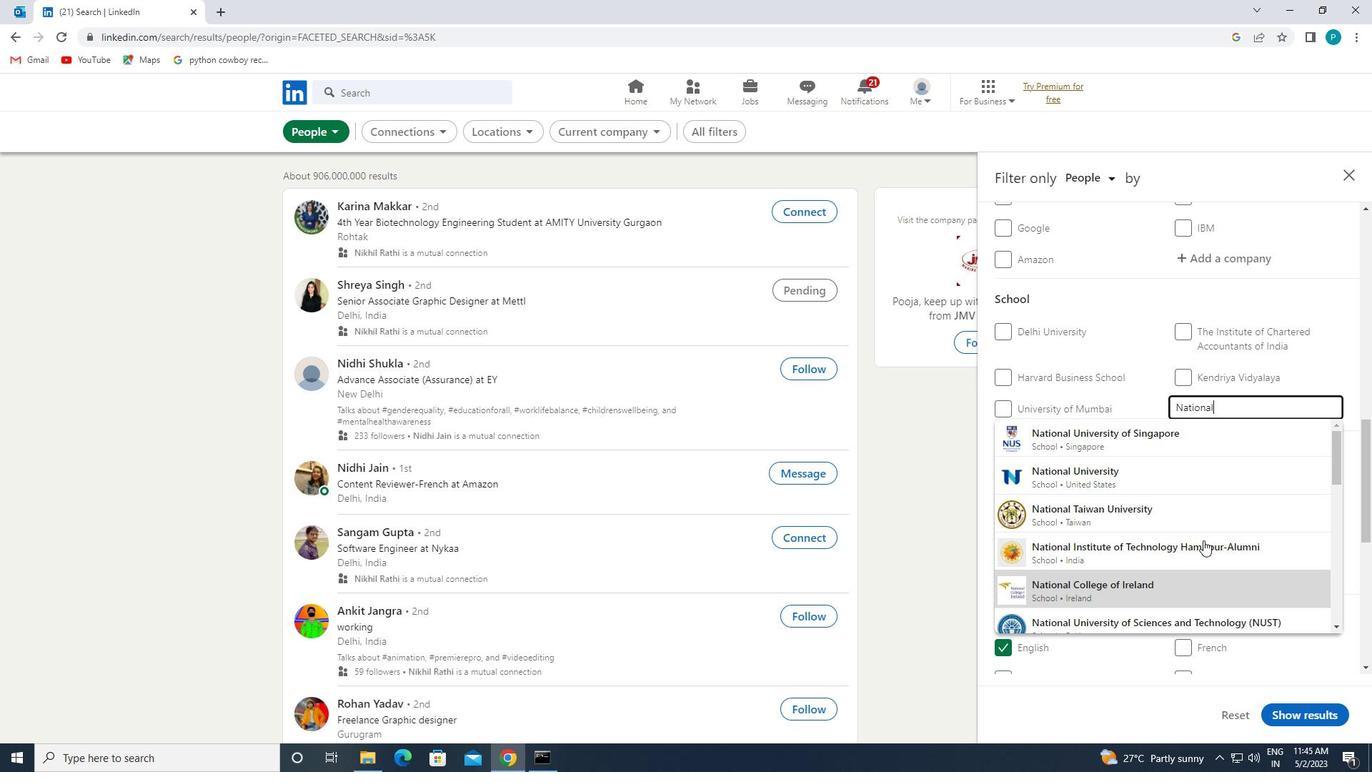 
Action: Mouse scrolled (1212, 521) with delta (0, 0)
Screenshot: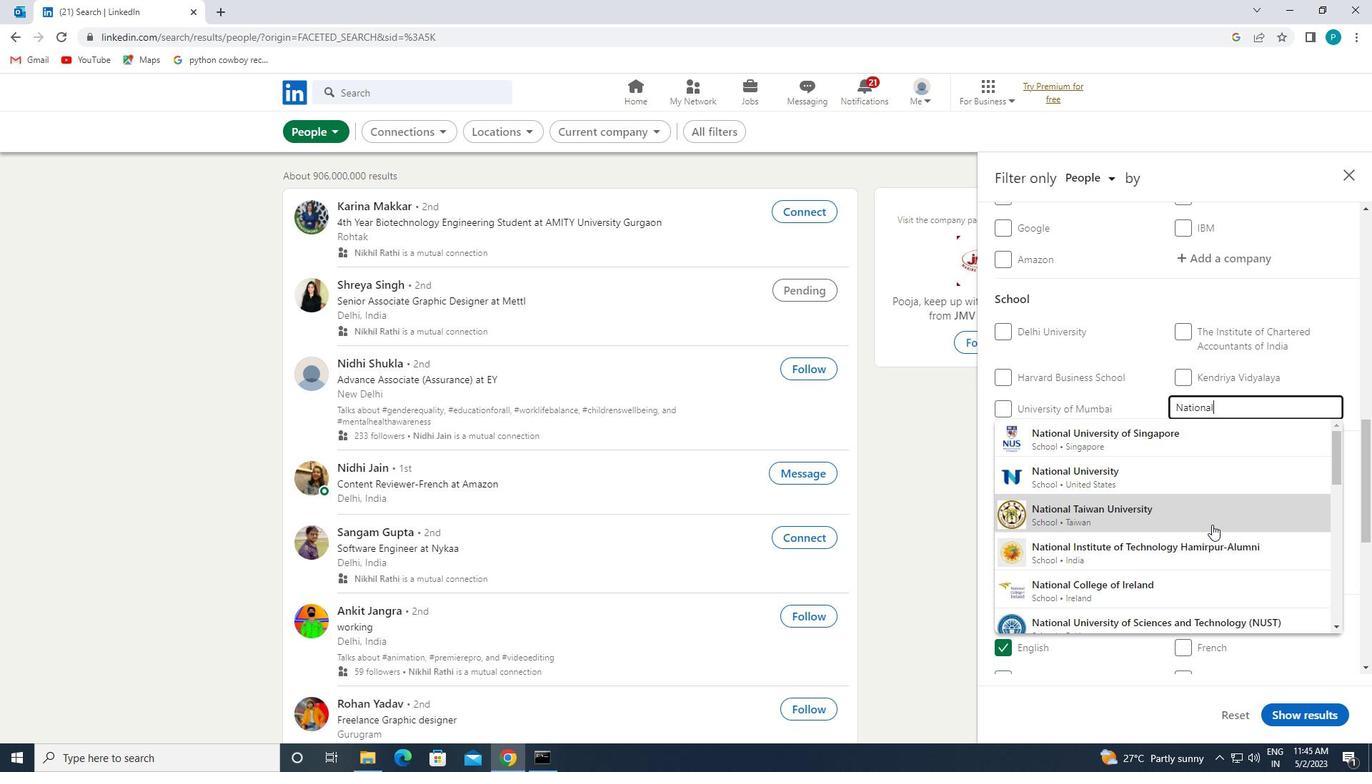 
Action: Mouse moved to (1255, 430)
Screenshot: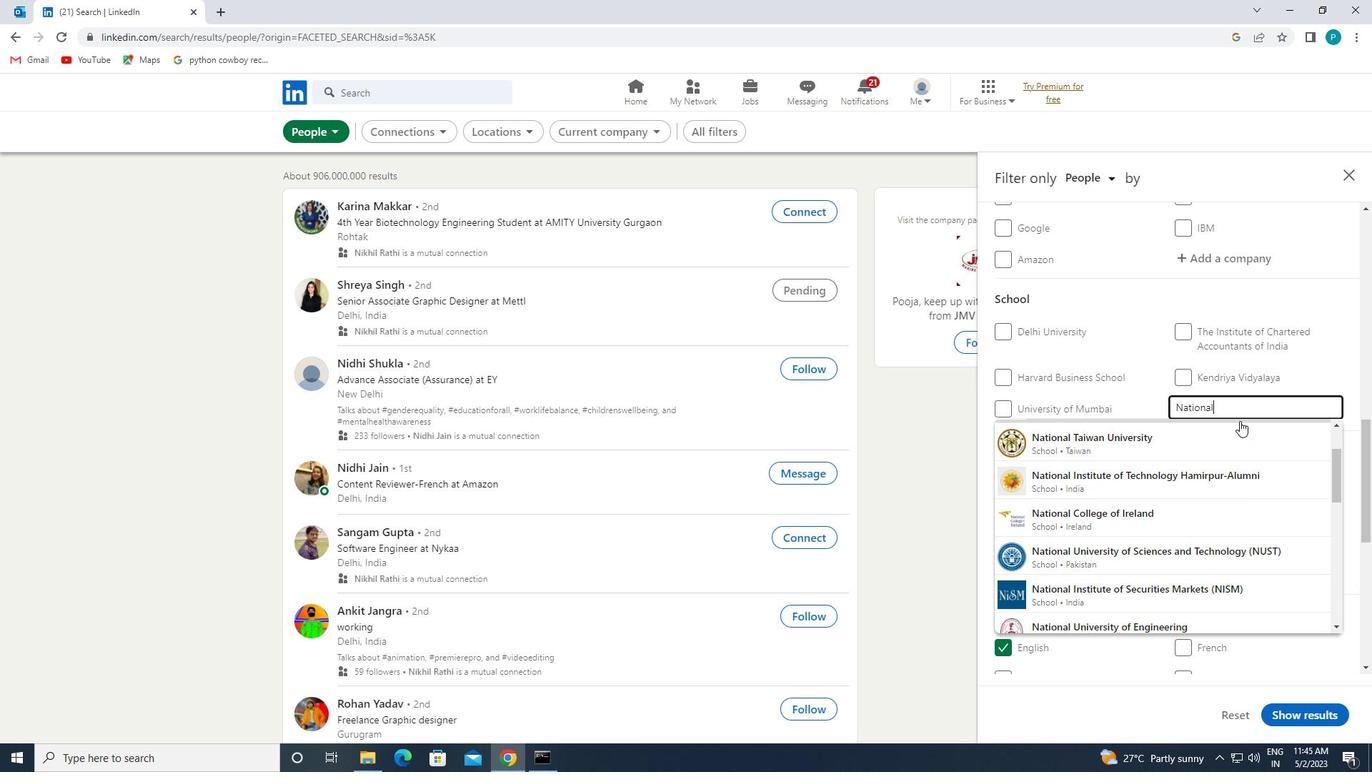 
Action: Key pressed <Key.space><Key.caps_lock>I<Key.caps_lock>NSTTUTE<Key.space>OF<Key.space>
Screenshot: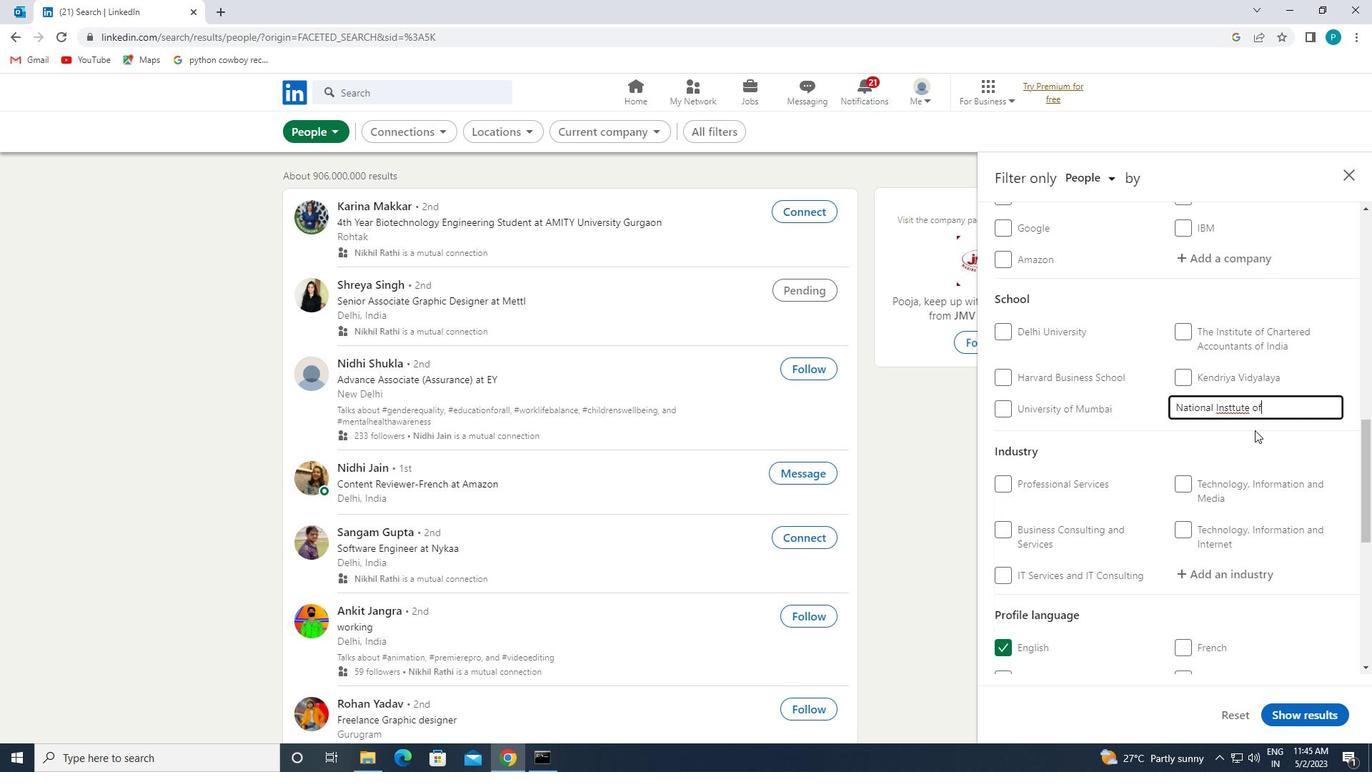 
Action: Mouse moved to (1231, 406)
Screenshot: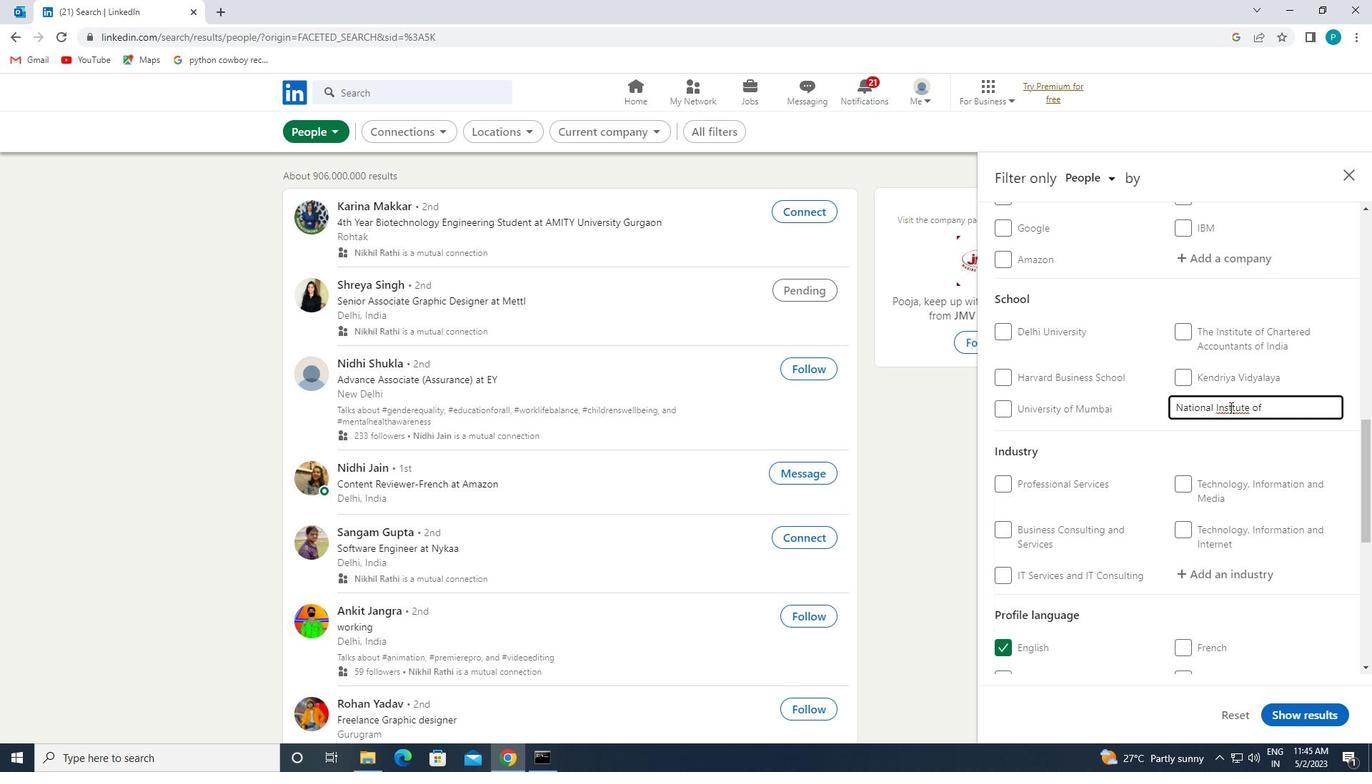 
Action: Mouse pressed left at (1231, 406)
Screenshot: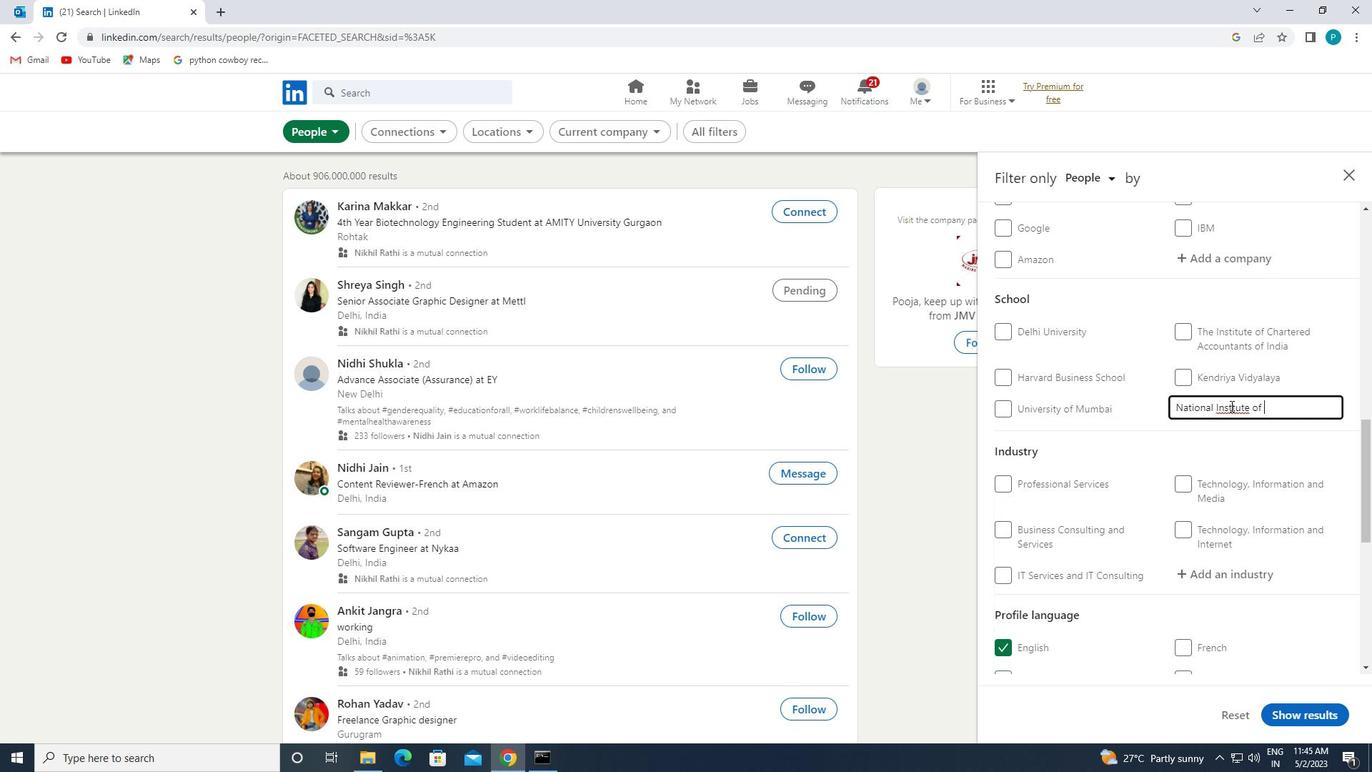 
Action: Mouse moved to (1239, 411)
Screenshot: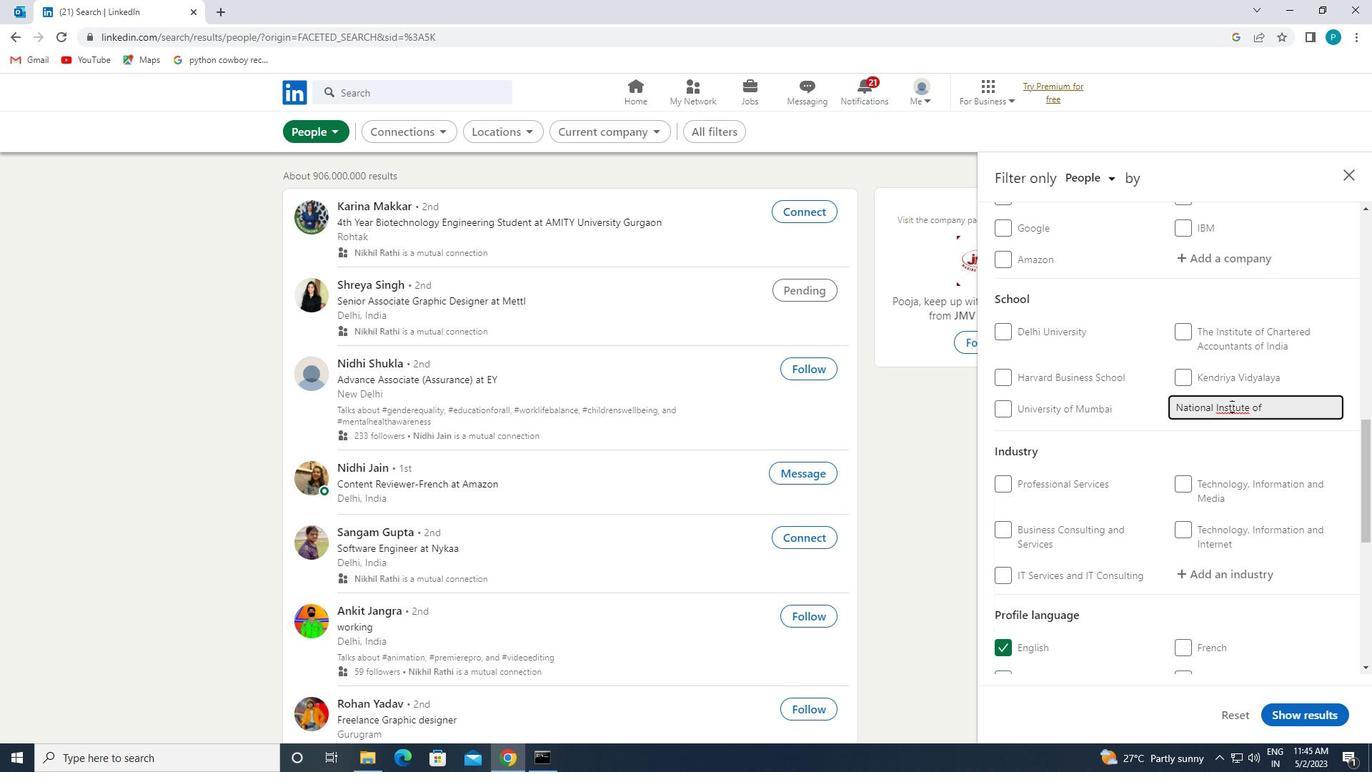 
Action: Key pressed I
Screenshot: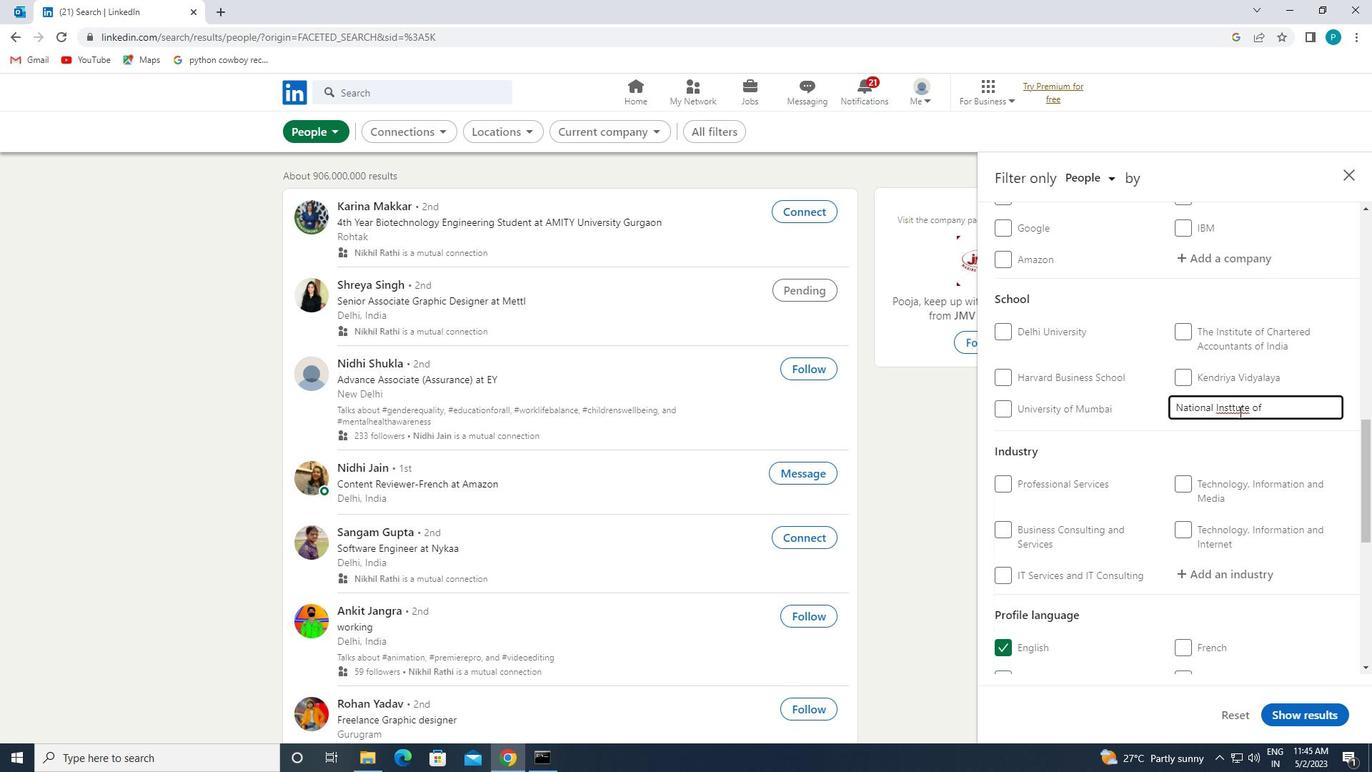 
Action: Mouse moved to (1263, 429)
Screenshot: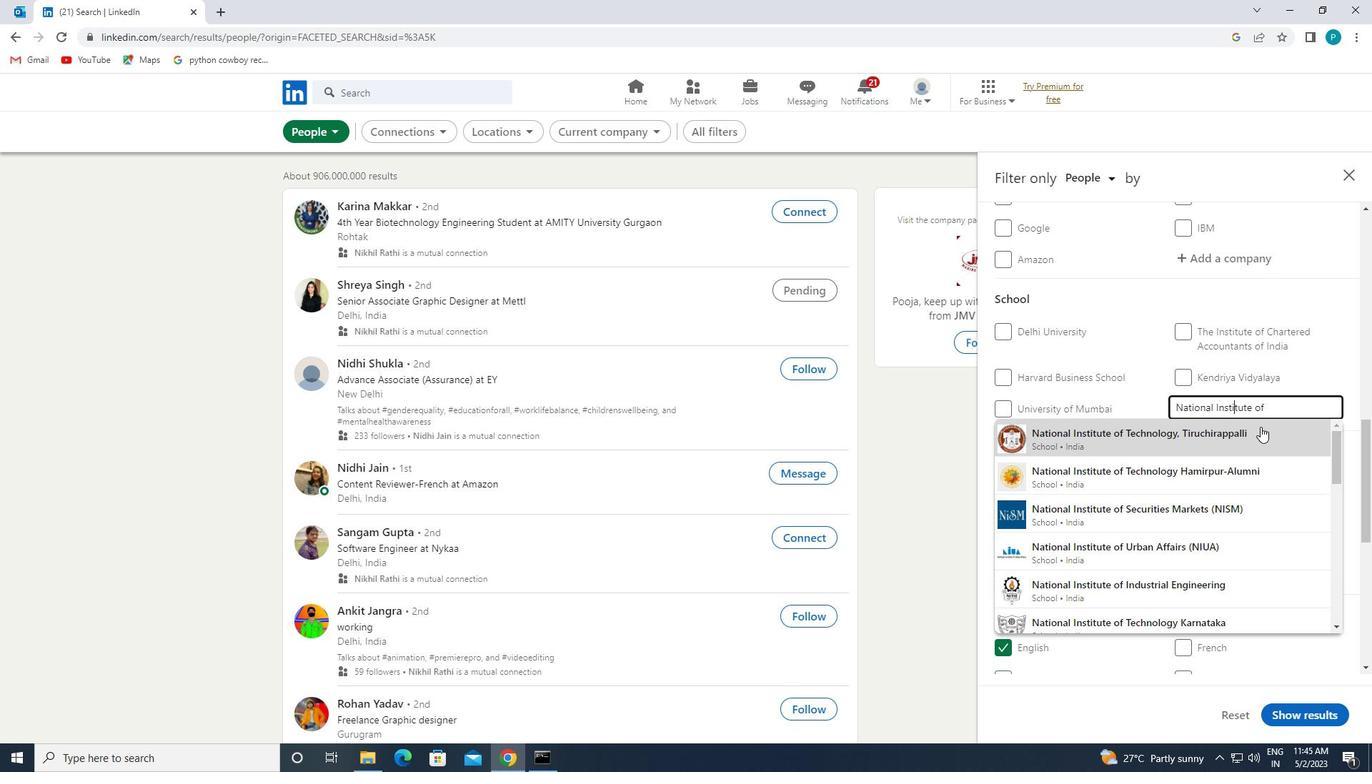 
Action: Mouse scrolled (1263, 428) with delta (0, 0)
Screenshot: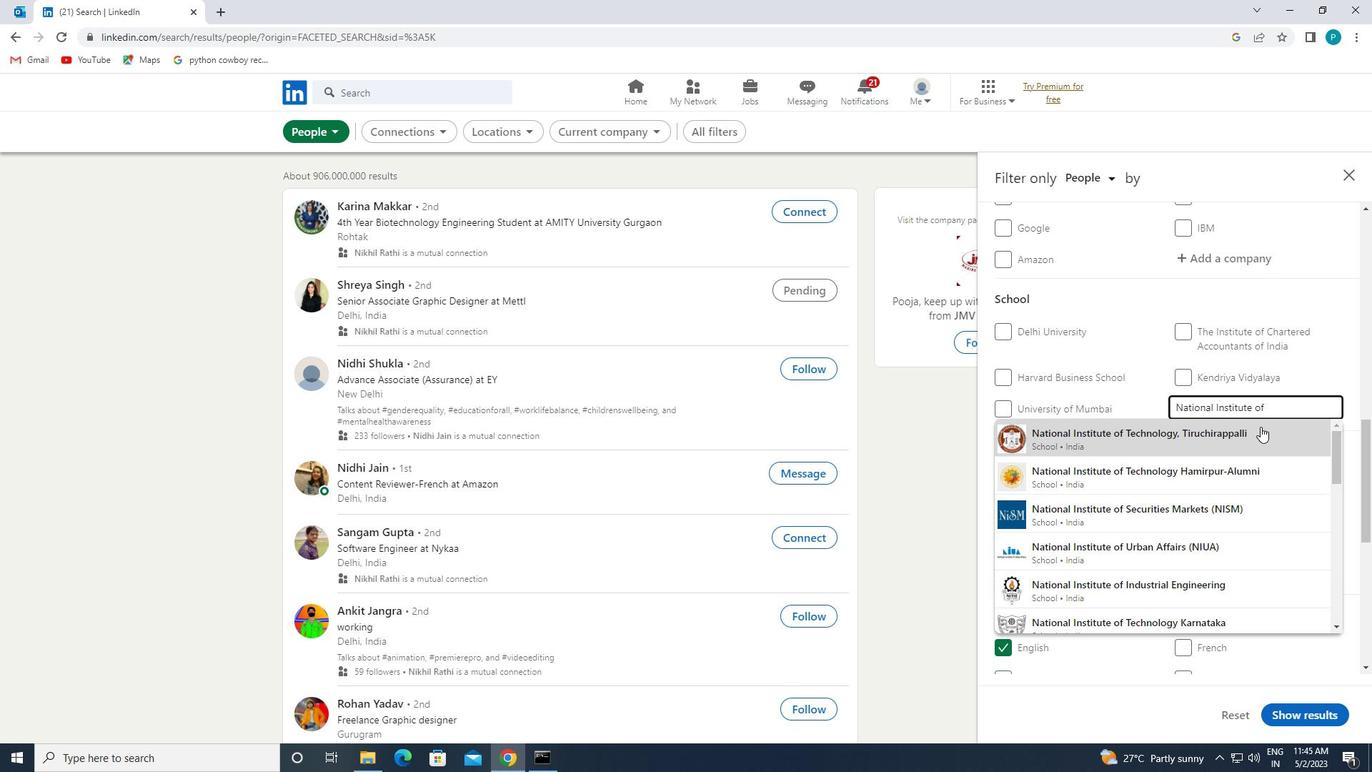 
Action: Mouse moved to (1263, 430)
Screenshot: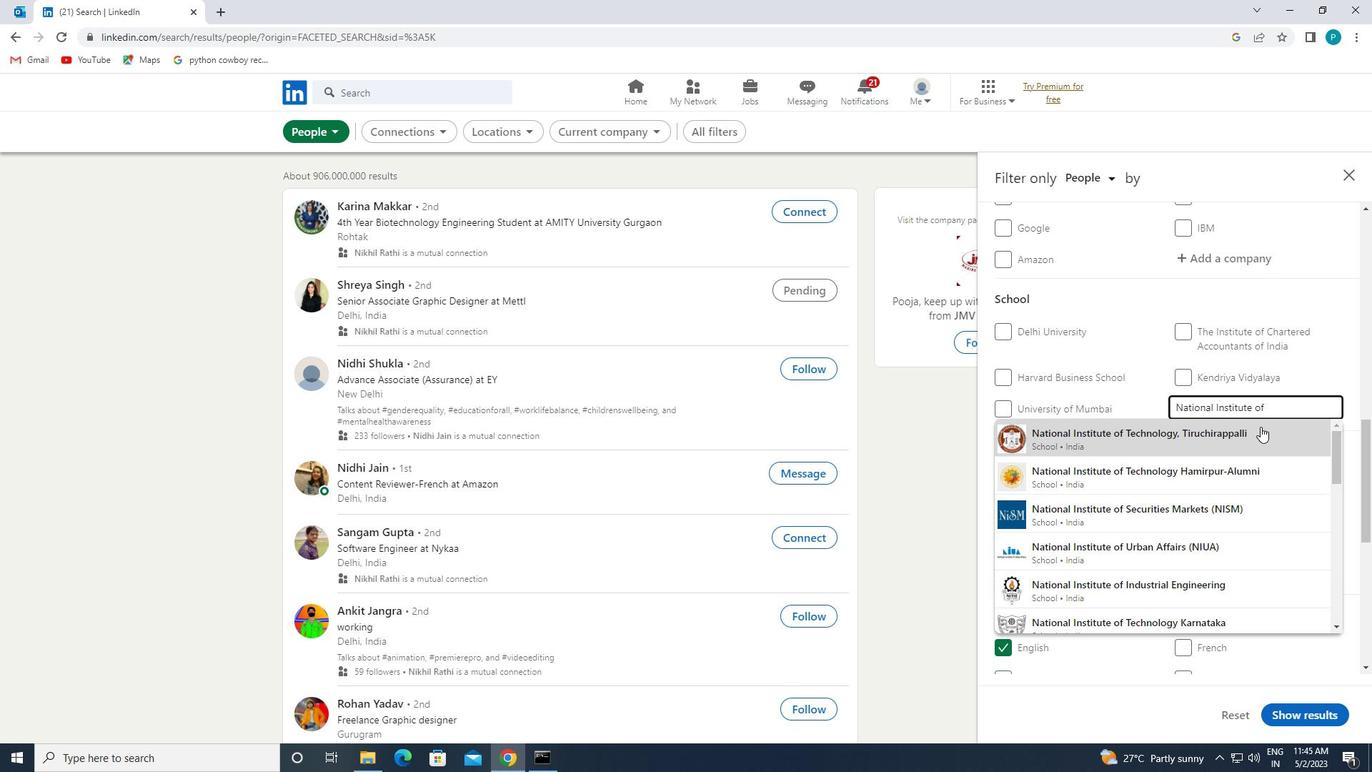 
Action: Mouse scrolled (1263, 429) with delta (0, 0)
Screenshot: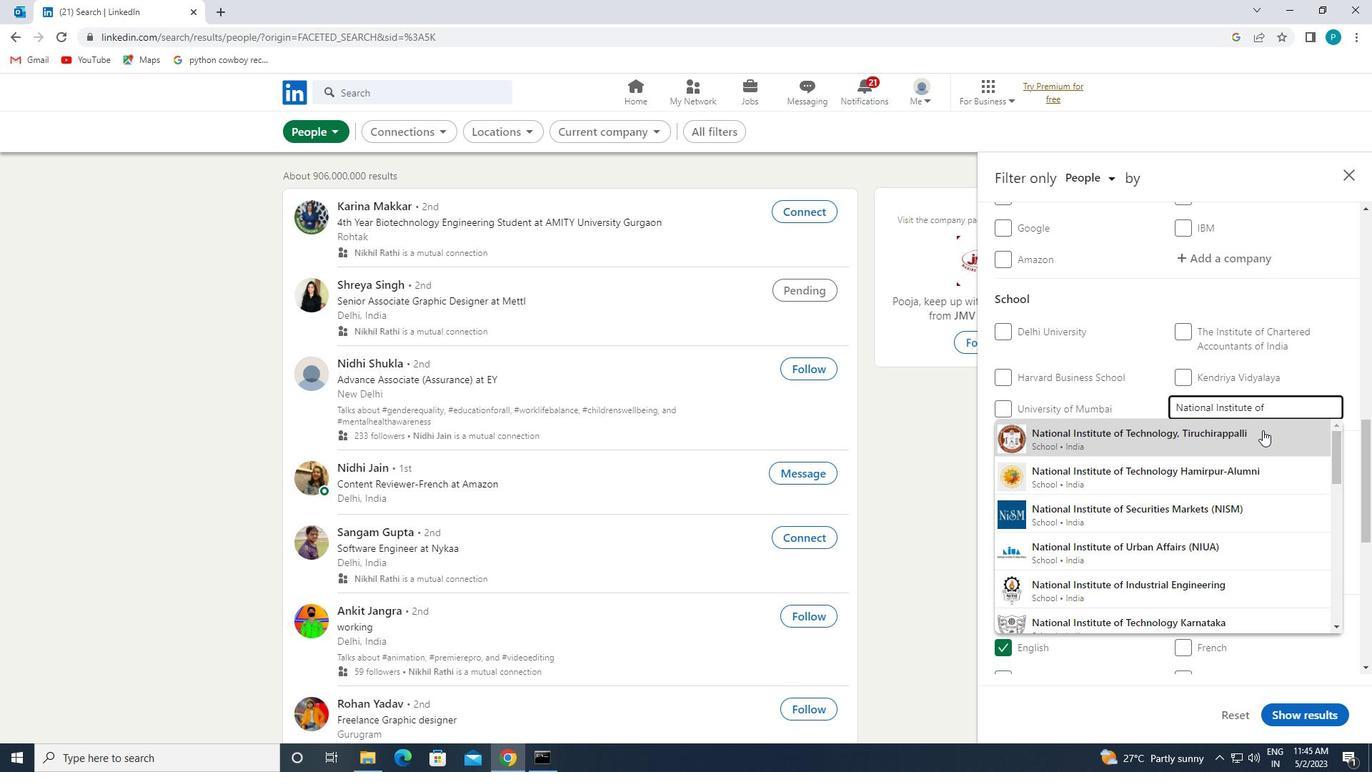 
Action: Mouse scrolled (1263, 429) with delta (0, 0)
Screenshot: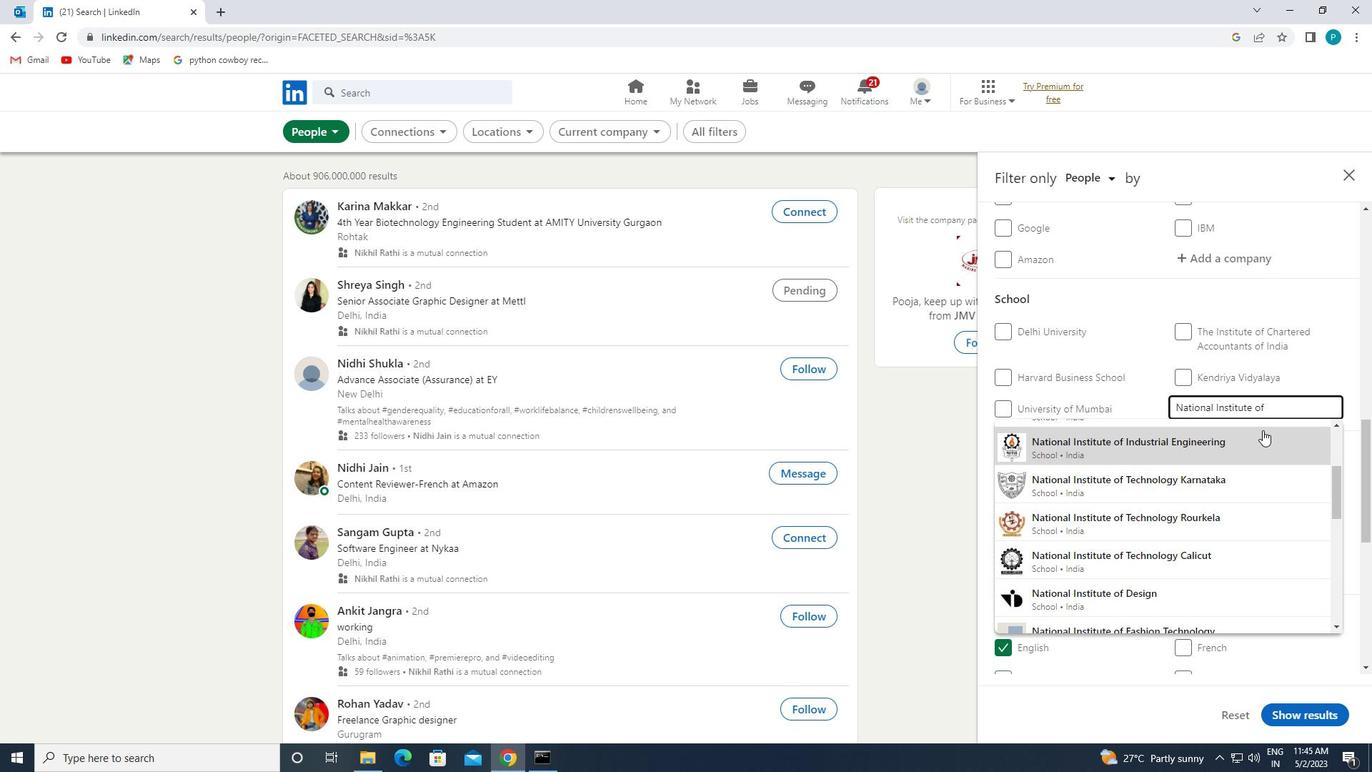 
Action: Mouse moved to (1275, 408)
Screenshot: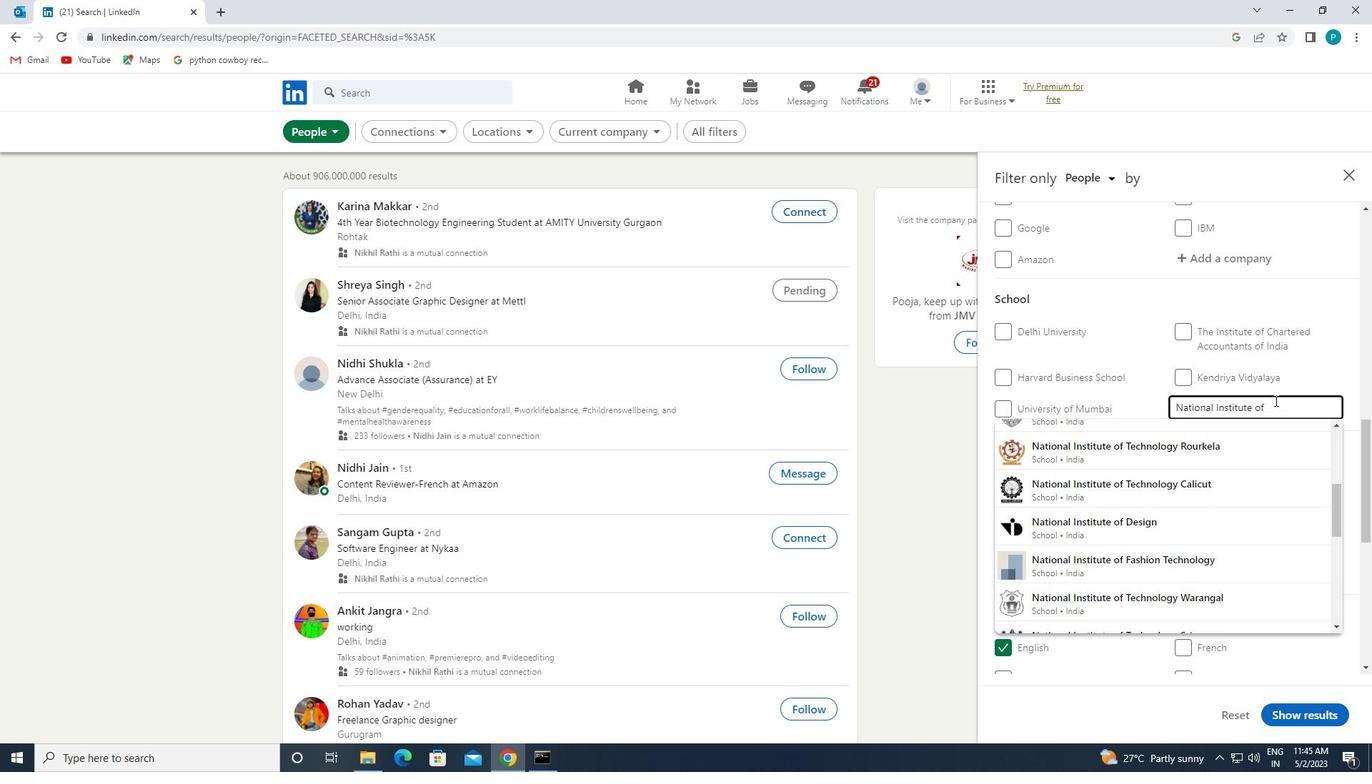 
Action: Mouse pressed left at (1275, 408)
Screenshot: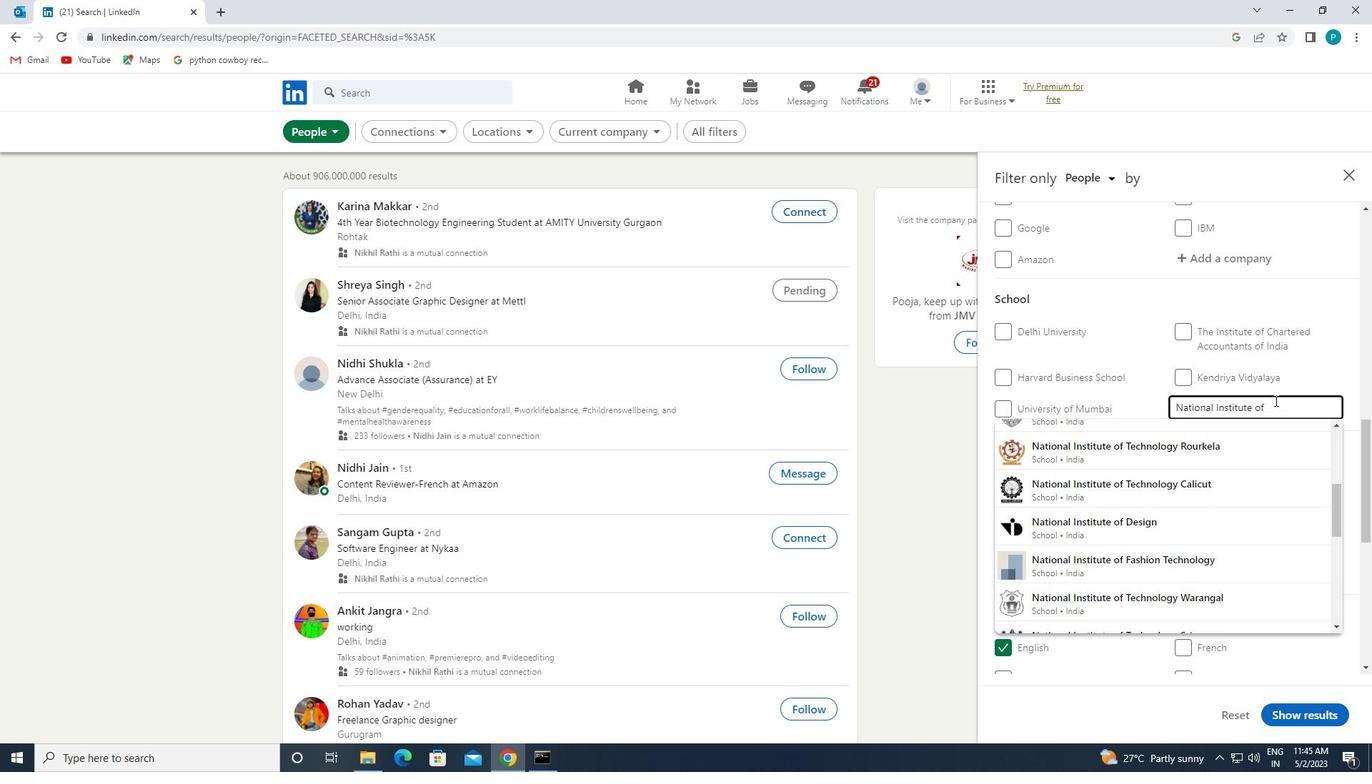 
Action: Key pressed <Key.space><Key.caps_lock>P<Key.caps_lock>H
Screenshot: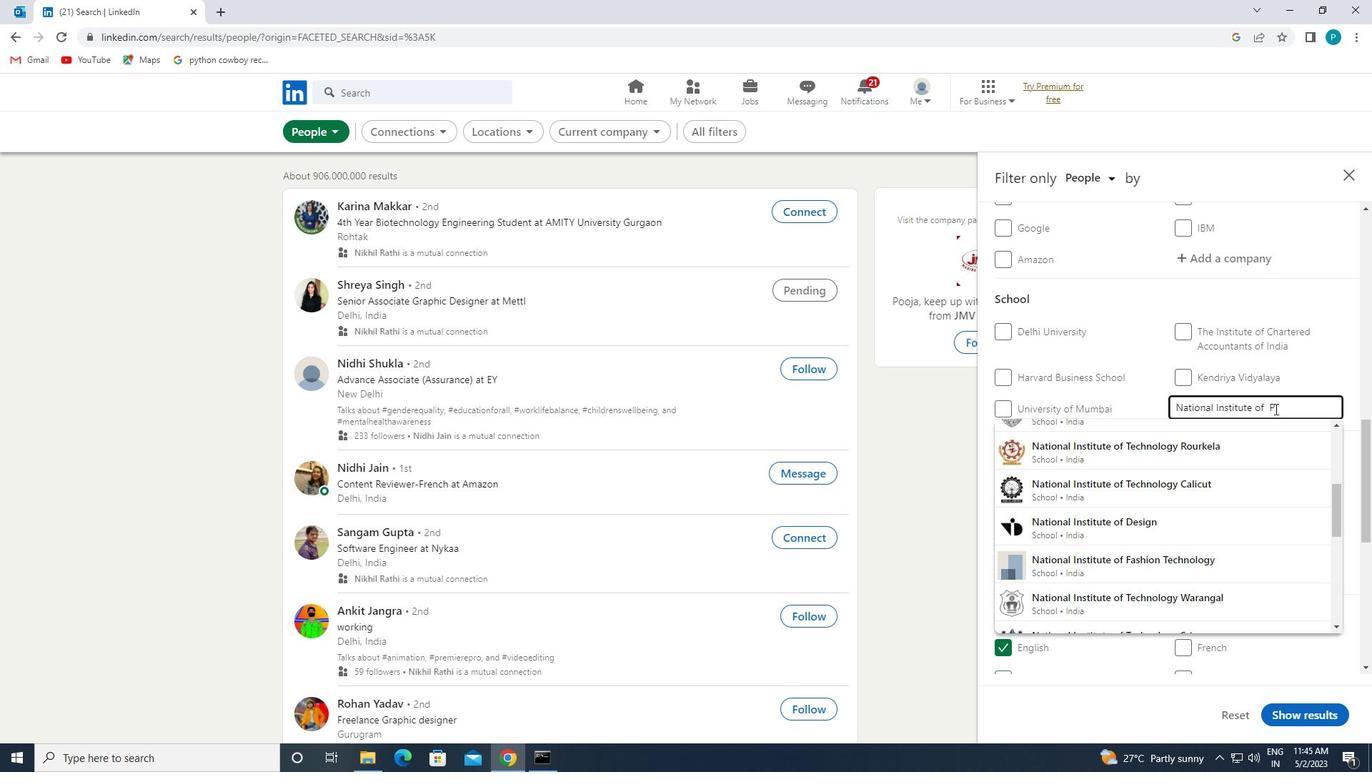 
Action: Mouse moved to (1239, 481)
Screenshot: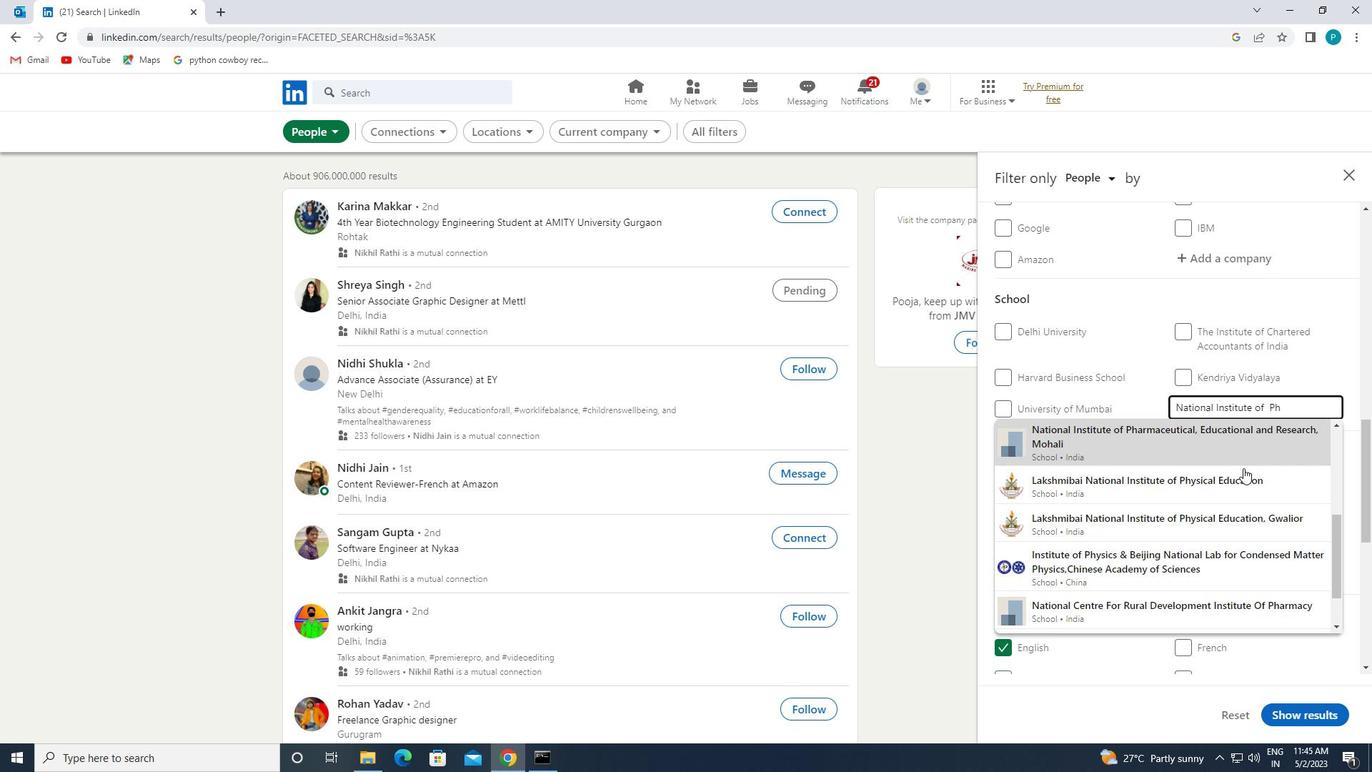 
Action: Mouse scrolled (1239, 481) with delta (0, 0)
Screenshot: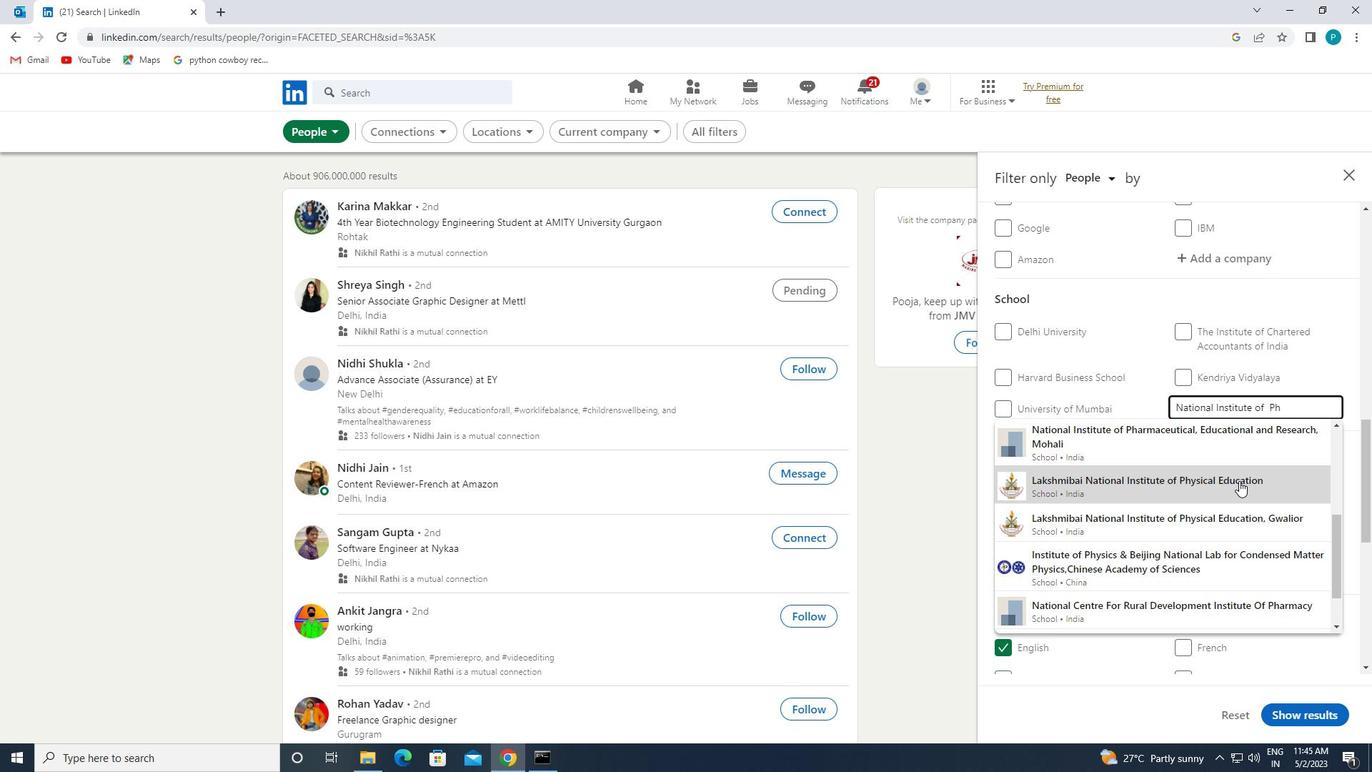 
Action: Mouse scrolled (1239, 481) with delta (0, 0)
Screenshot: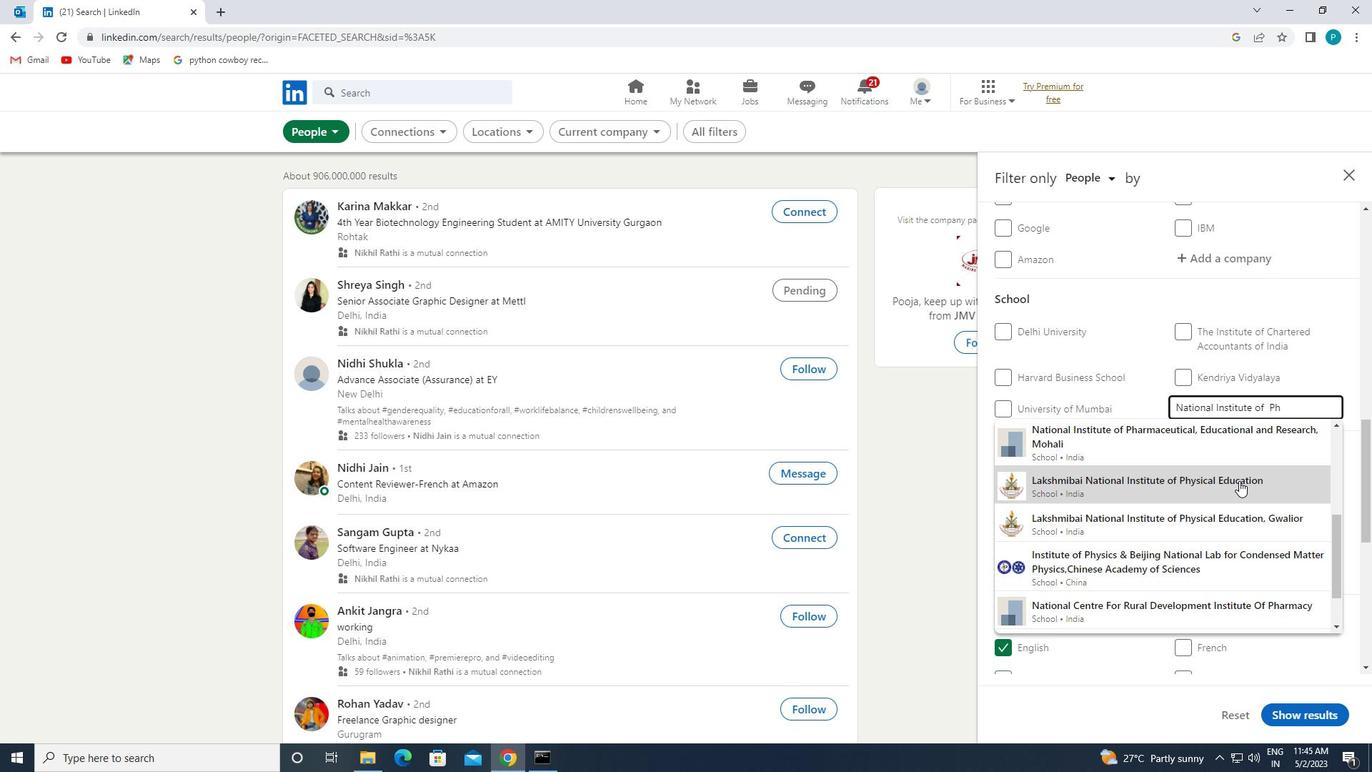 
Action: Mouse scrolled (1239, 481) with delta (0, 0)
Screenshot: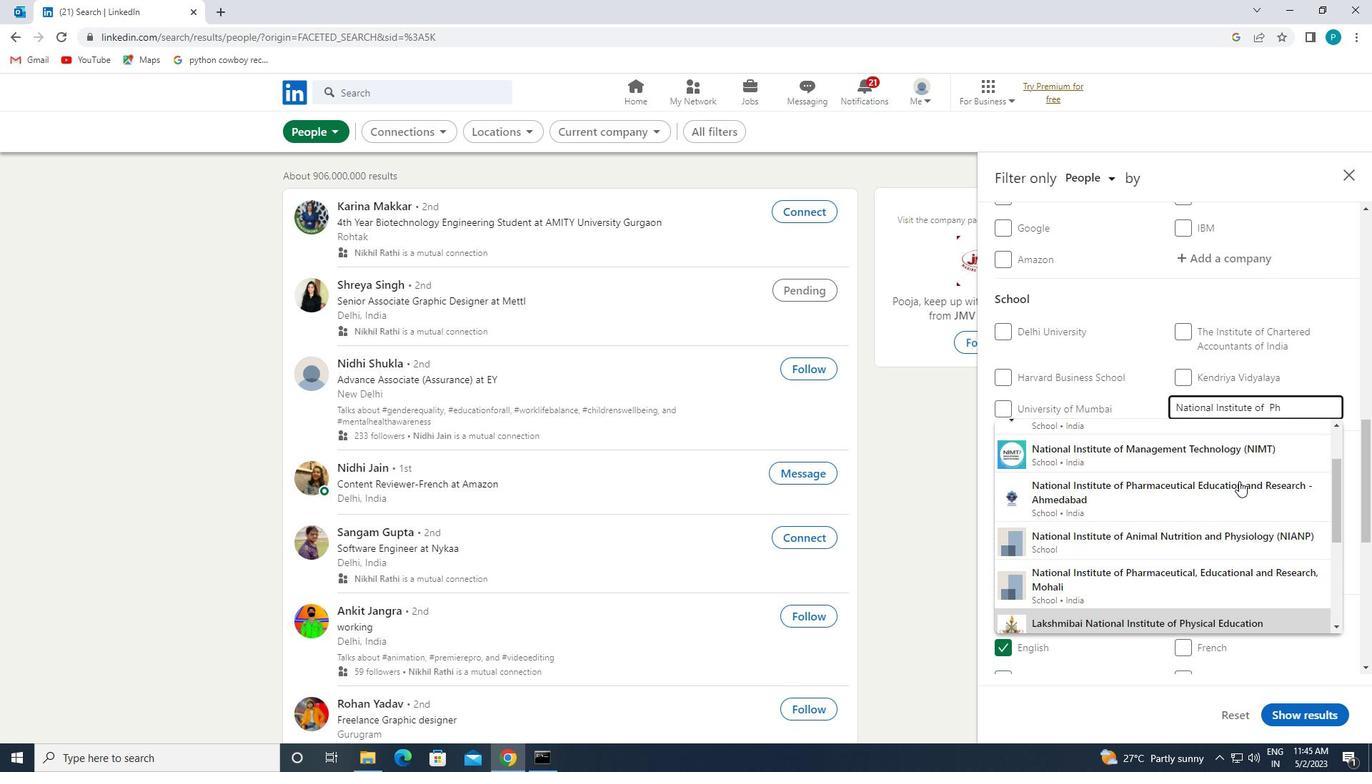 
Action: Mouse scrolled (1239, 481) with delta (0, 0)
Screenshot: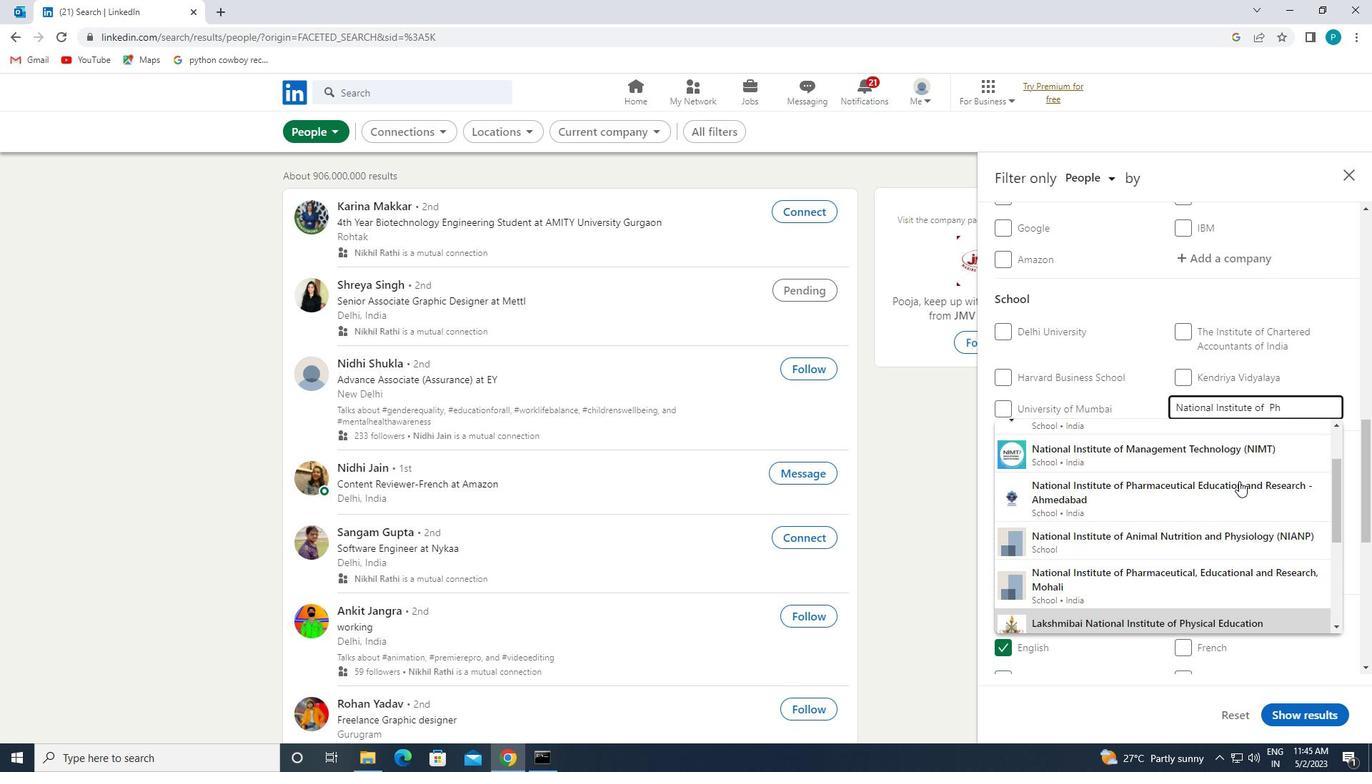 
Action: Mouse scrolled (1239, 481) with delta (0, 0)
Screenshot: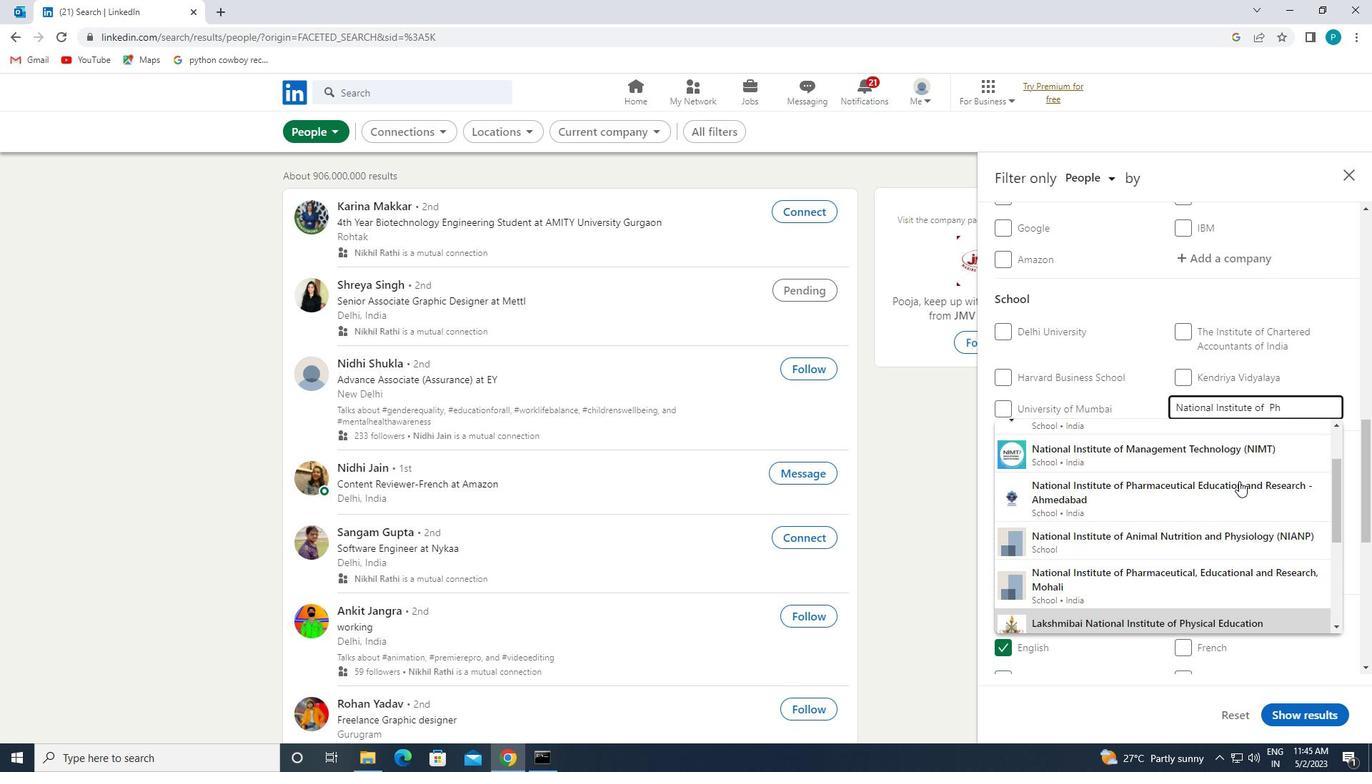 
Action: Mouse scrolled (1239, 481) with delta (0, 0)
Screenshot: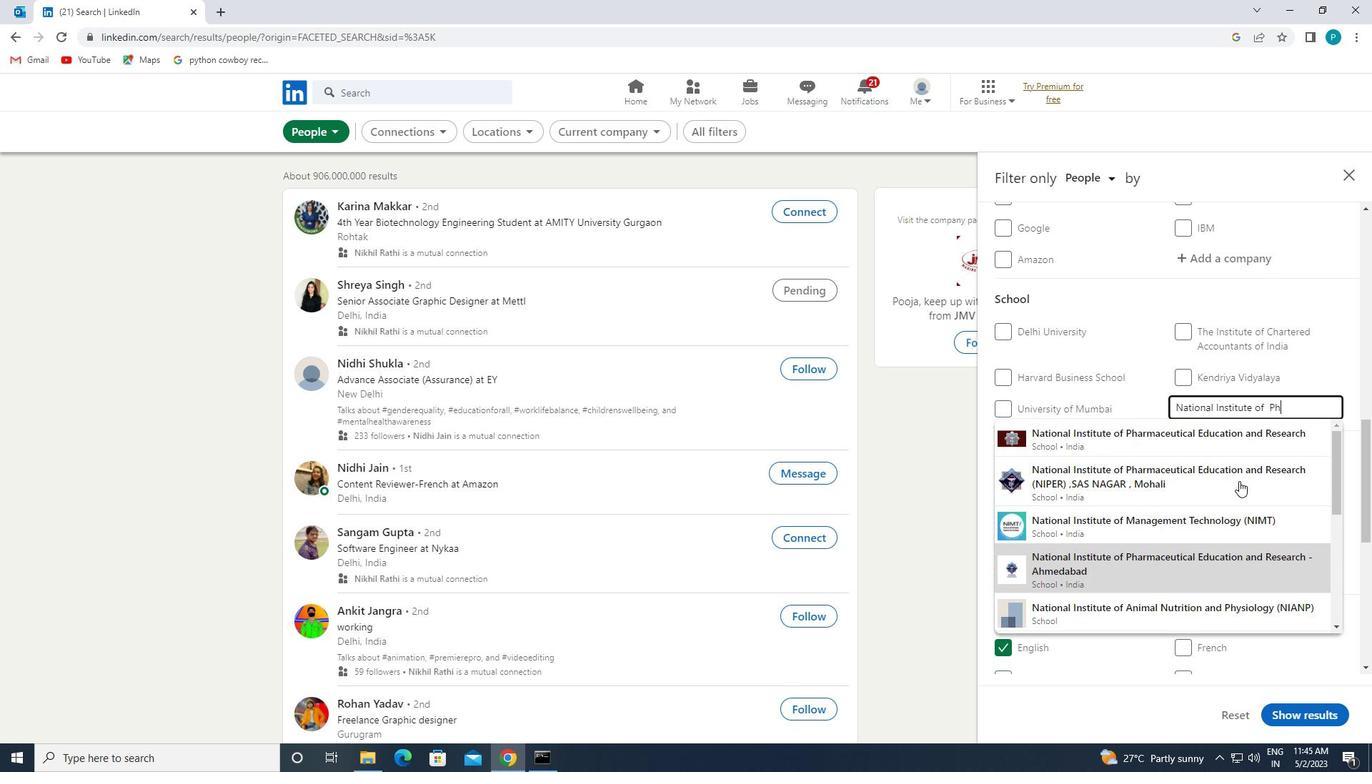 
Action: Mouse scrolled (1239, 481) with delta (0, 0)
Screenshot: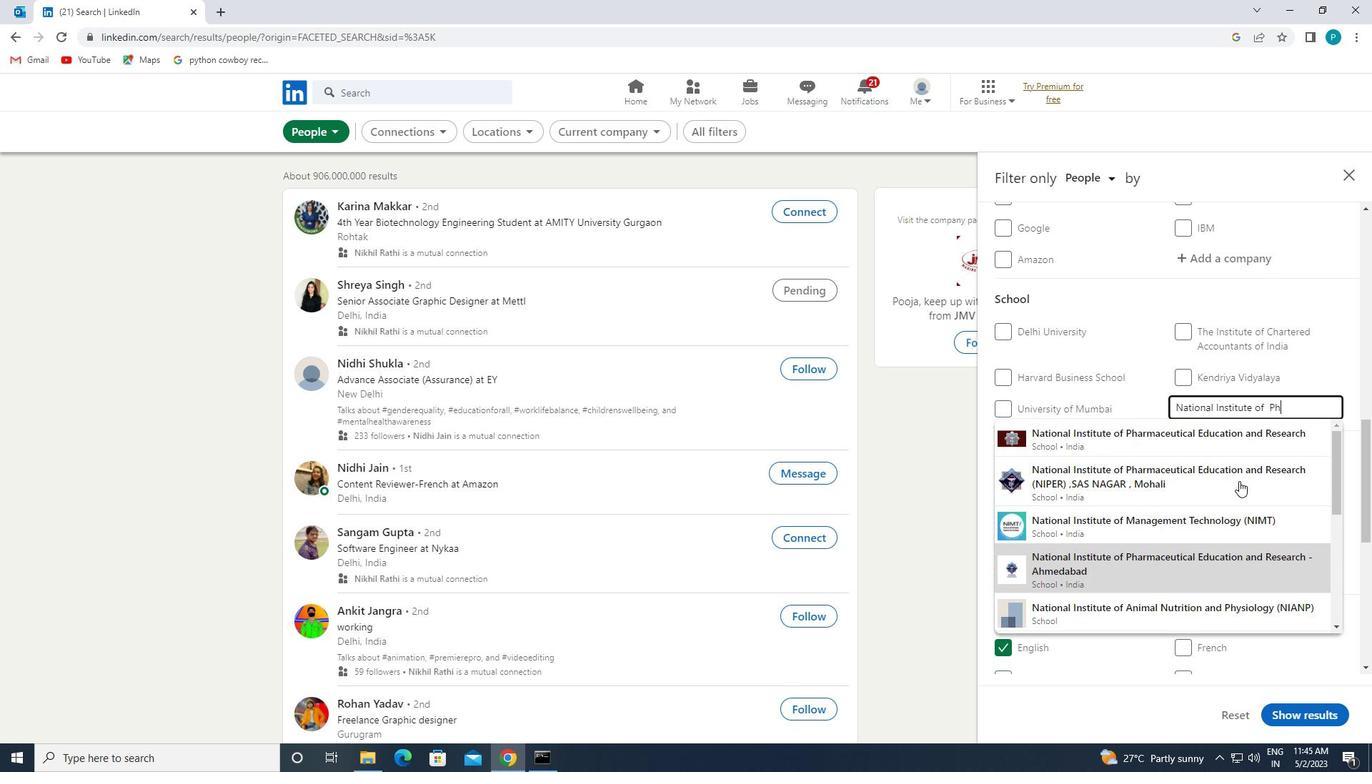 
Action: Mouse scrolled (1239, 481) with delta (0, 0)
Screenshot: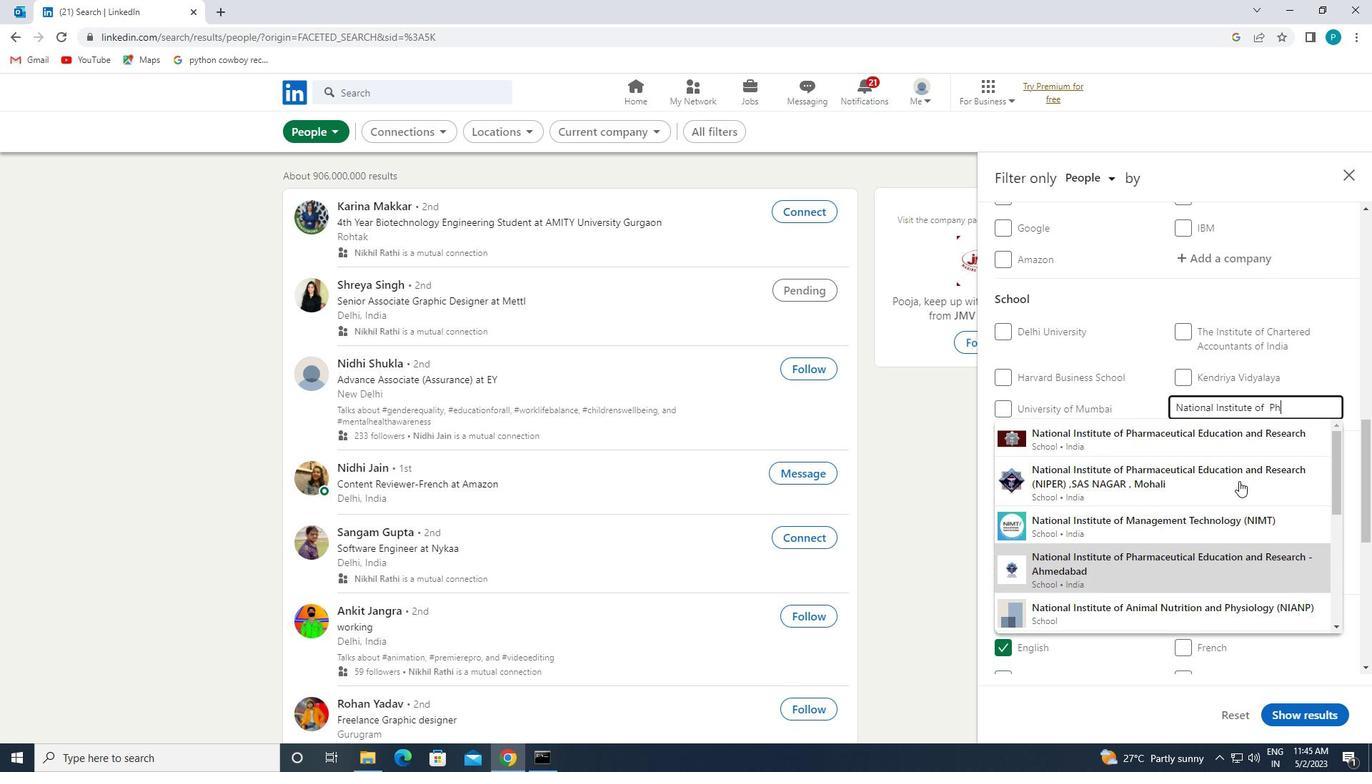 
Action: Mouse moved to (1199, 444)
Screenshot: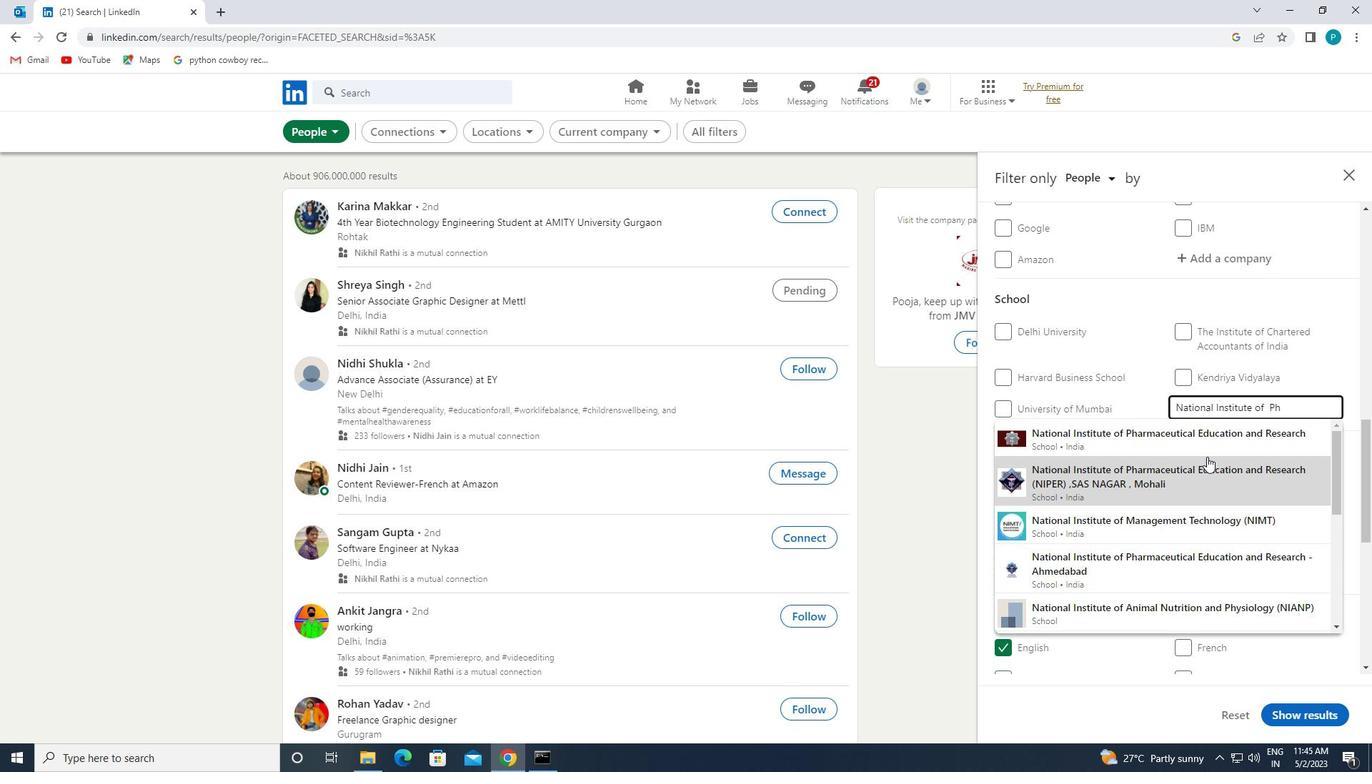 
Action: Mouse pressed left at (1199, 444)
Screenshot: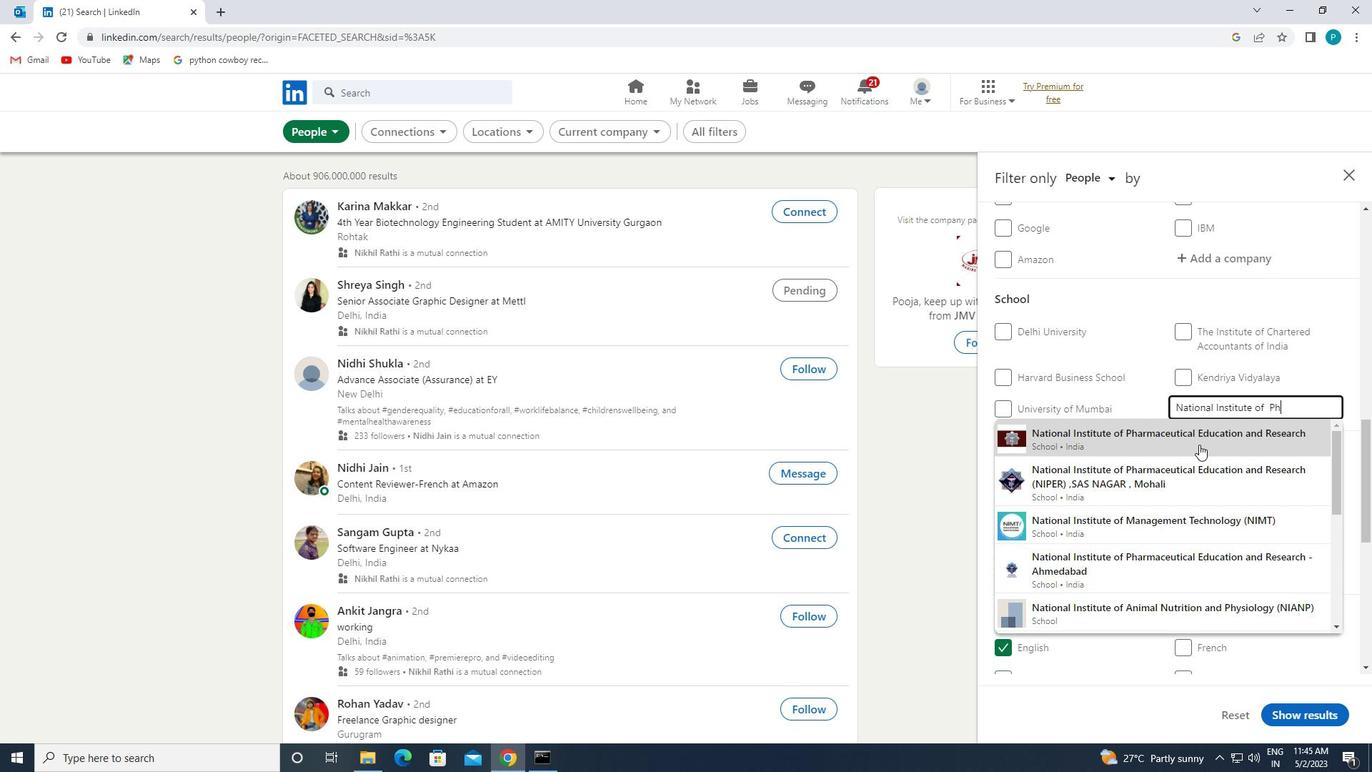 
Action: Mouse scrolled (1199, 443) with delta (0, 0)
Screenshot: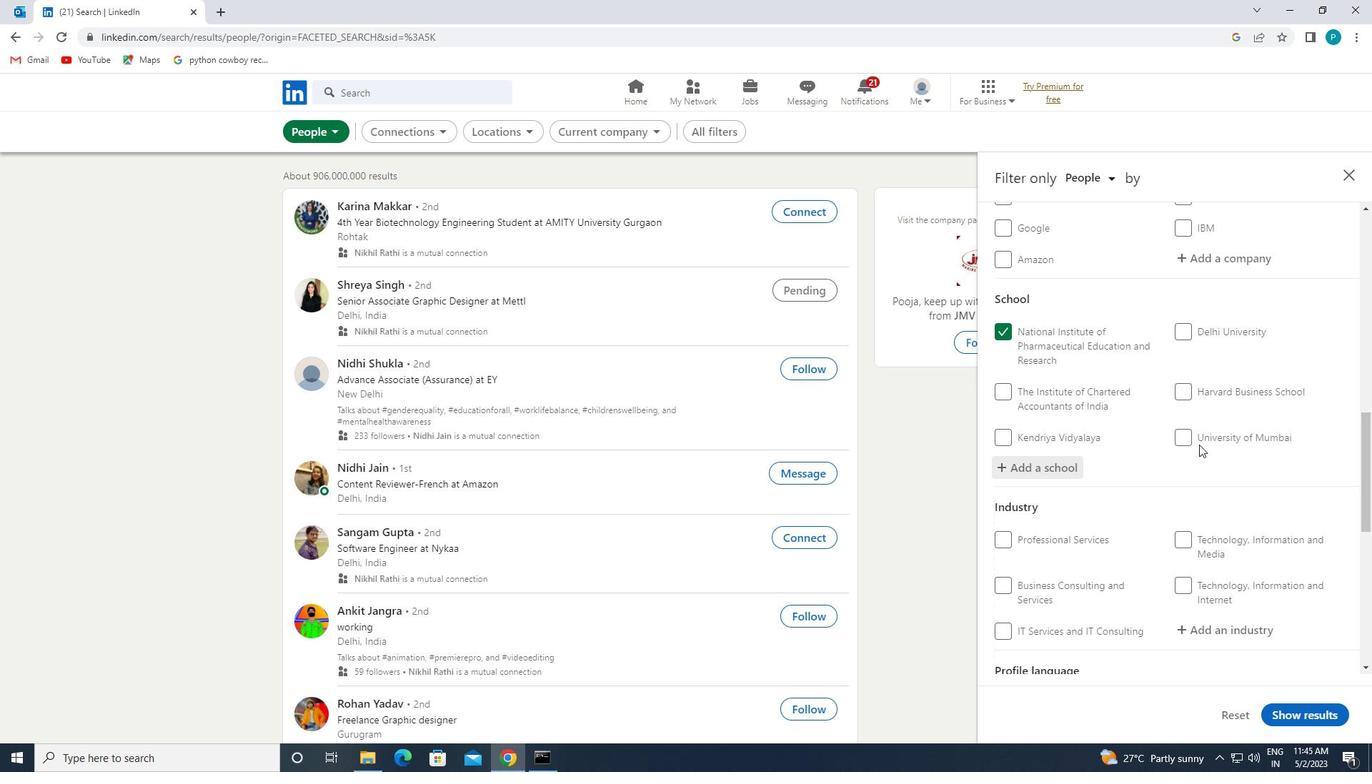 
Action: Mouse scrolled (1199, 443) with delta (0, 0)
Screenshot: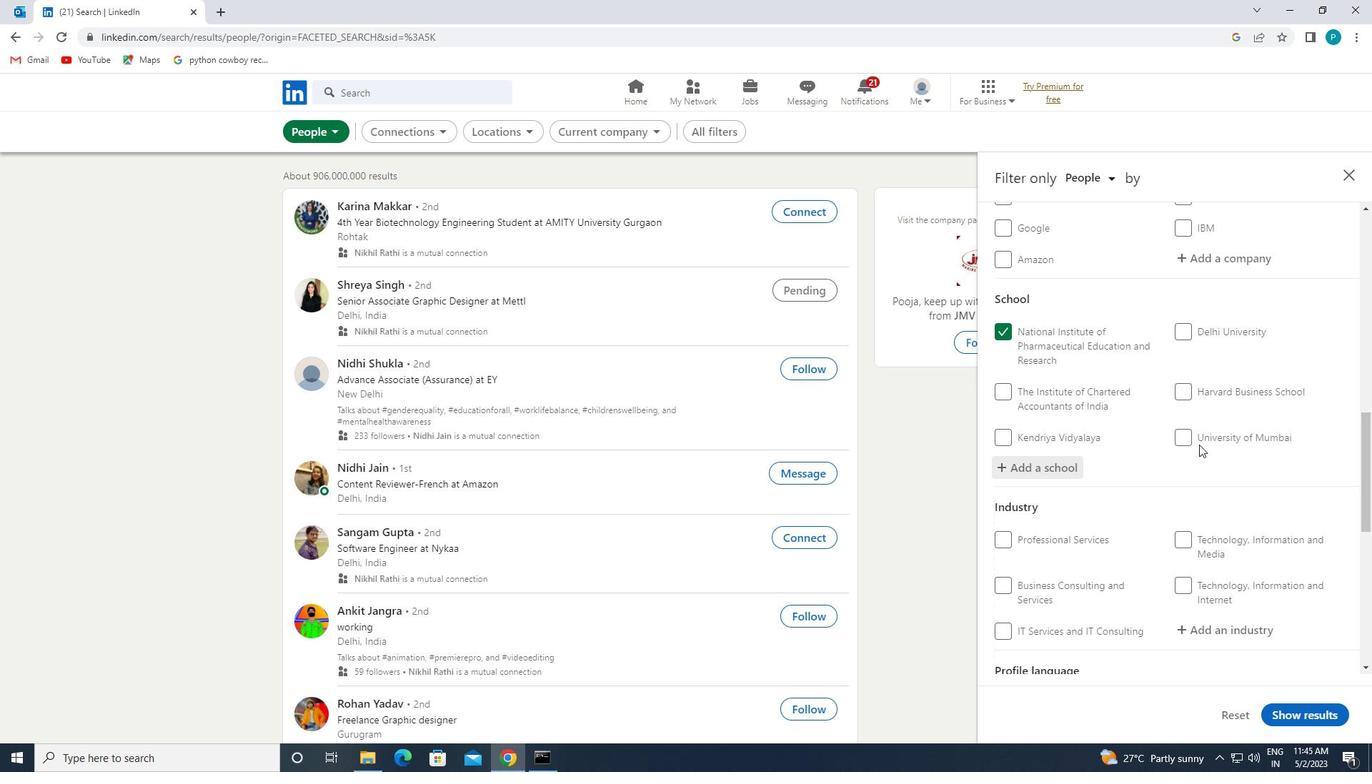
Action: Mouse scrolled (1199, 443) with delta (0, 0)
Screenshot: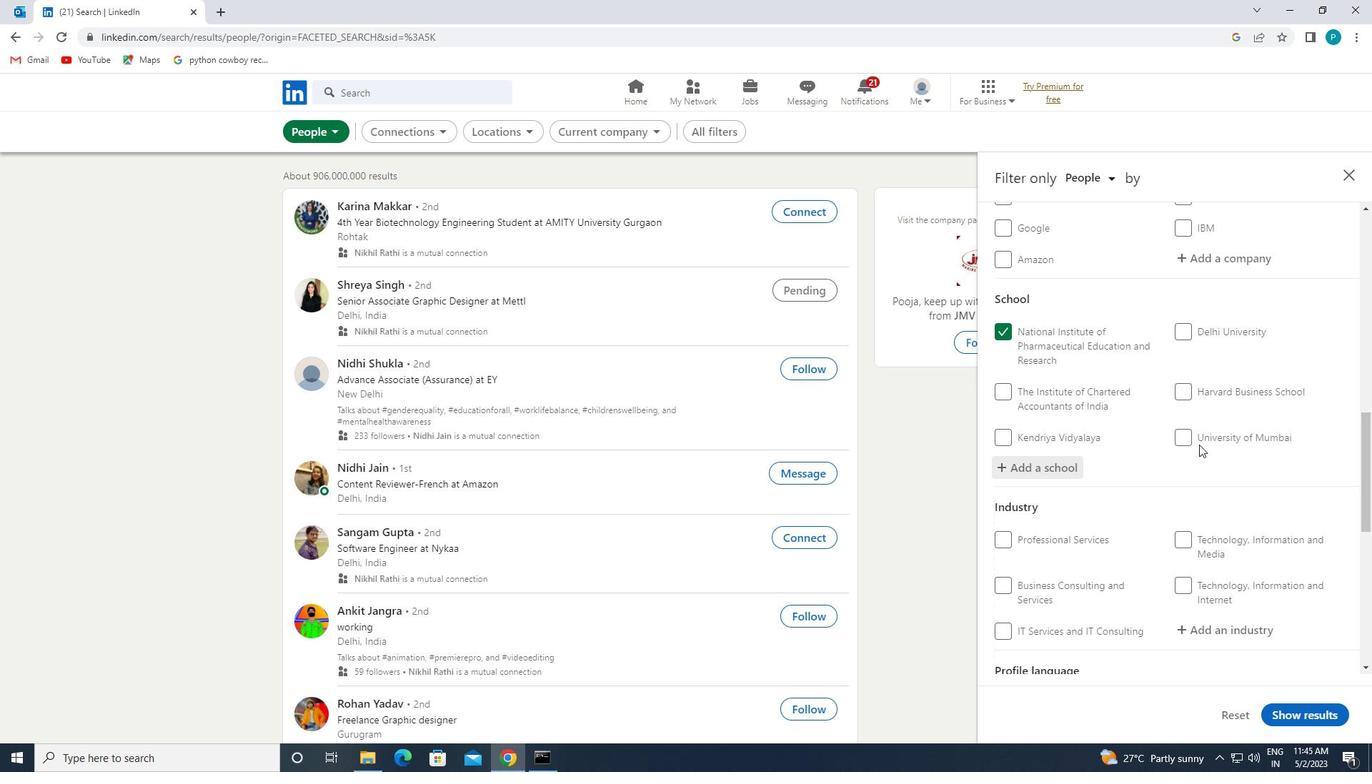 
Action: Mouse moved to (1226, 403)
Screenshot: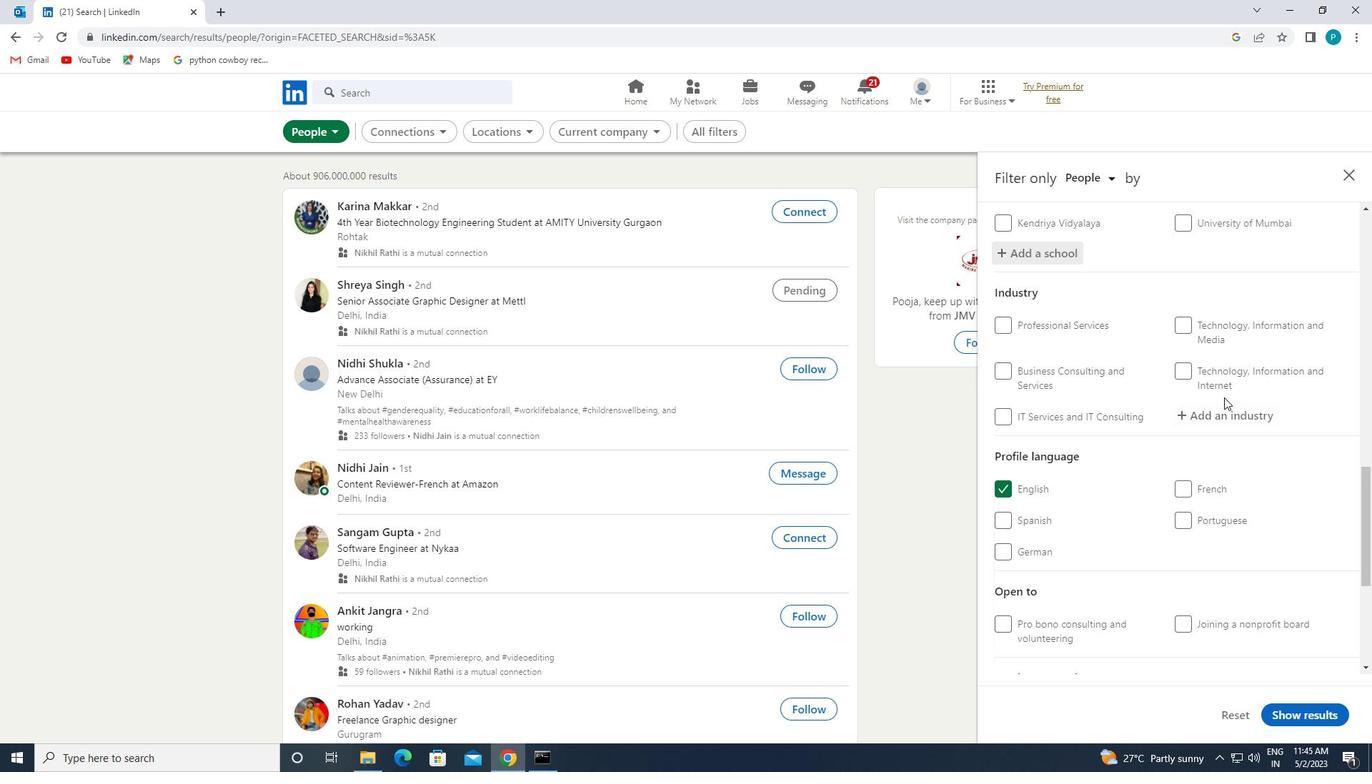 
Action: Mouse pressed left at (1226, 403)
Screenshot: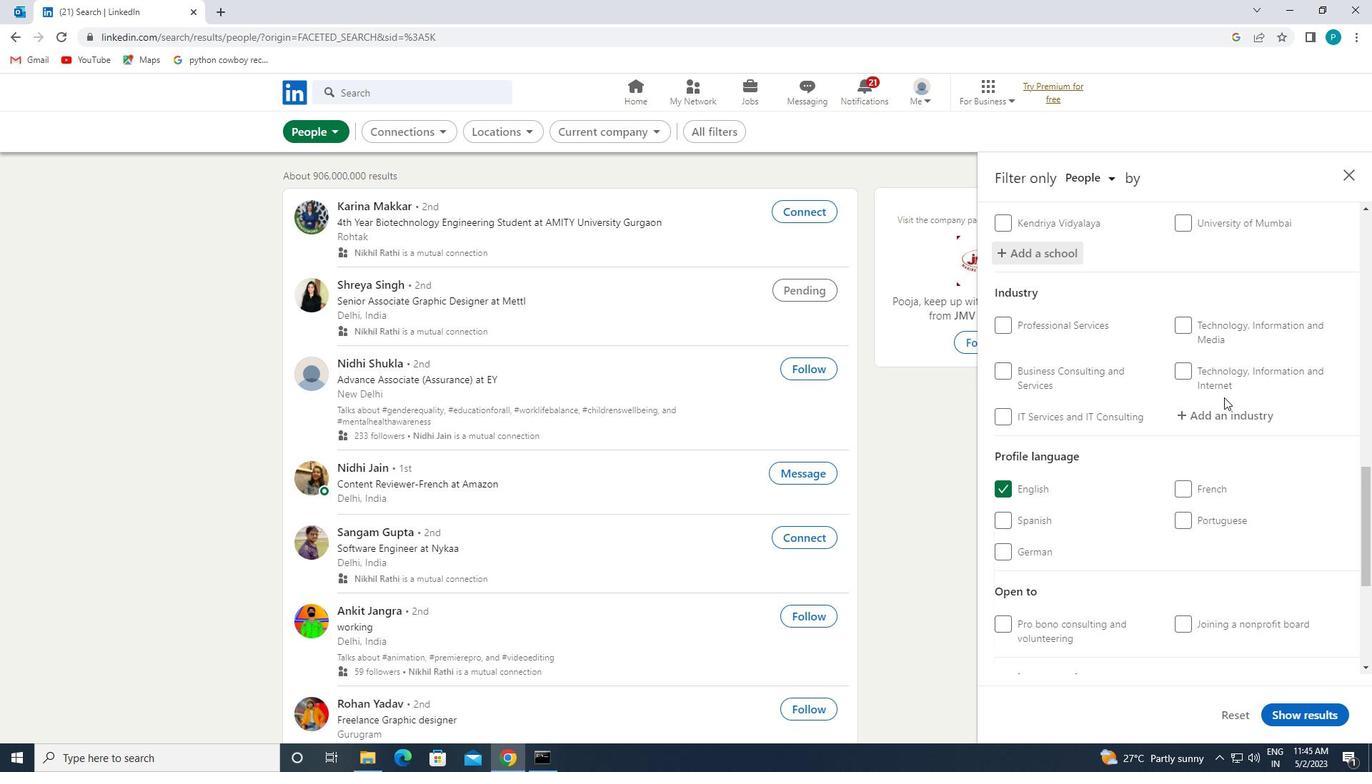 
Action: Mouse moved to (1226, 403)
Screenshot: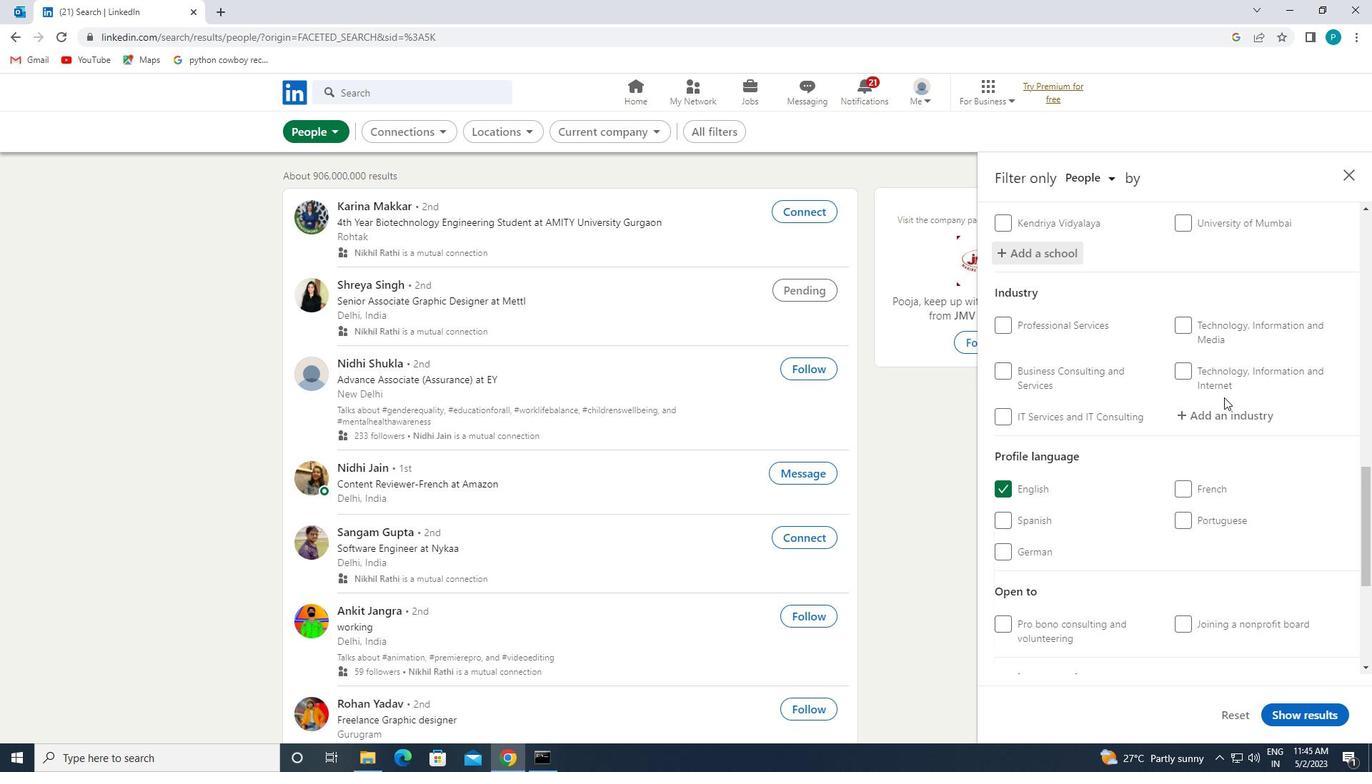 
Action: Key pressed <Key.caps_lock>R<Key.caps_lock>ANCH
Screenshot: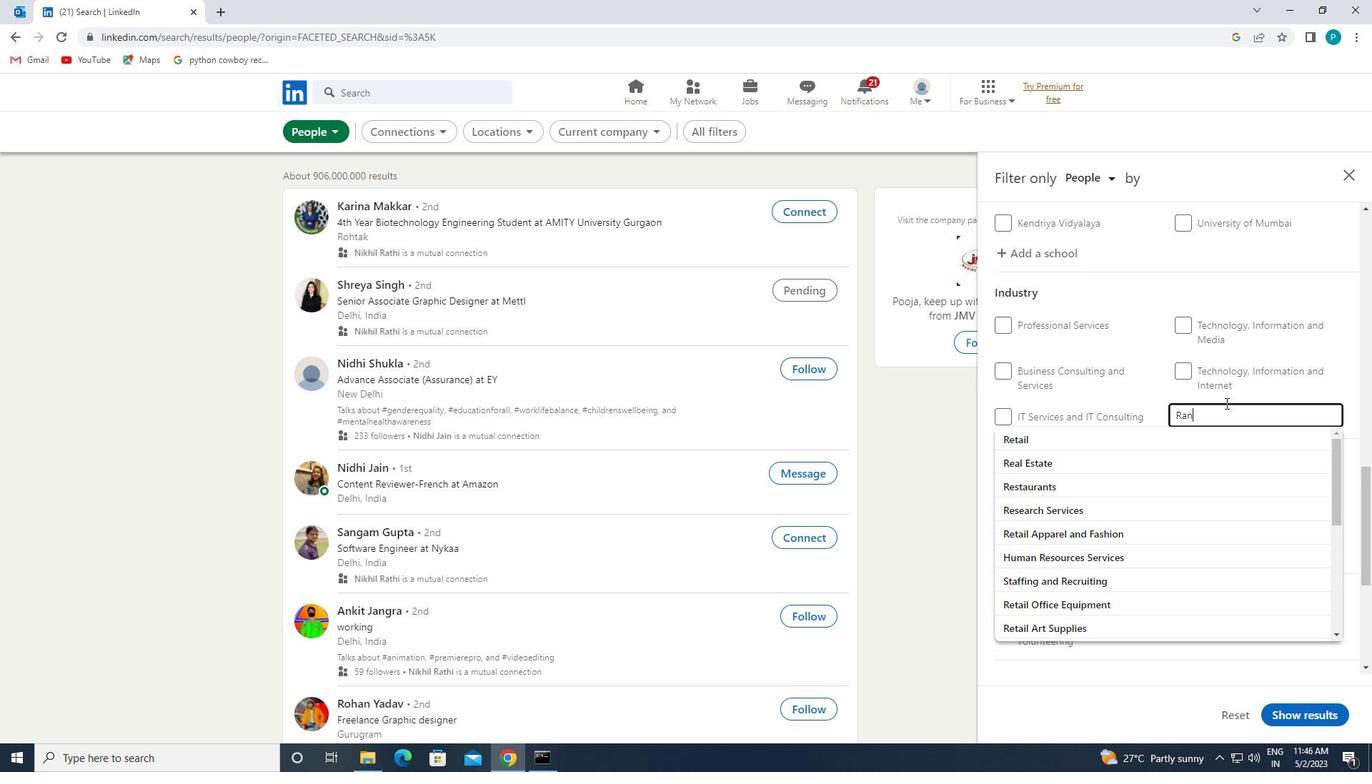 
Action: Mouse moved to (1151, 464)
Screenshot: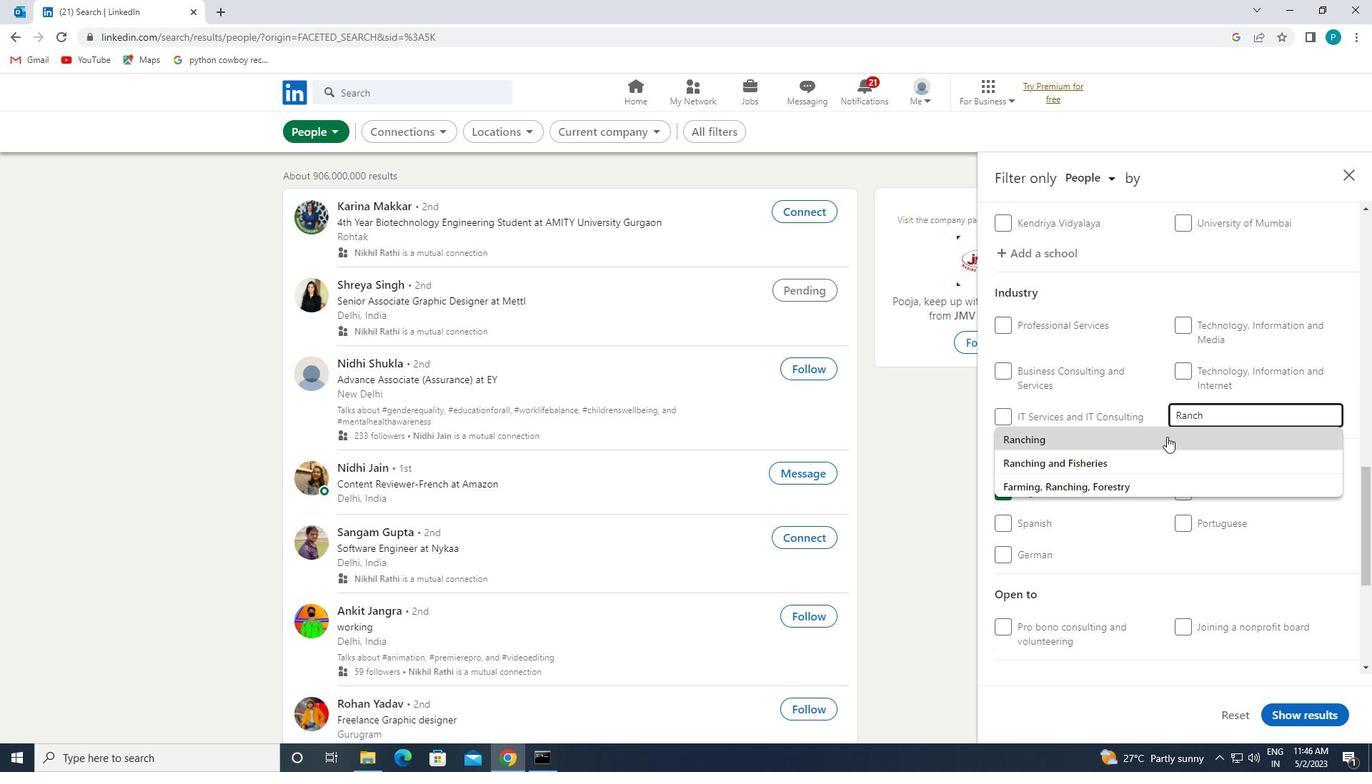 
Action: Mouse pressed left at (1151, 464)
Screenshot: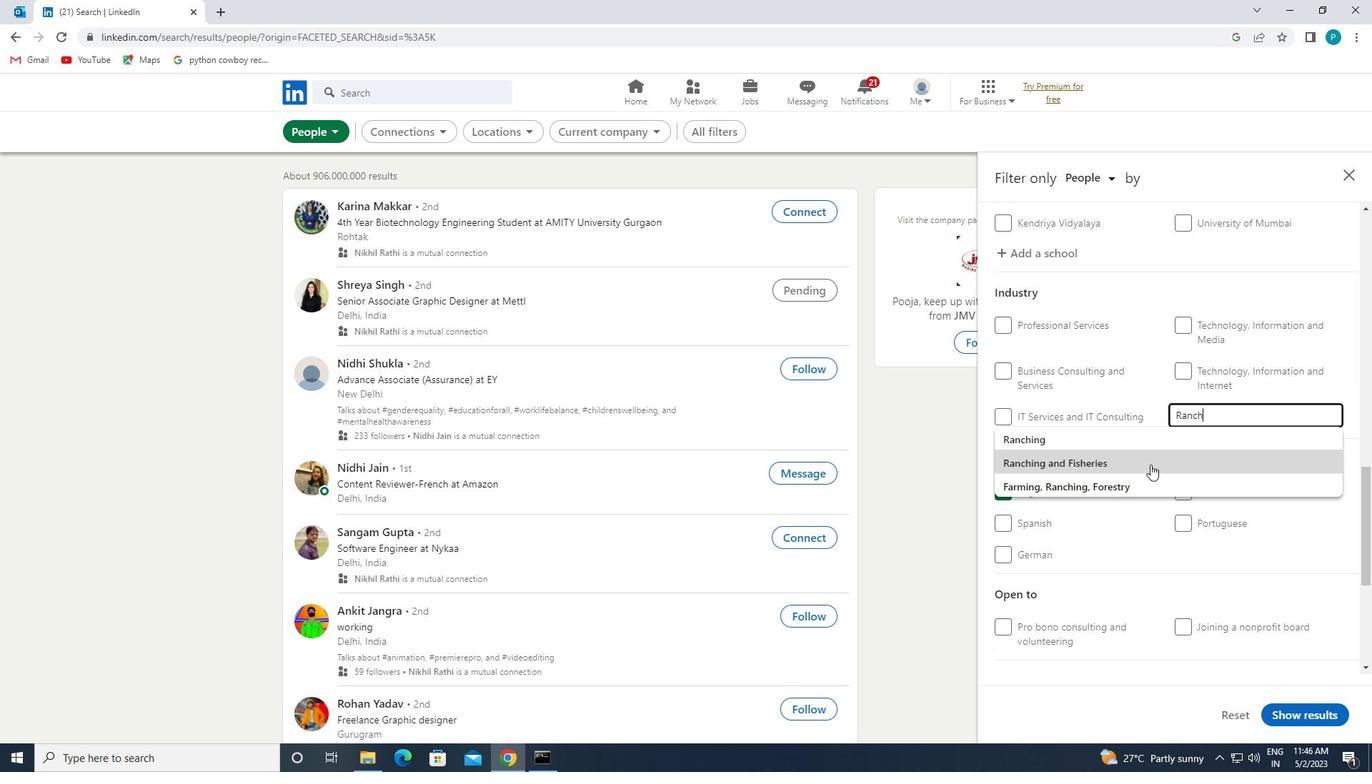 
Action: Mouse moved to (1138, 505)
Screenshot: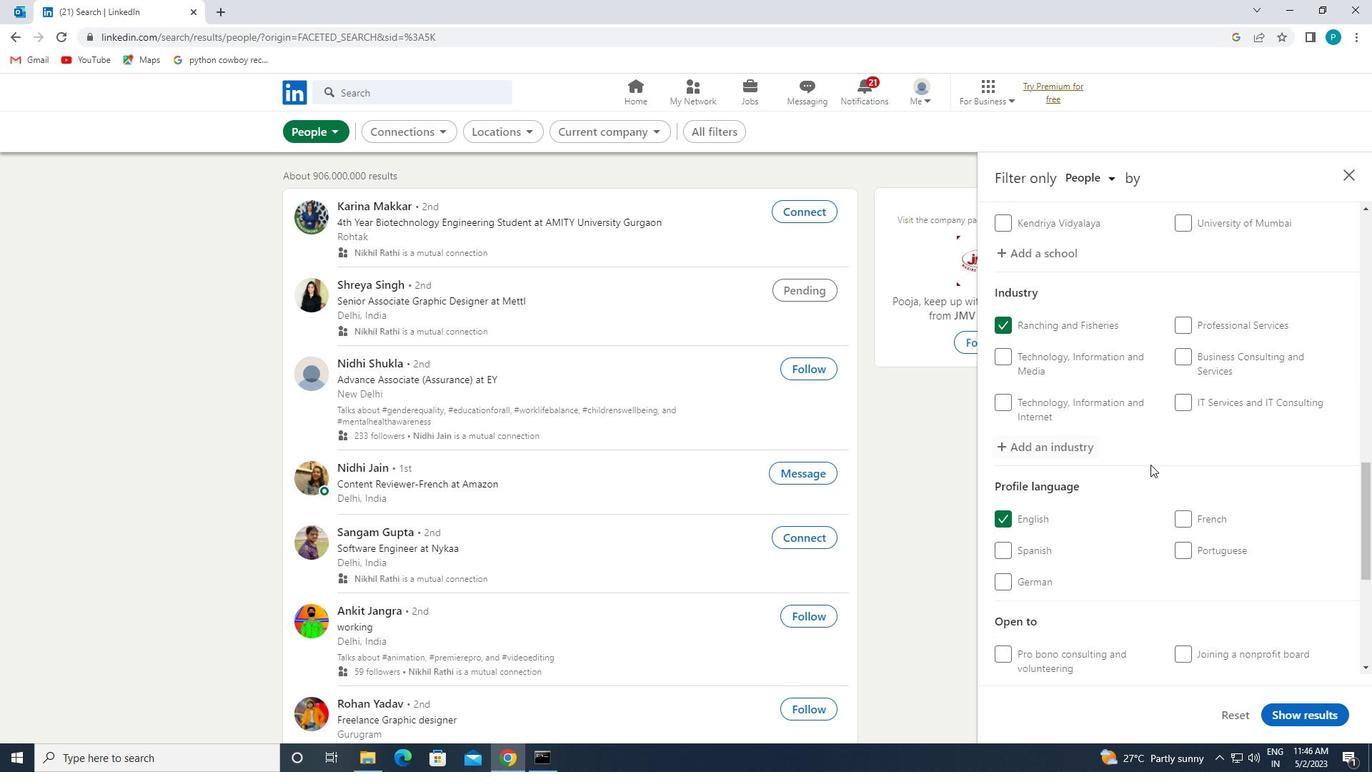 
Action: Mouse scrolled (1138, 504) with delta (0, 0)
Screenshot: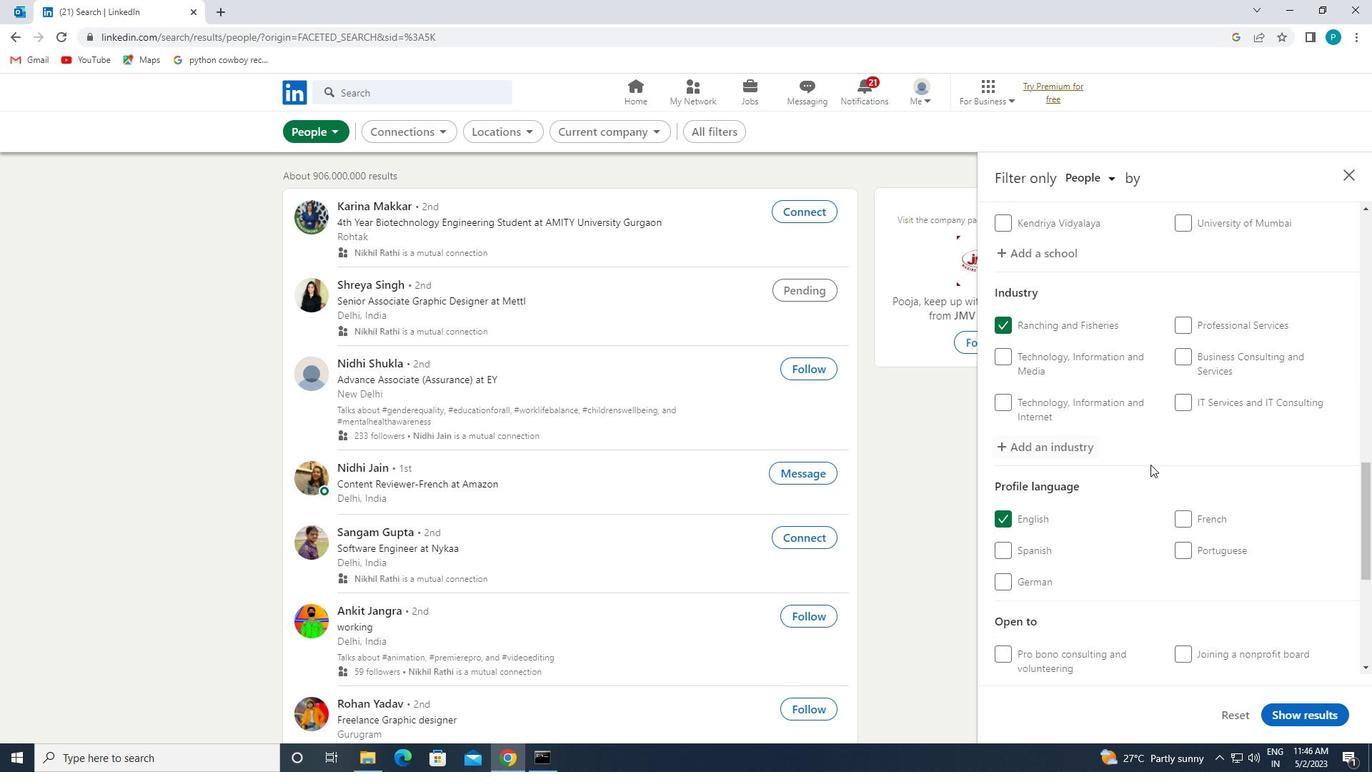 
Action: Mouse scrolled (1138, 504) with delta (0, 0)
Screenshot: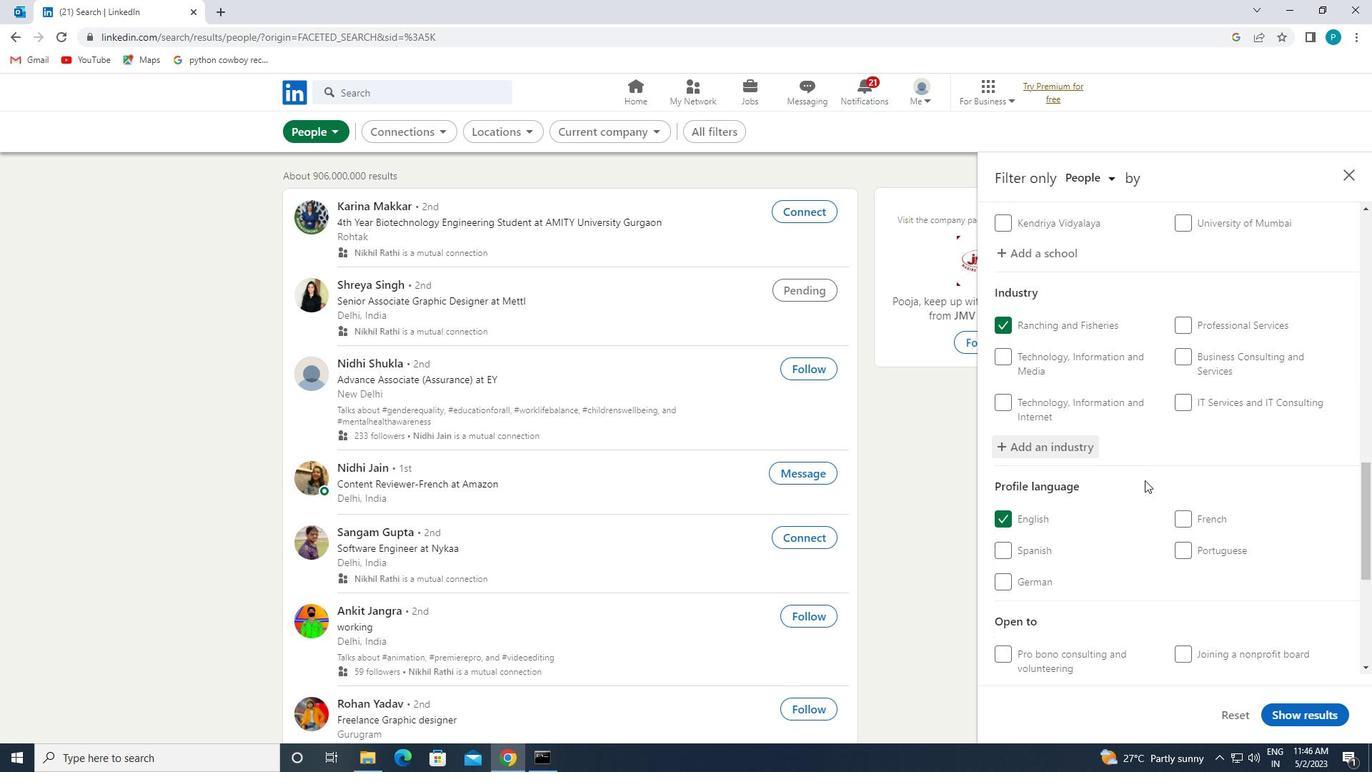 
Action: Mouse moved to (1138, 506)
Screenshot: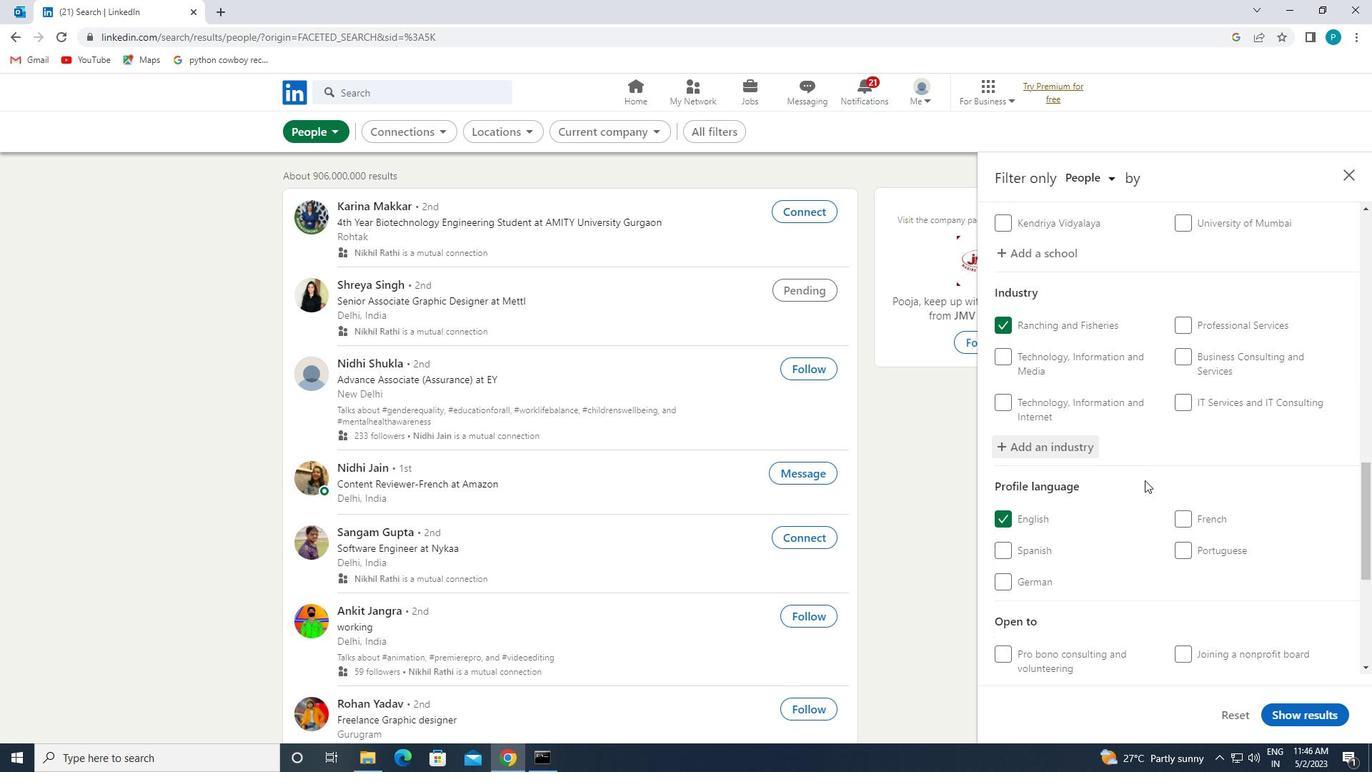 
Action: Mouse scrolled (1138, 505) with delta (0, 0)
Screenshot: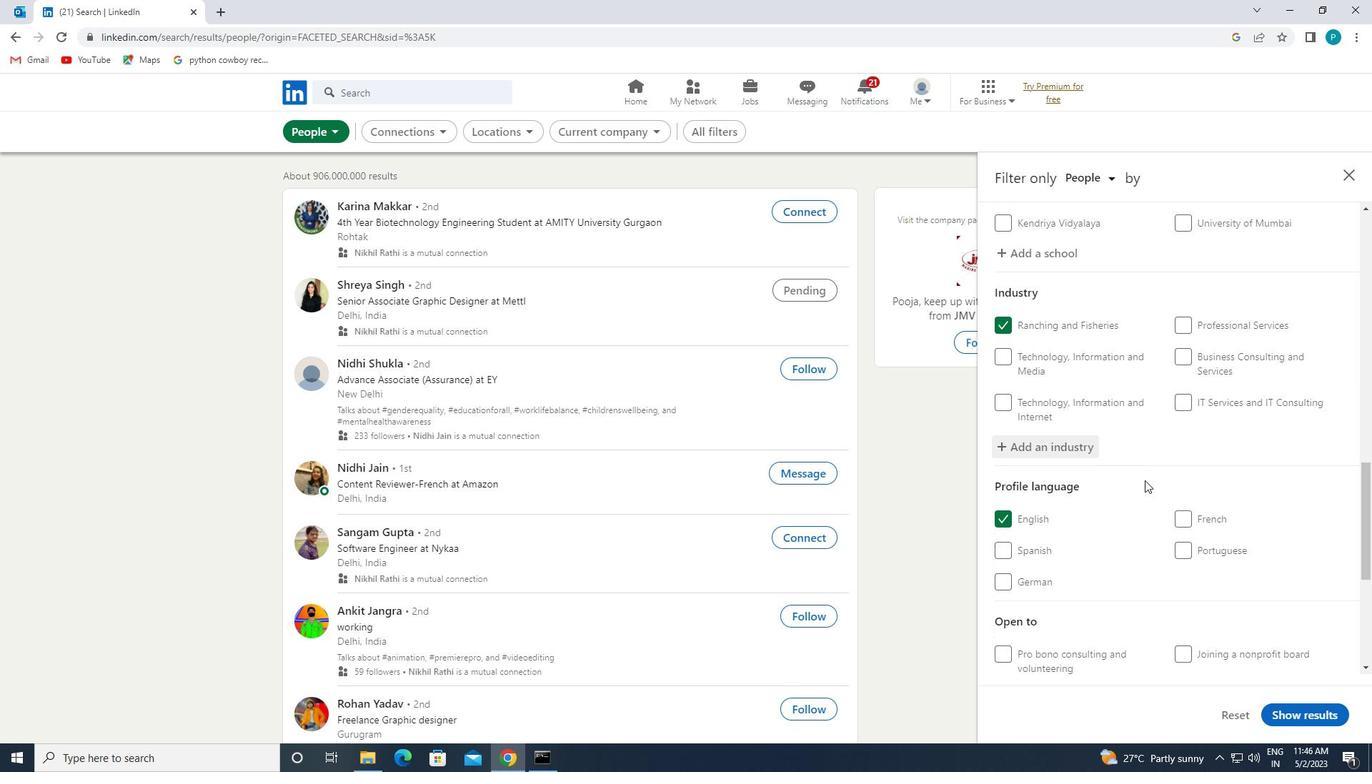 
Action: Mouse moved to (1218, 590)
Screenshot: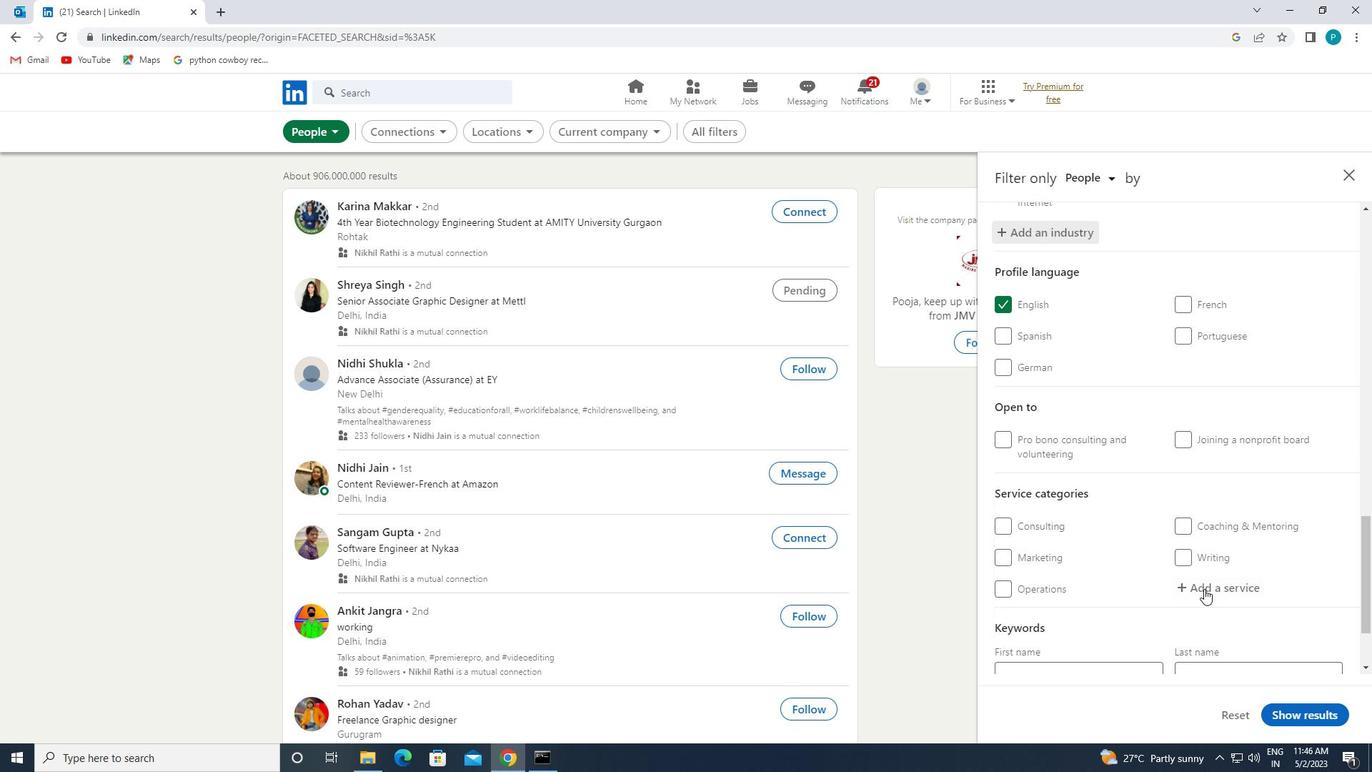 
Action: Mouse pressed left at (1218, 590)
Screenshot: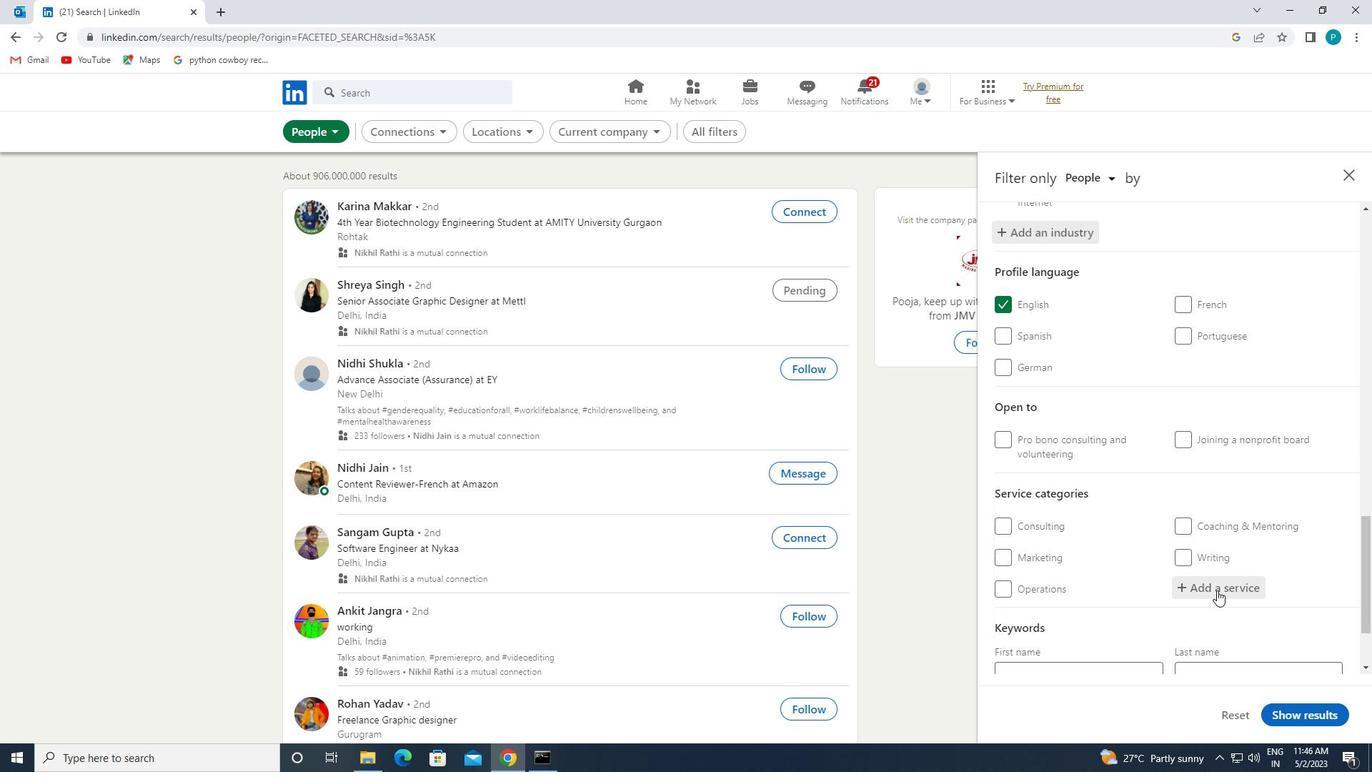 
Action: Key pressed <Key.caps_lock>A<Key.caps_lock>UTO
Screenshot: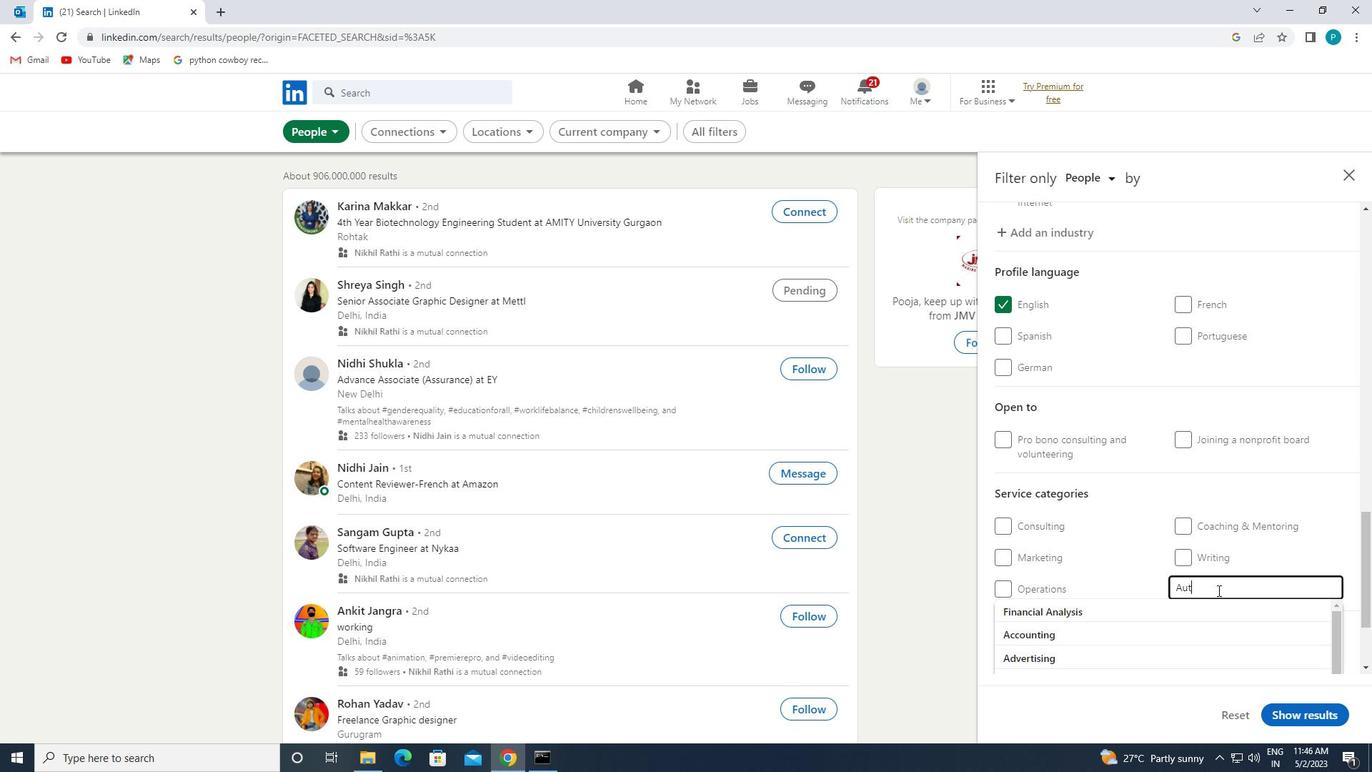 
Action: Mouse moved to (1153, 653)
Screenshot: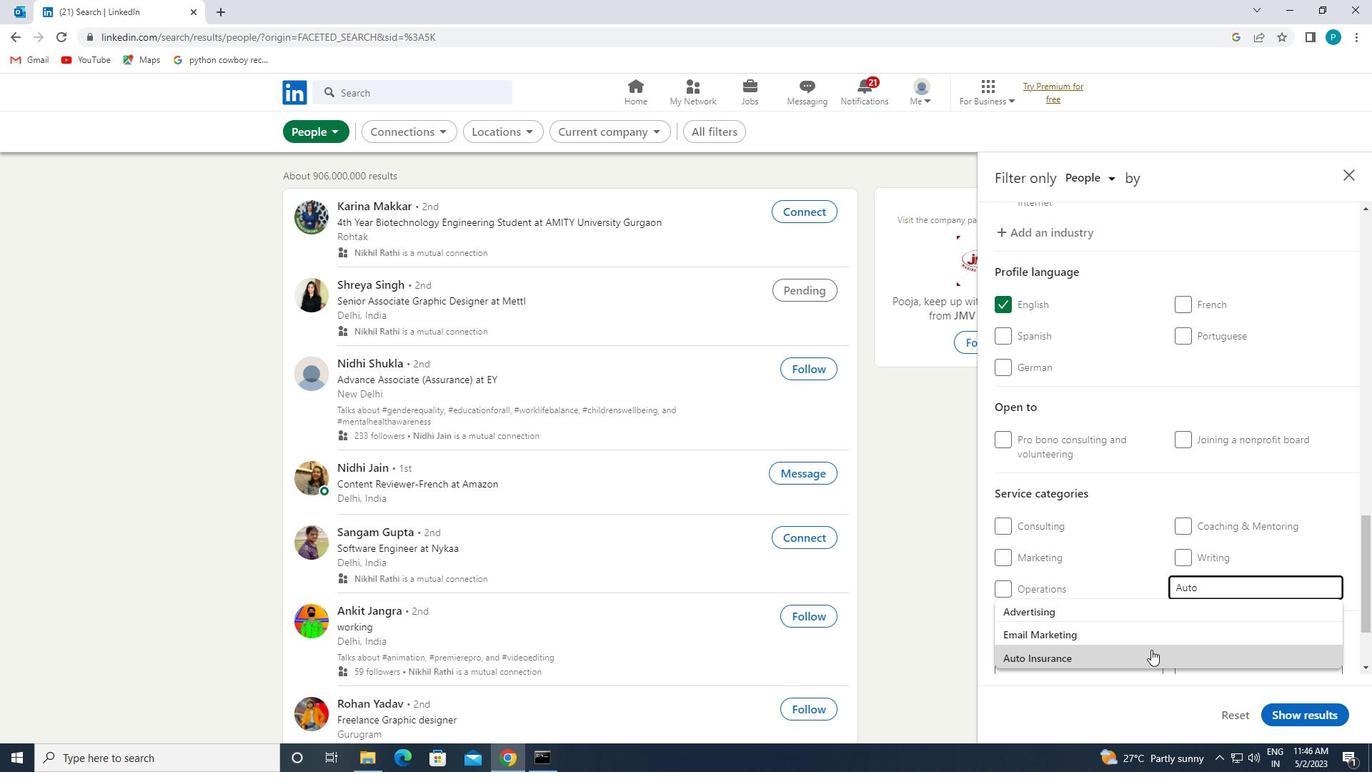 
Action: Mouse pressed left at (1153, 653)
Screenshot: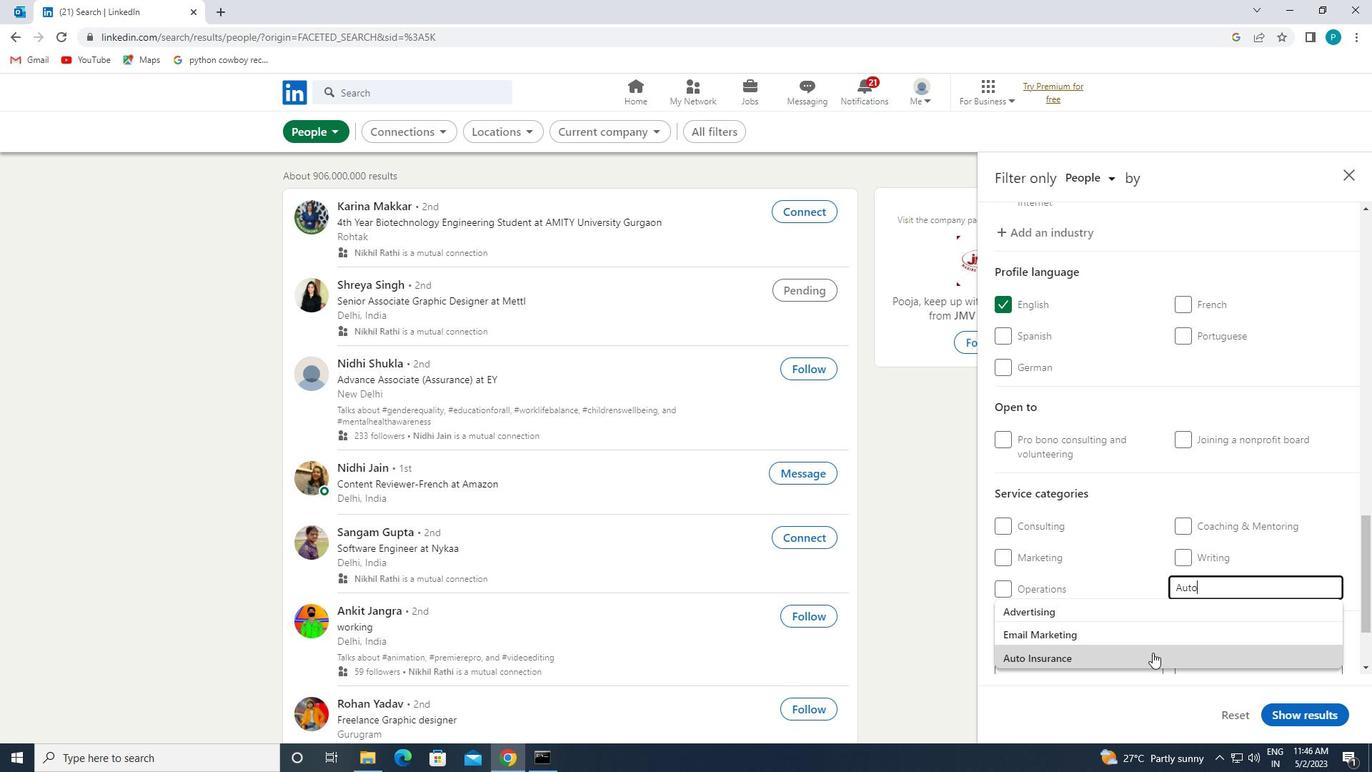 
Action: Mouse scrolled (1153, 652) with delta (0, 0)
Screenshot: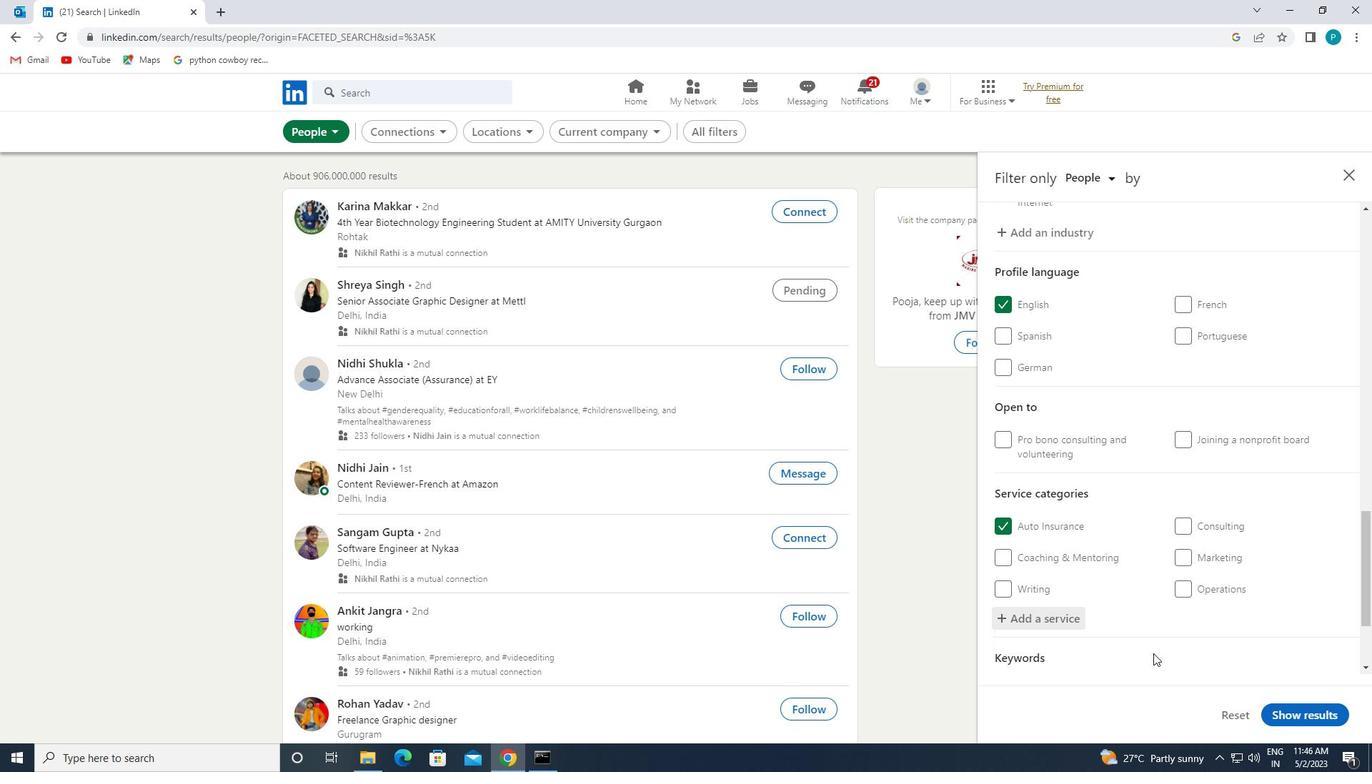 
Action: Mouse scrolled (1153, 652) with delta (0, 0)
Screenshot: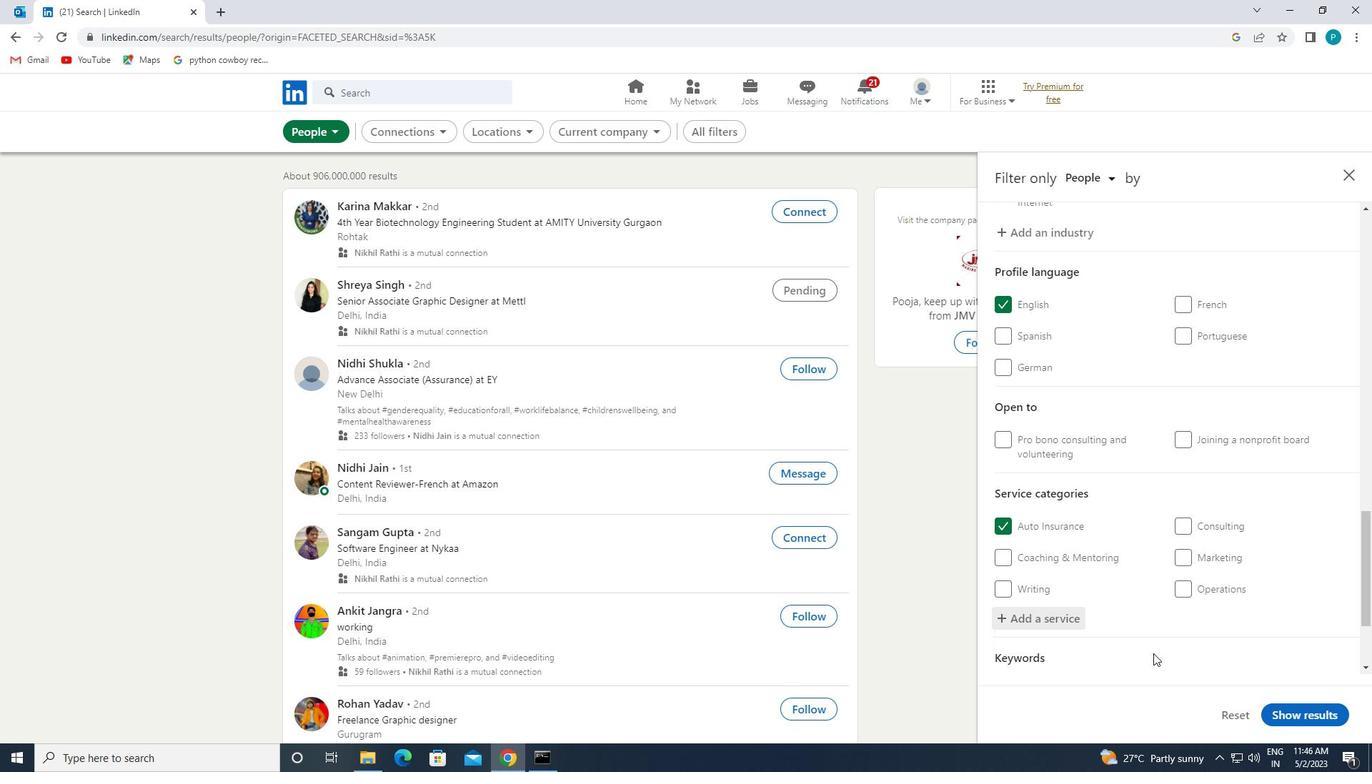 
Action: Mouse scrolled (1153, 652) with delta (0, 0)
Screenshot: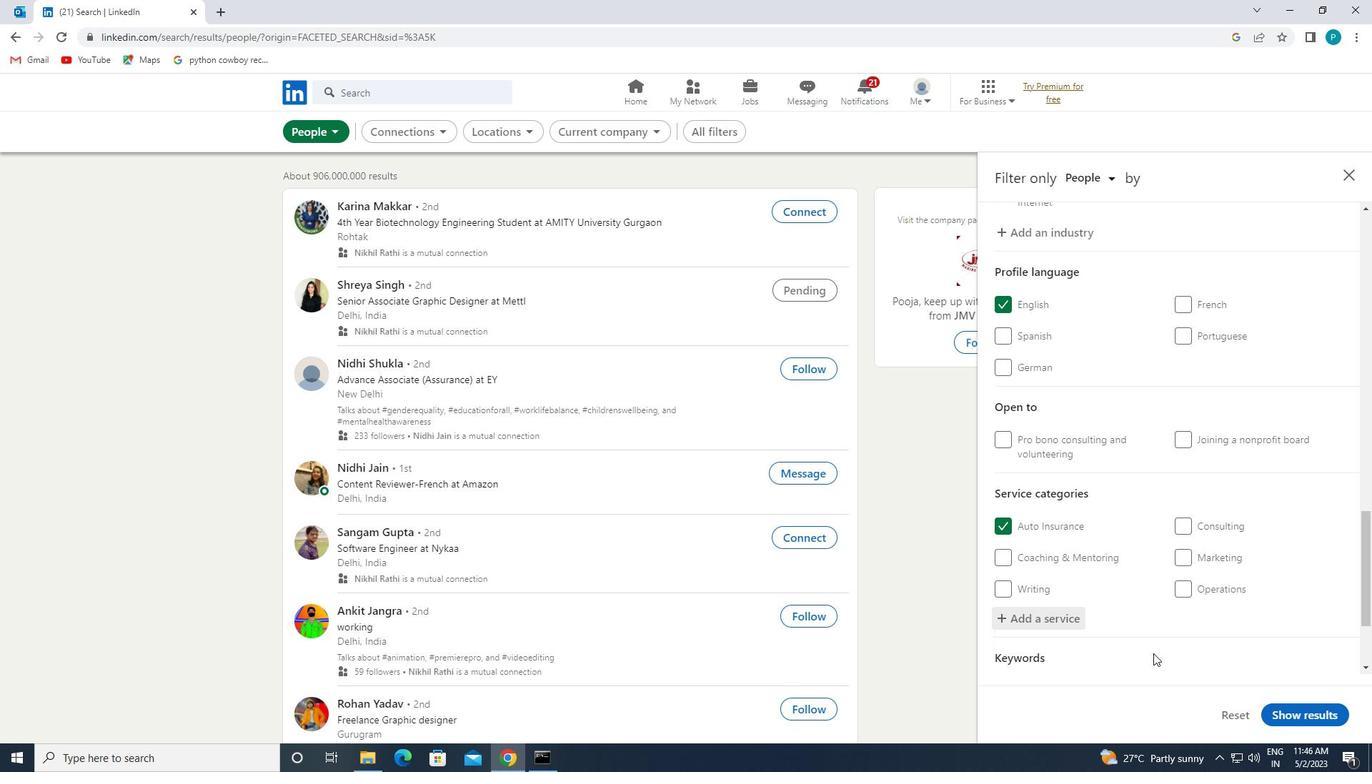 
Action: Mouse moved to (1099, 611)
Screenshot: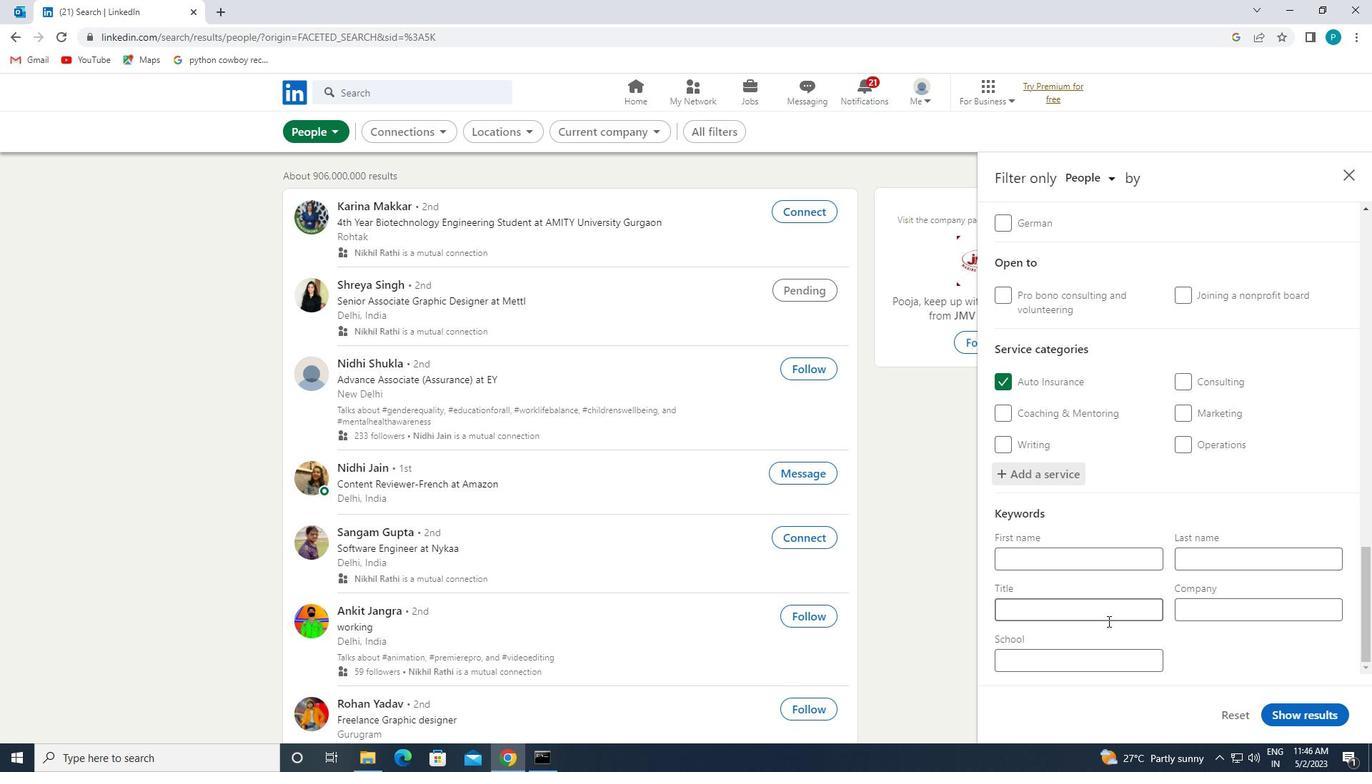 
Action: Mouse pressed left at (1099, 611)
Screenshot: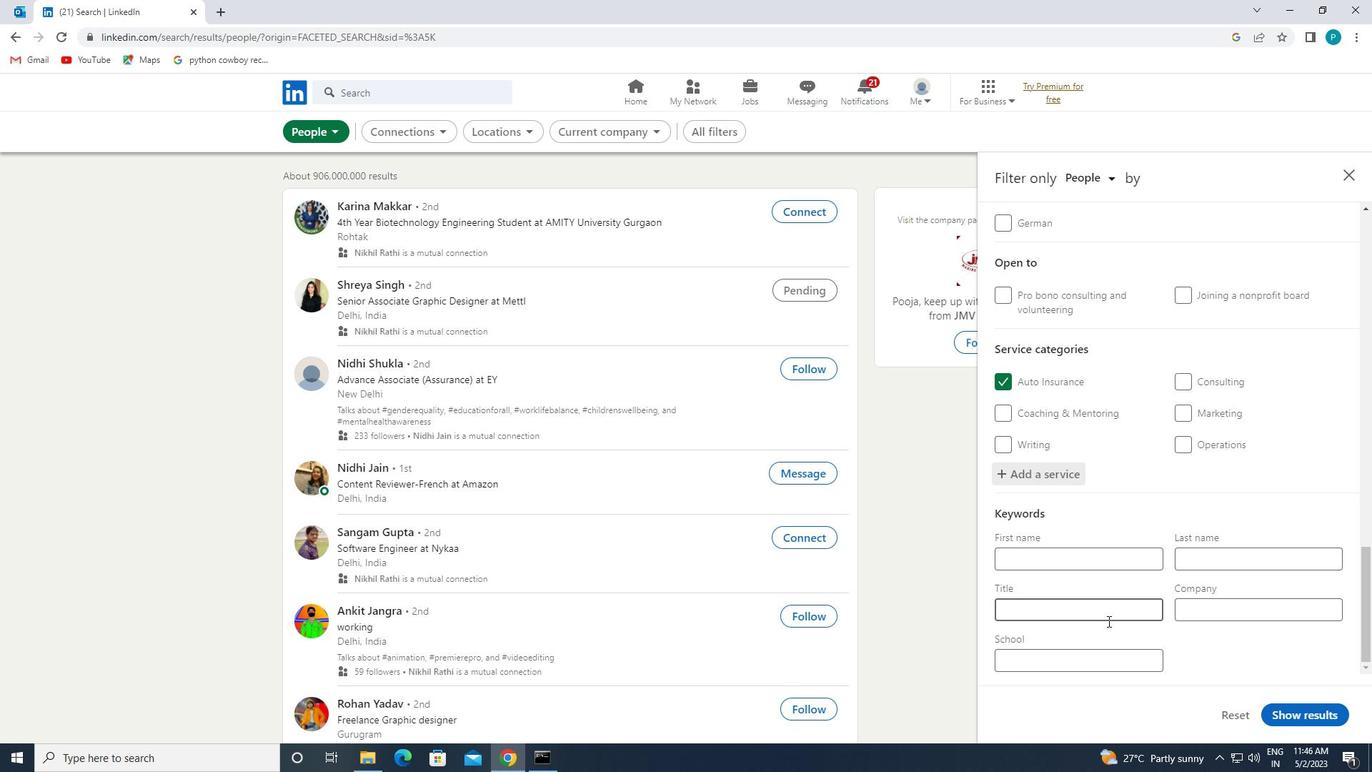 
Action: Key pressed <Key.caps_lock>M<Key.caps_lock>ENTAL<Key.space><Key.caps_lock>H<Key.caps_lock>EALTH<Key.space><Key.caps_lock>C<Key.caps_lock>OUNSELOR
Screenshot: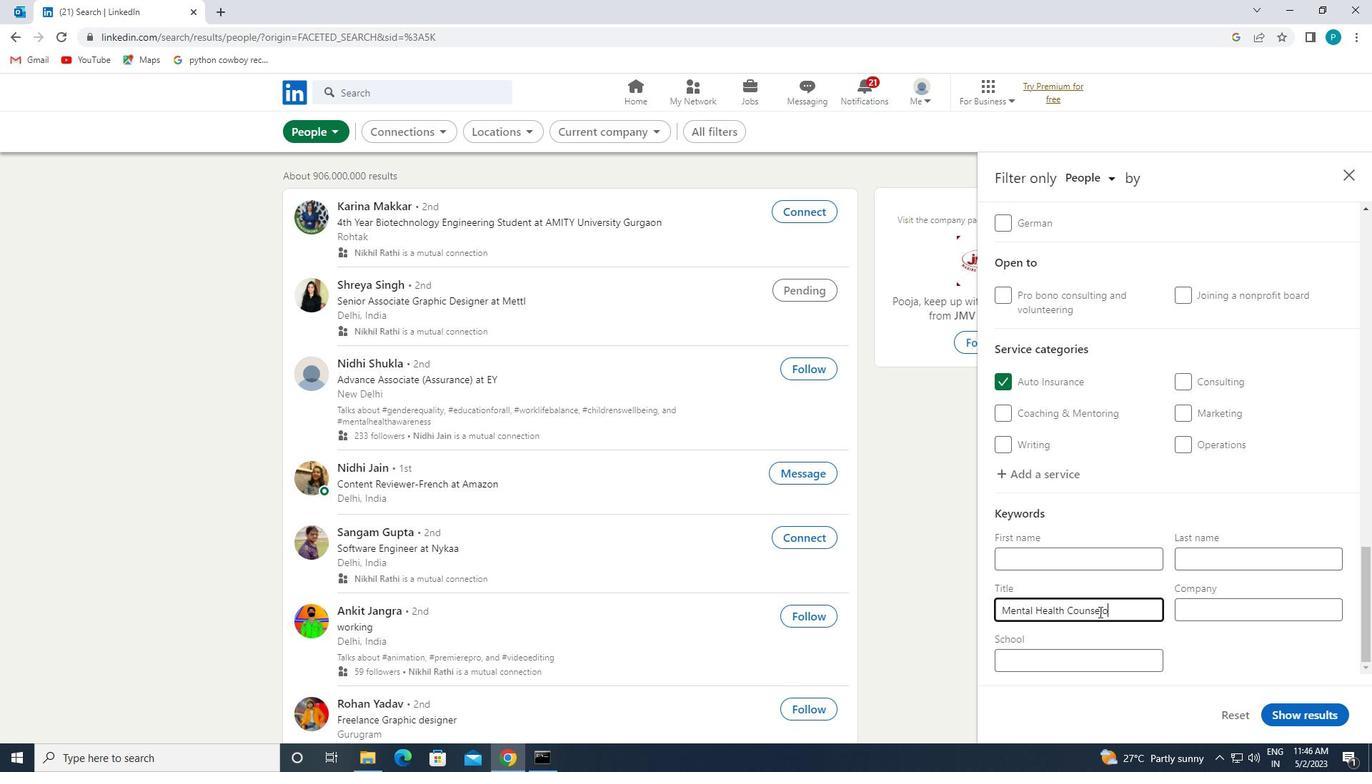 
Action: Mouse moved to (1280, 713)
Screenshot: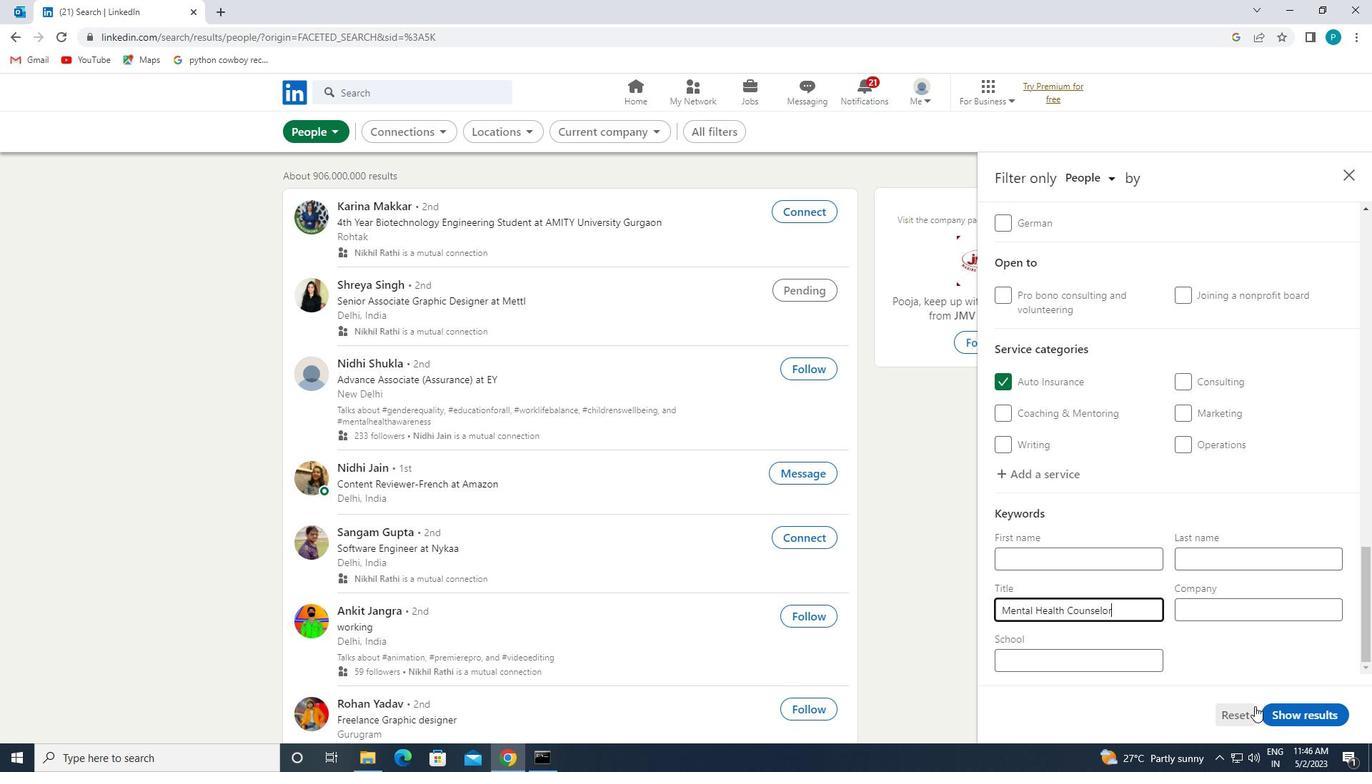 
Action: Mouse pressed left at (1280, 713)
Screenshot: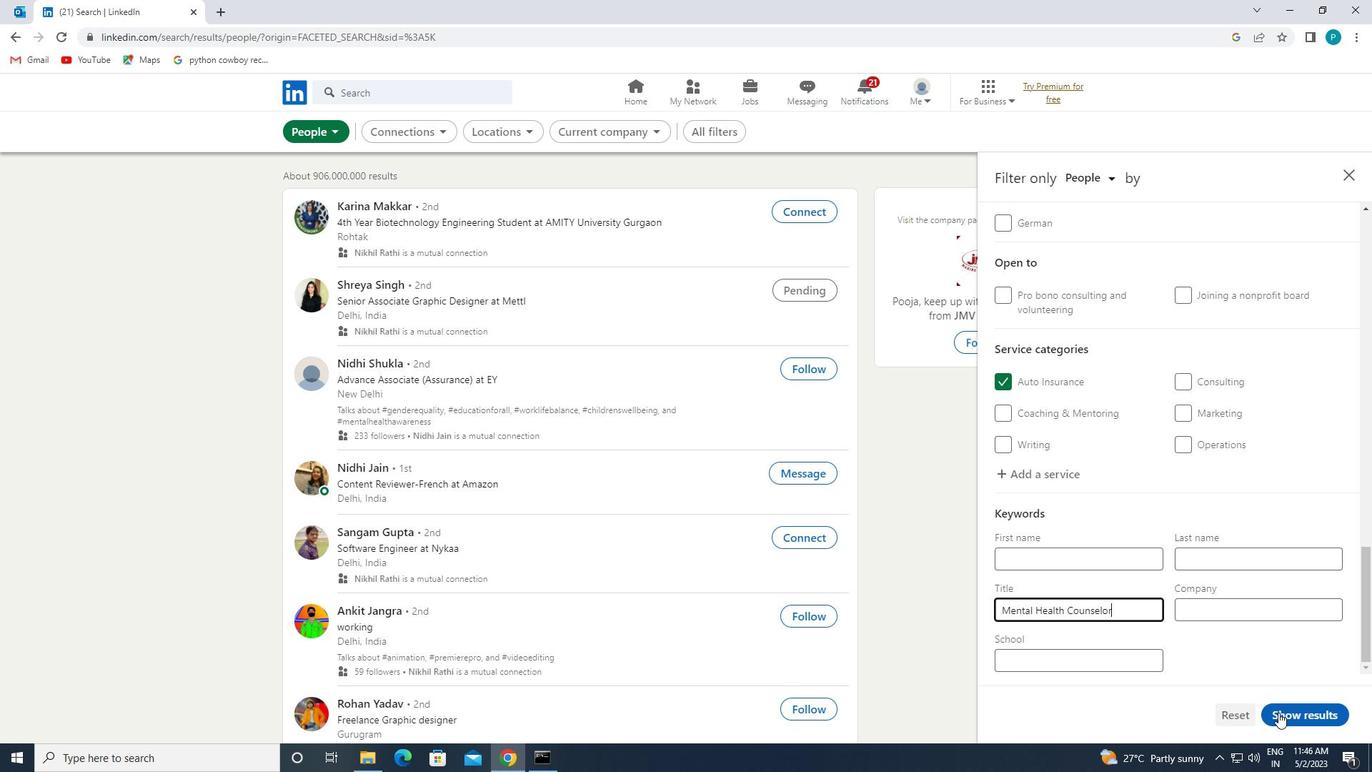 
